 Task: Search one way flight ticket for 5 adults, 2 children, 1 infant in seat and 1 infant on lap in economy from Pullman/moscow, Idaho: Pullman-moscow Regional Airport to New Bern: Coastal Carolina Regional Airport (was Craven County Regional) on 8-4-2023. Choice of flights is Sun country airlines. Number of bags: 10 checked bags. Price is upto 73000. Outbound departure time preference is 15:00.
Action: Mouse moved to (338, 427)
Screenshot: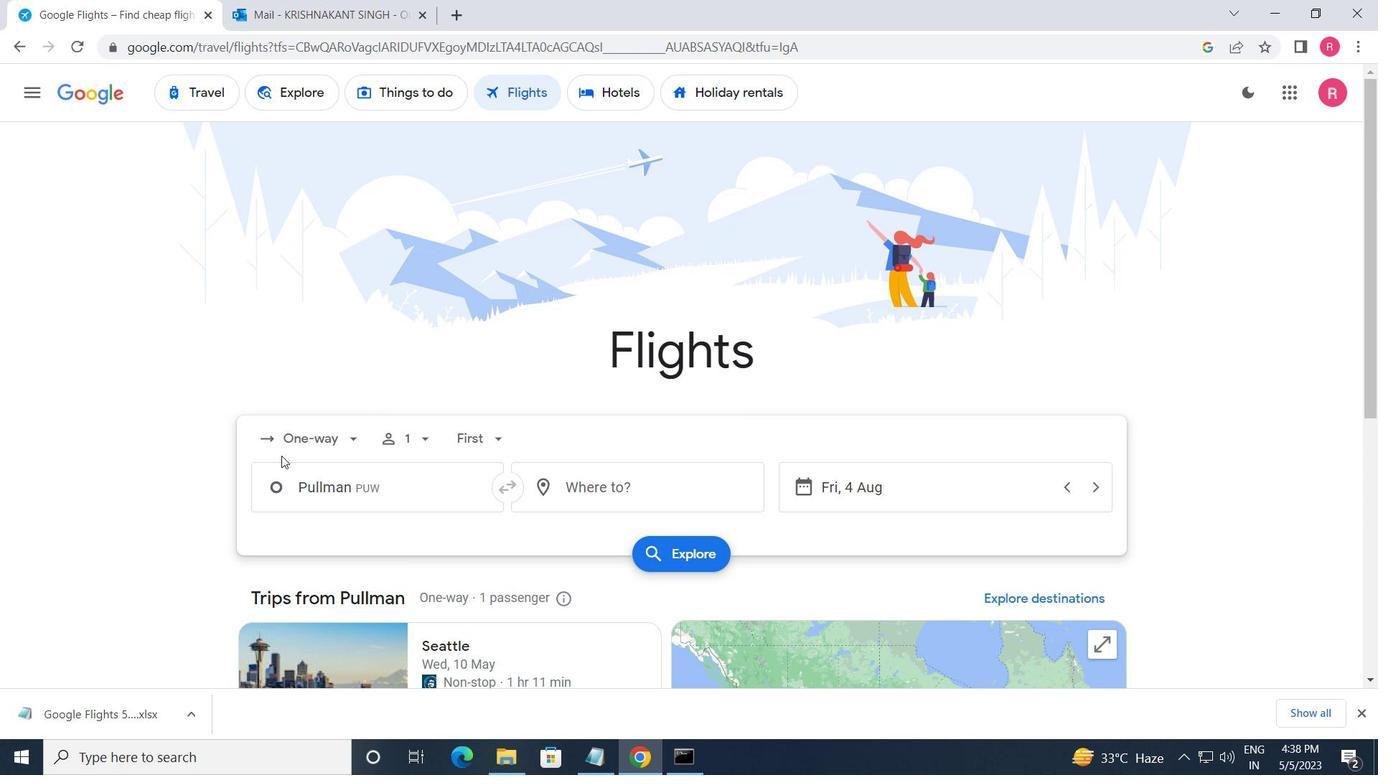 
Action: Mouse pressed left at (338, 427)
Screenshot: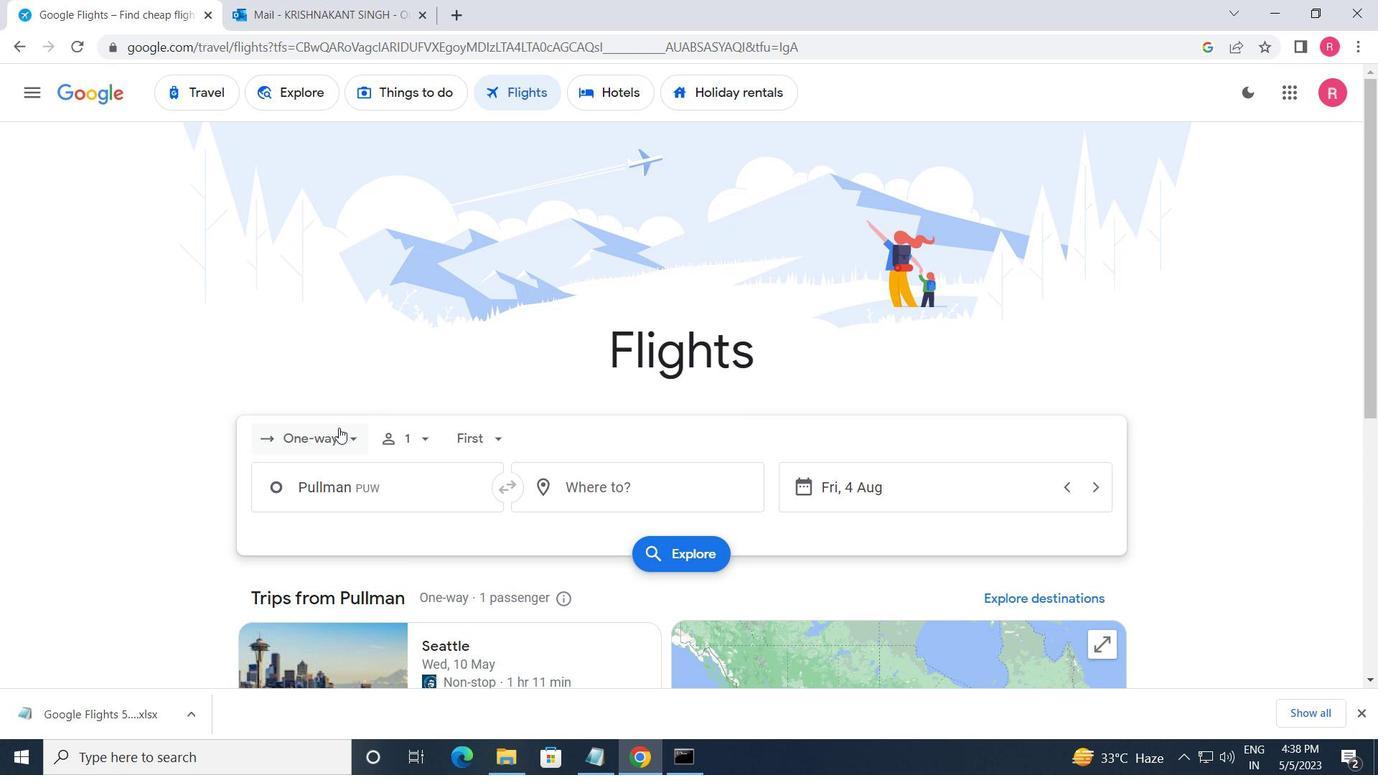 
Action: Mouse moved to (356, 519)
Screenshot: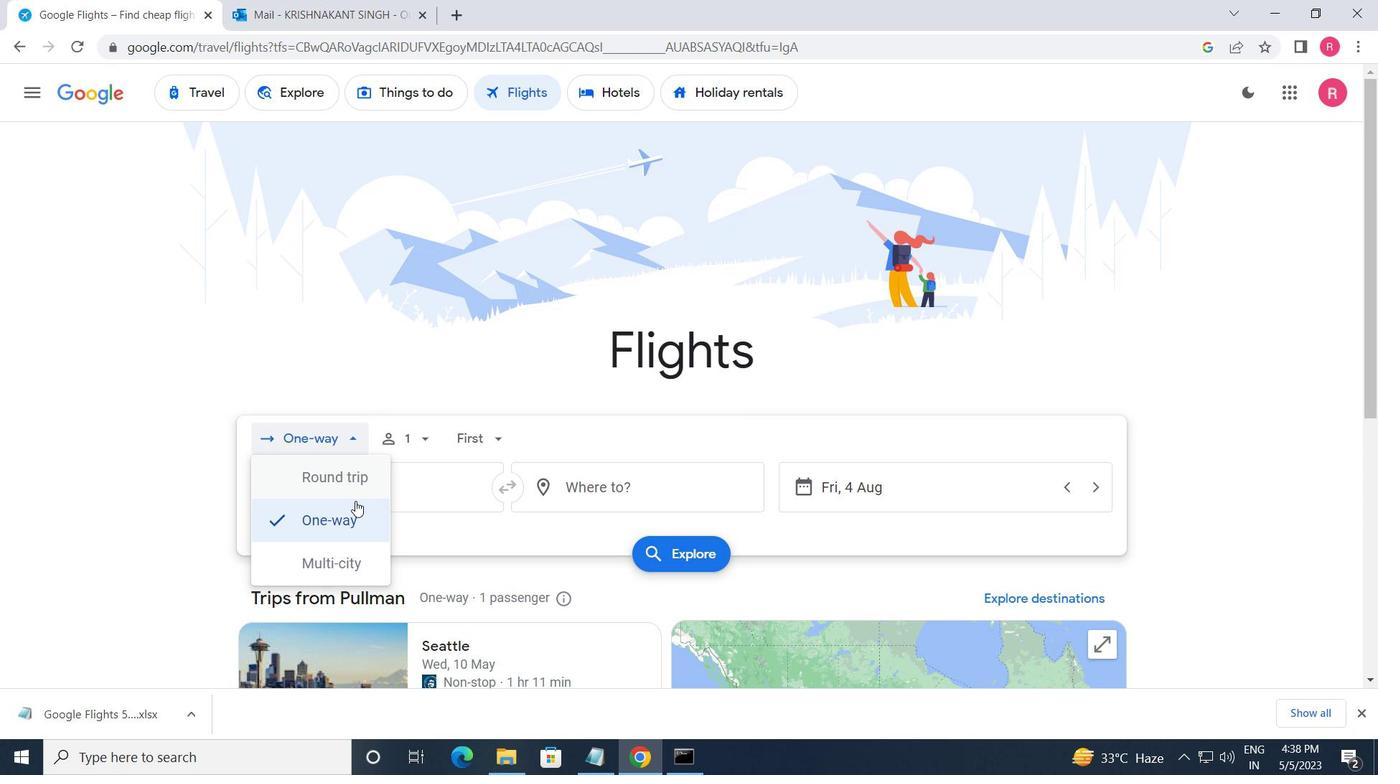 
Action: Mouse pressed left at (356, 519)
Screenshot: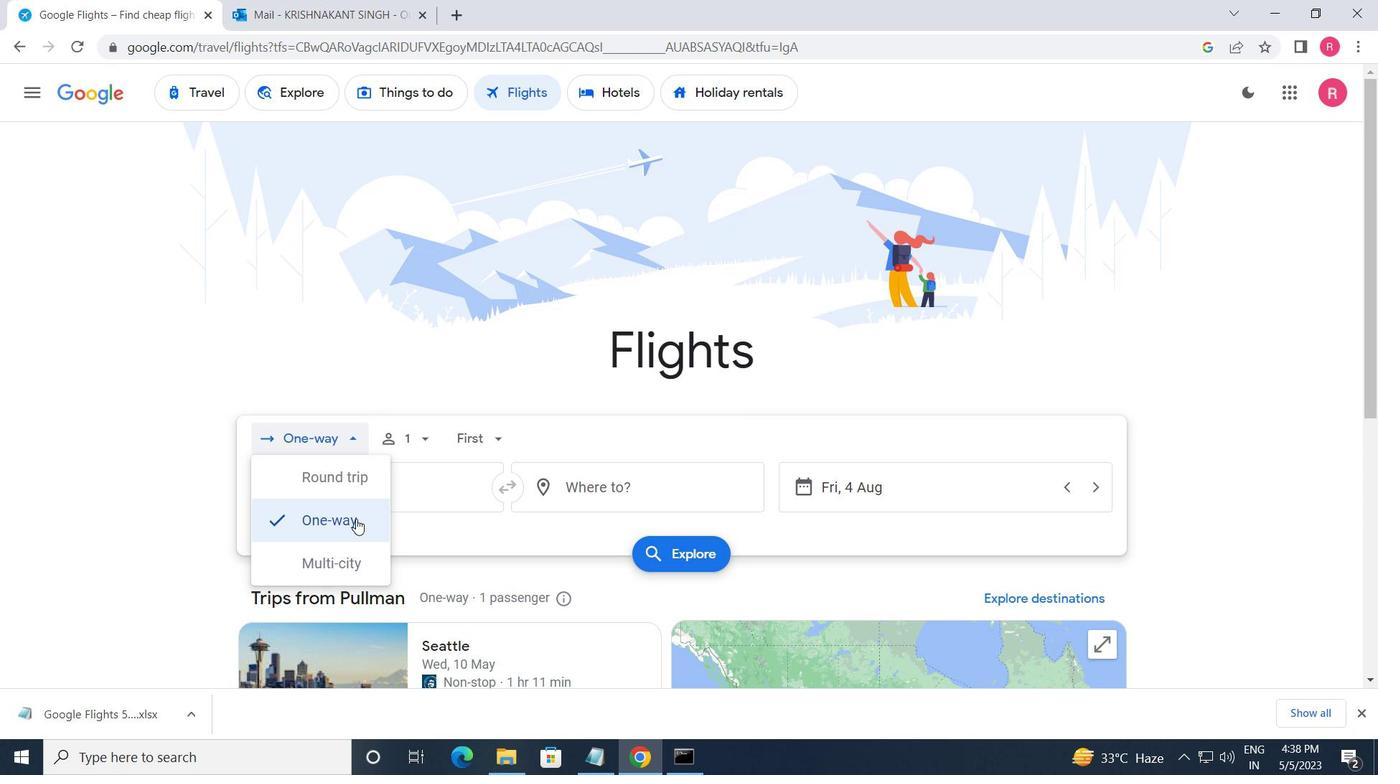 
Action: Mouse moved to (413, 430)
Screenshot: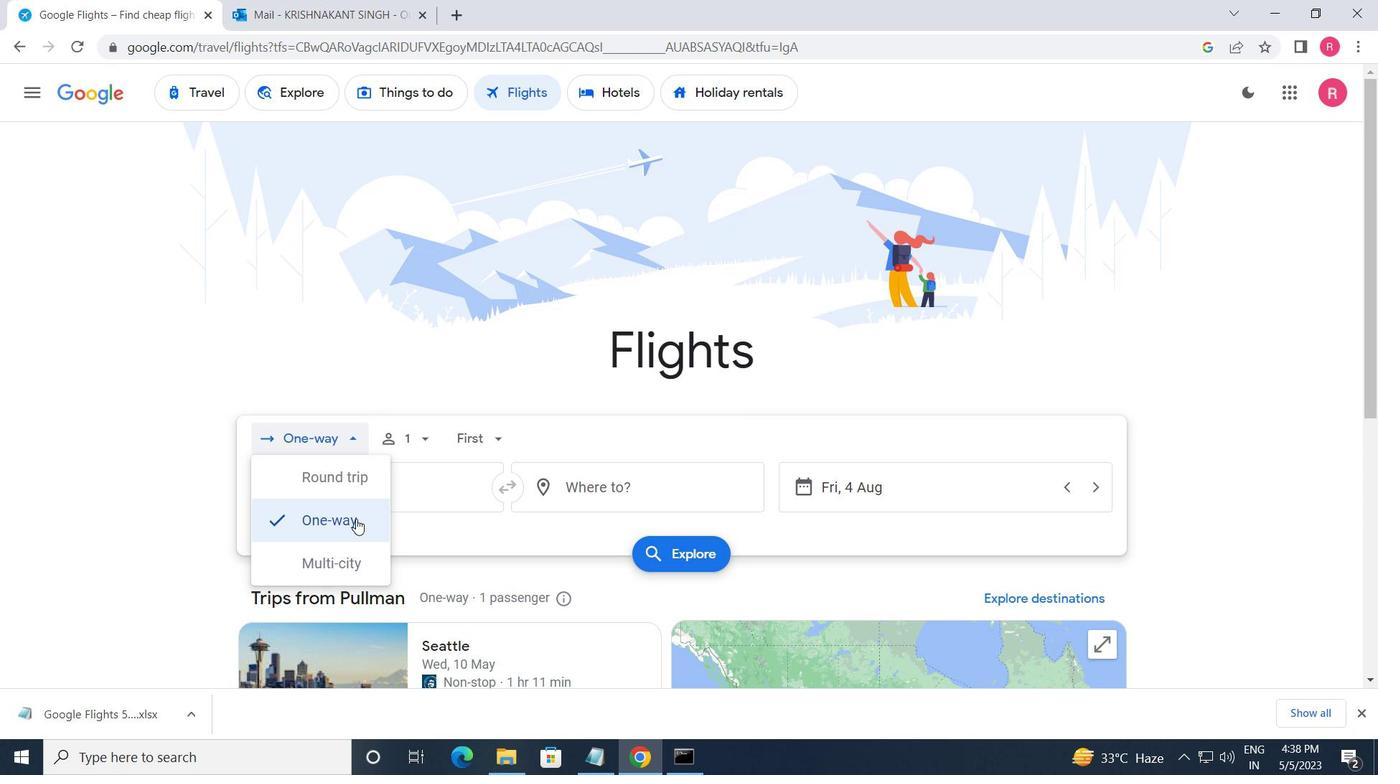 
Action: Mouse pressed left at (413, 430)
Screenshot: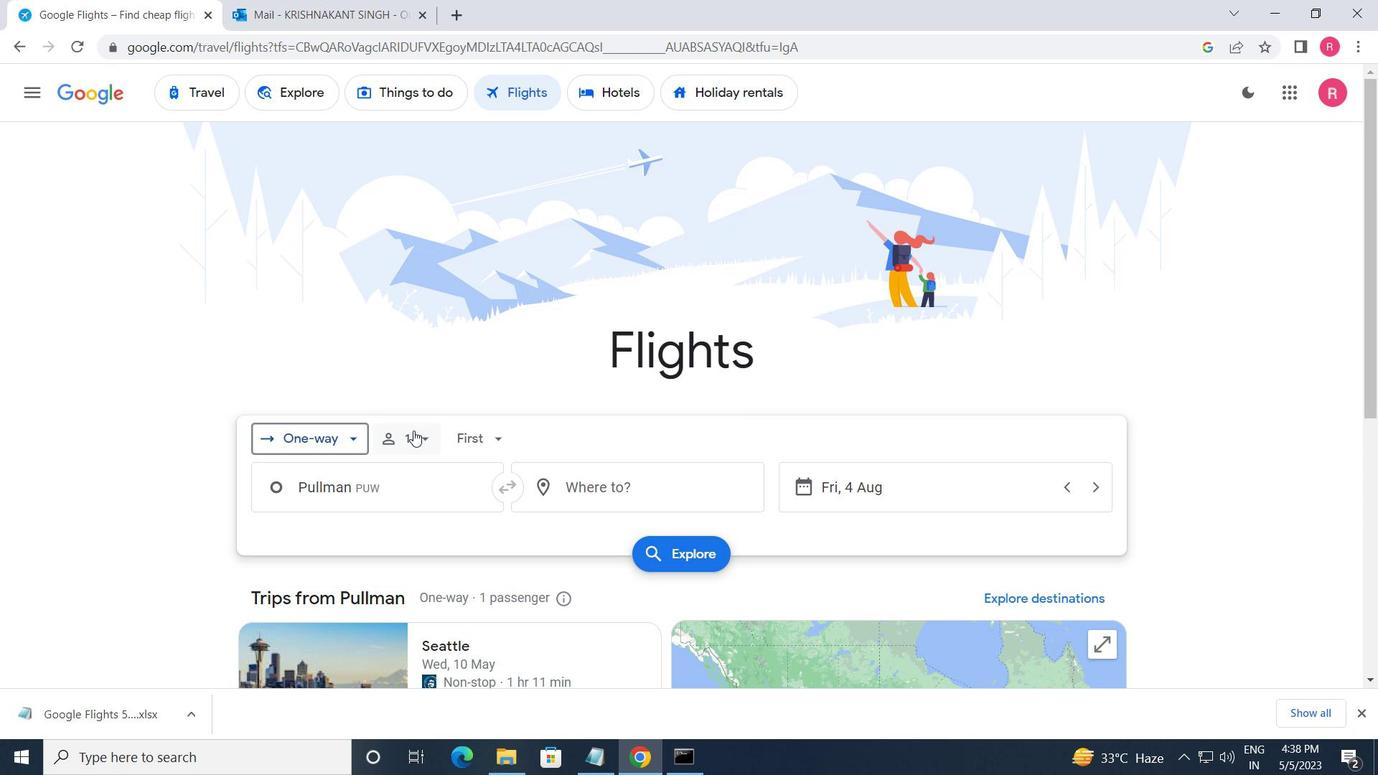 
Action: Mouse moved to (555, 492)
Screenshot: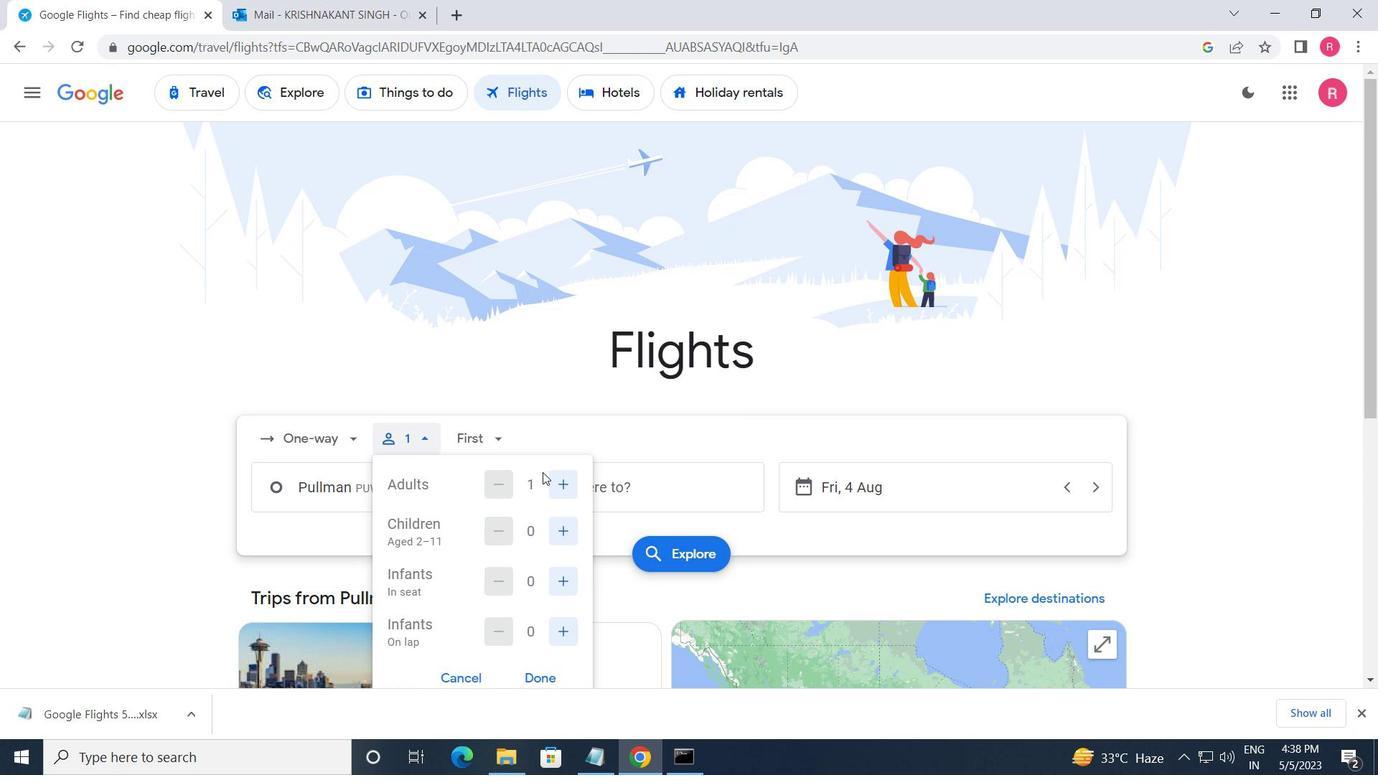 
Action: Mouse pressed left at (555, 492)
Screenshot: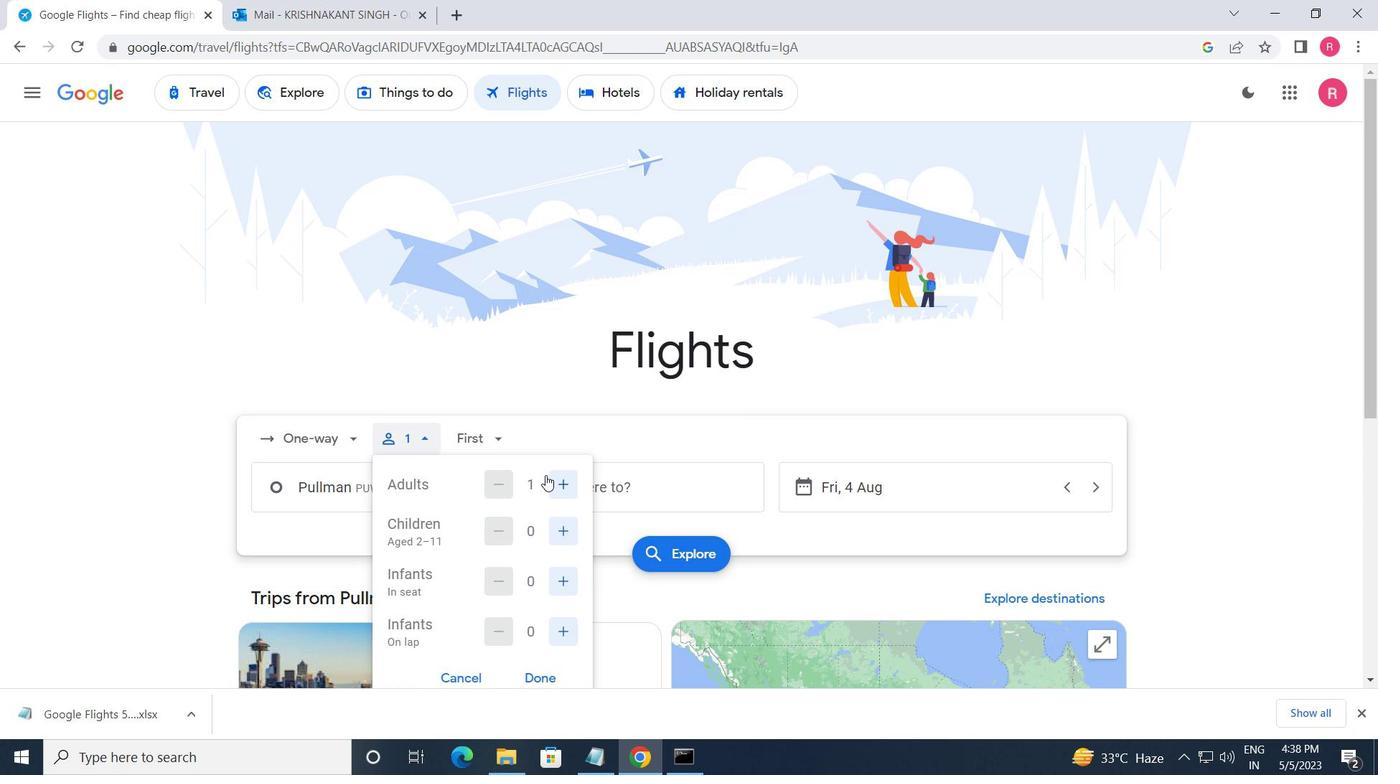 
Action: Mouse pressed left at (555, 492)
Screenshot: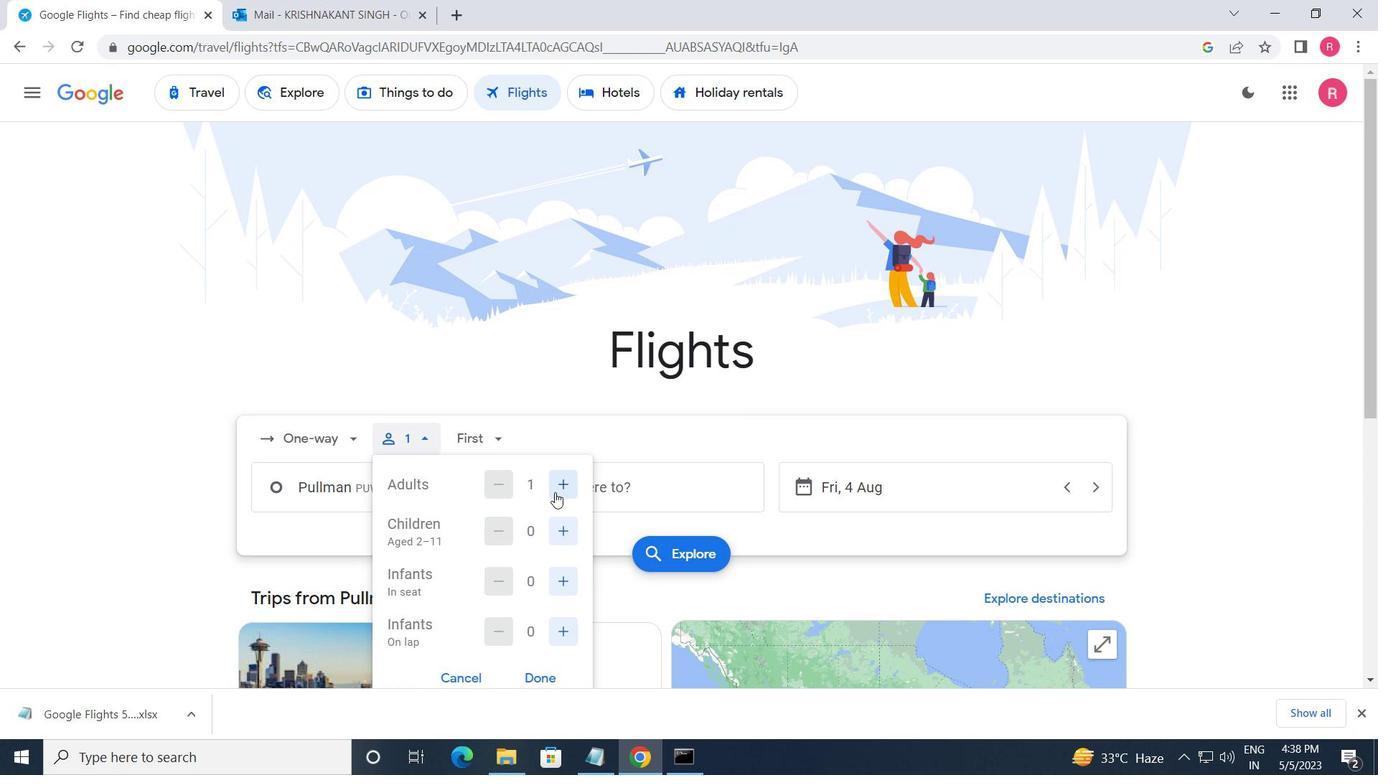 
Action: Mouse pressed left at (555, 492)
Screenshot: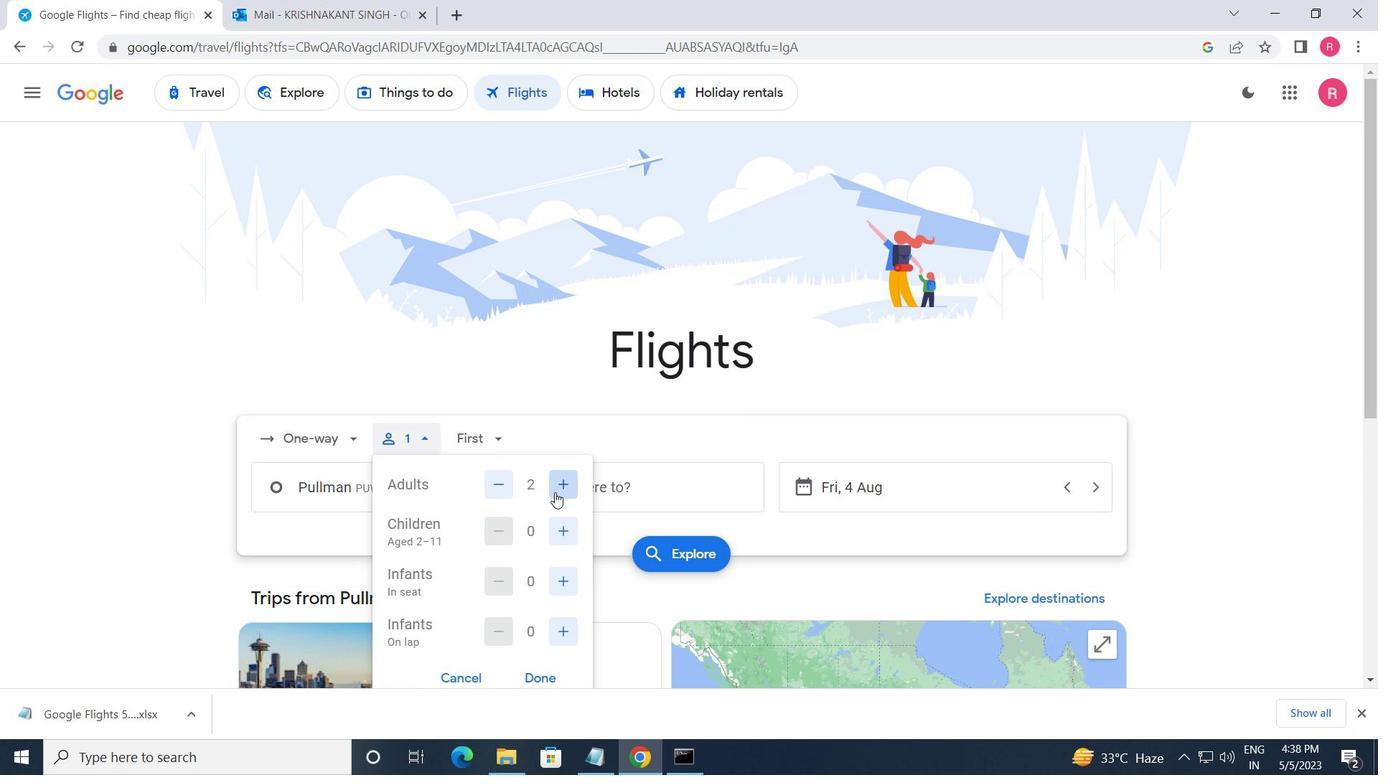 
Action: Mouse moved to (555, 491)
Screenshot: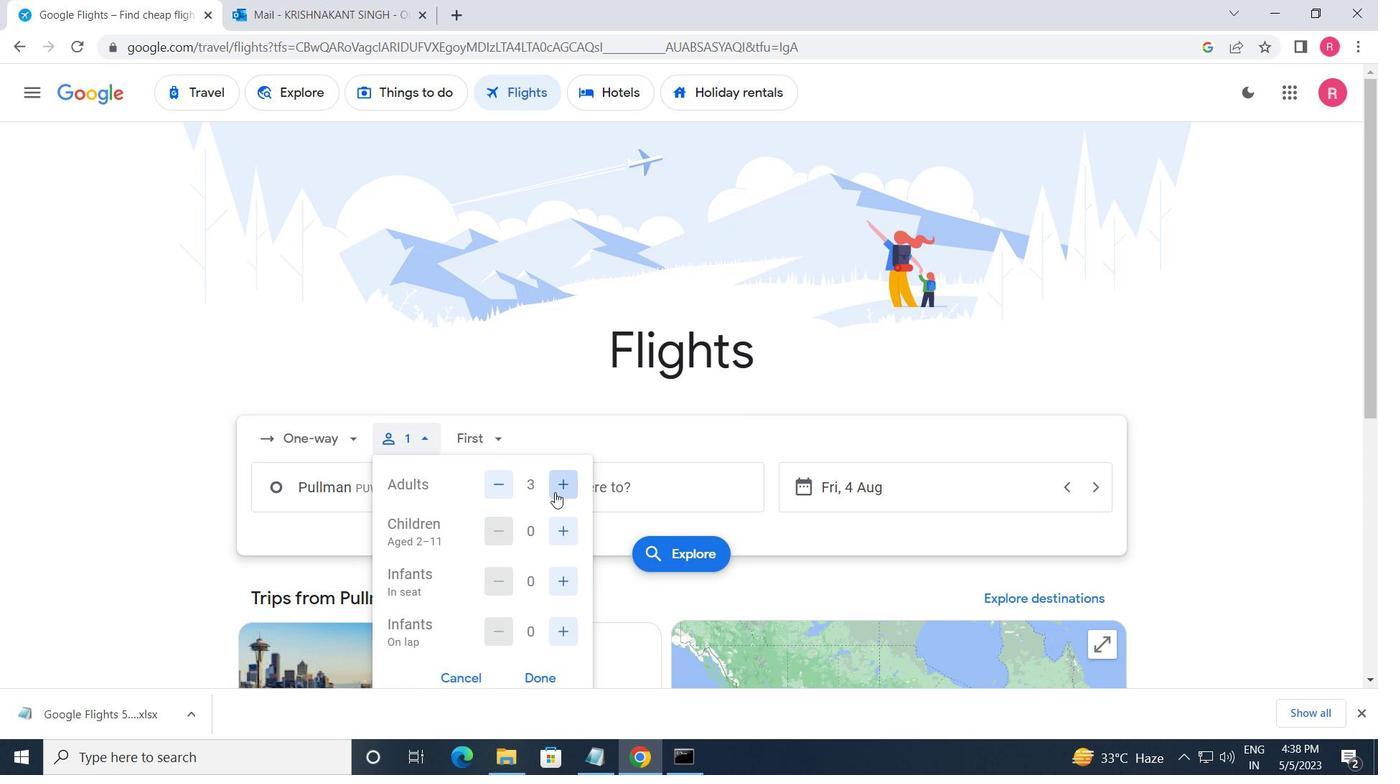 
Action: Mouse pressed left at (555, 491)
Screenshot: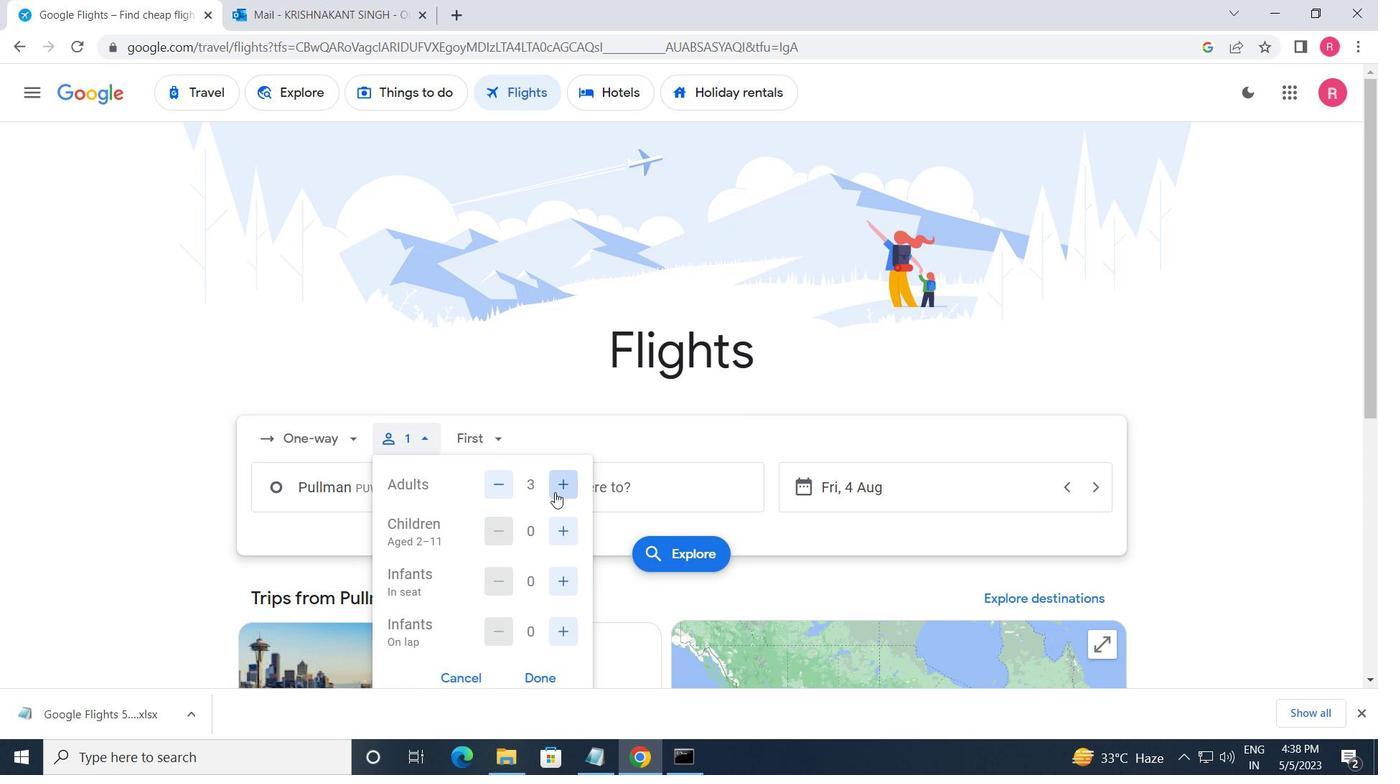 
Action: Mouse moved to (562, 519)
Screenshot: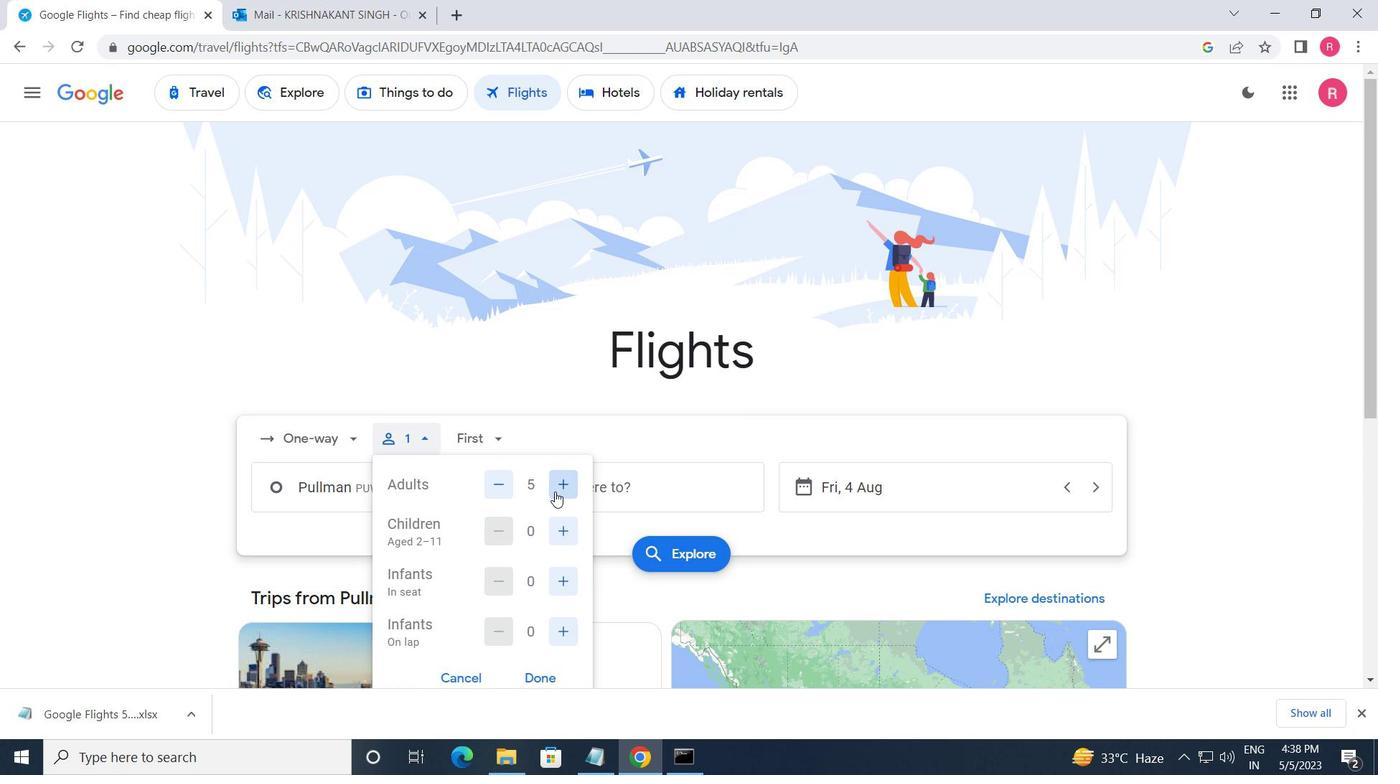 
Action: Mouse pressed left at (562, 519)
Screenshot: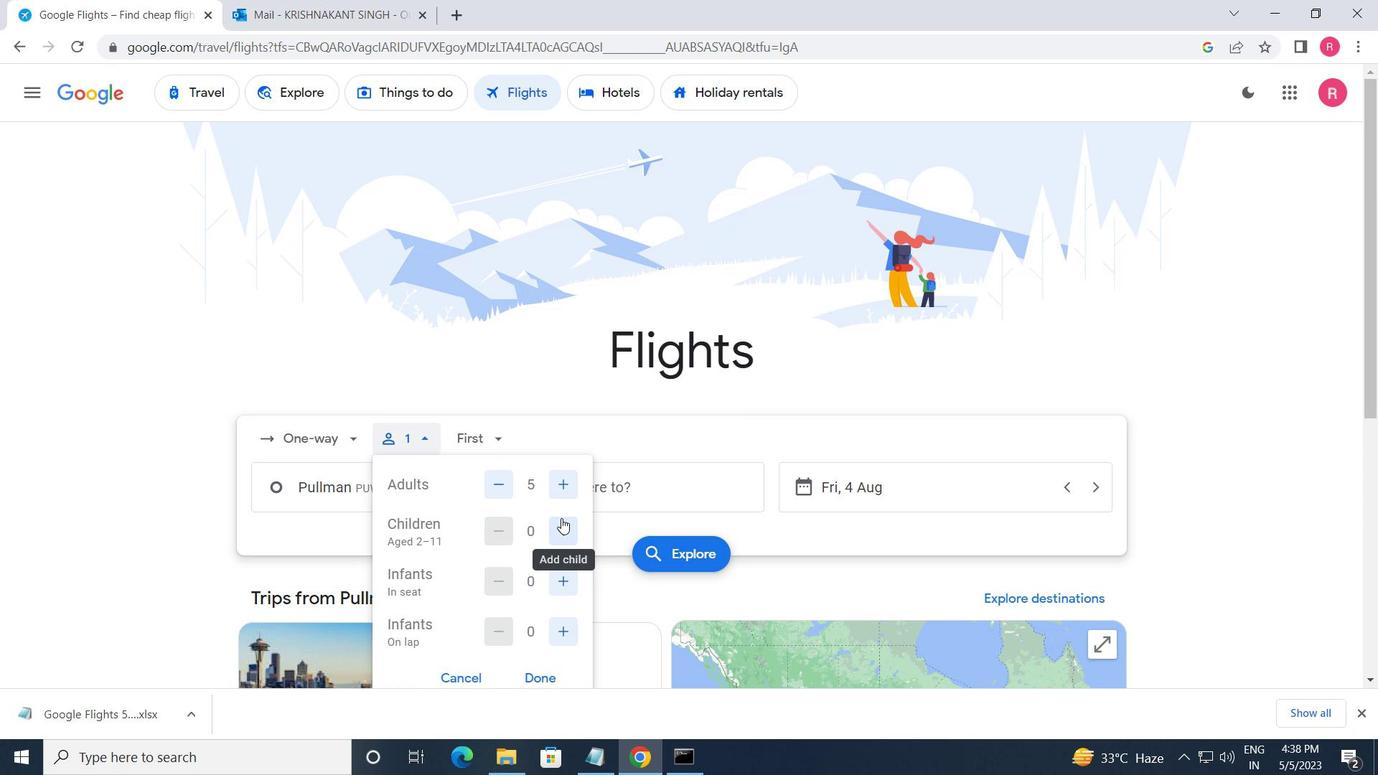 
Action: Mouse pressed left at (562, 519)
Screenshot: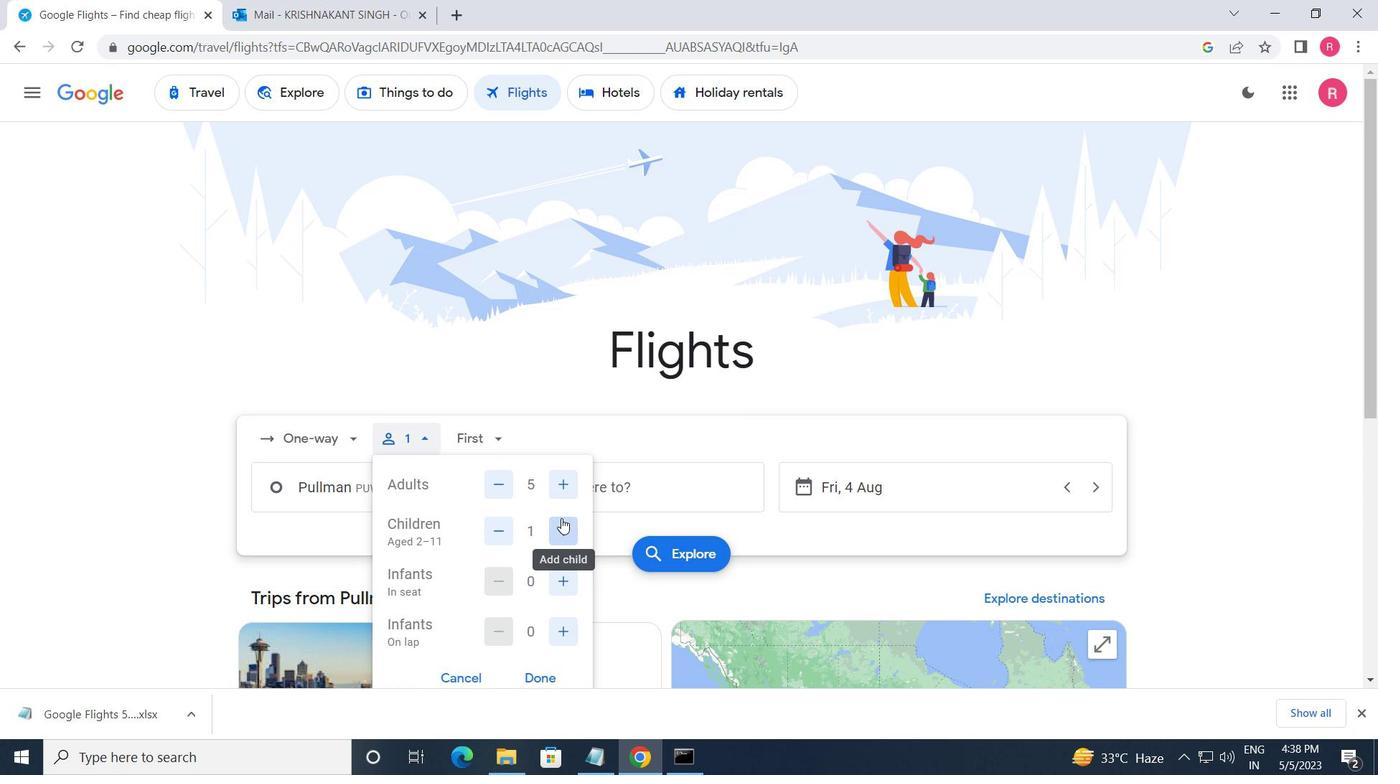 
Action: Mouse moved to (566, 574)
Screenshot: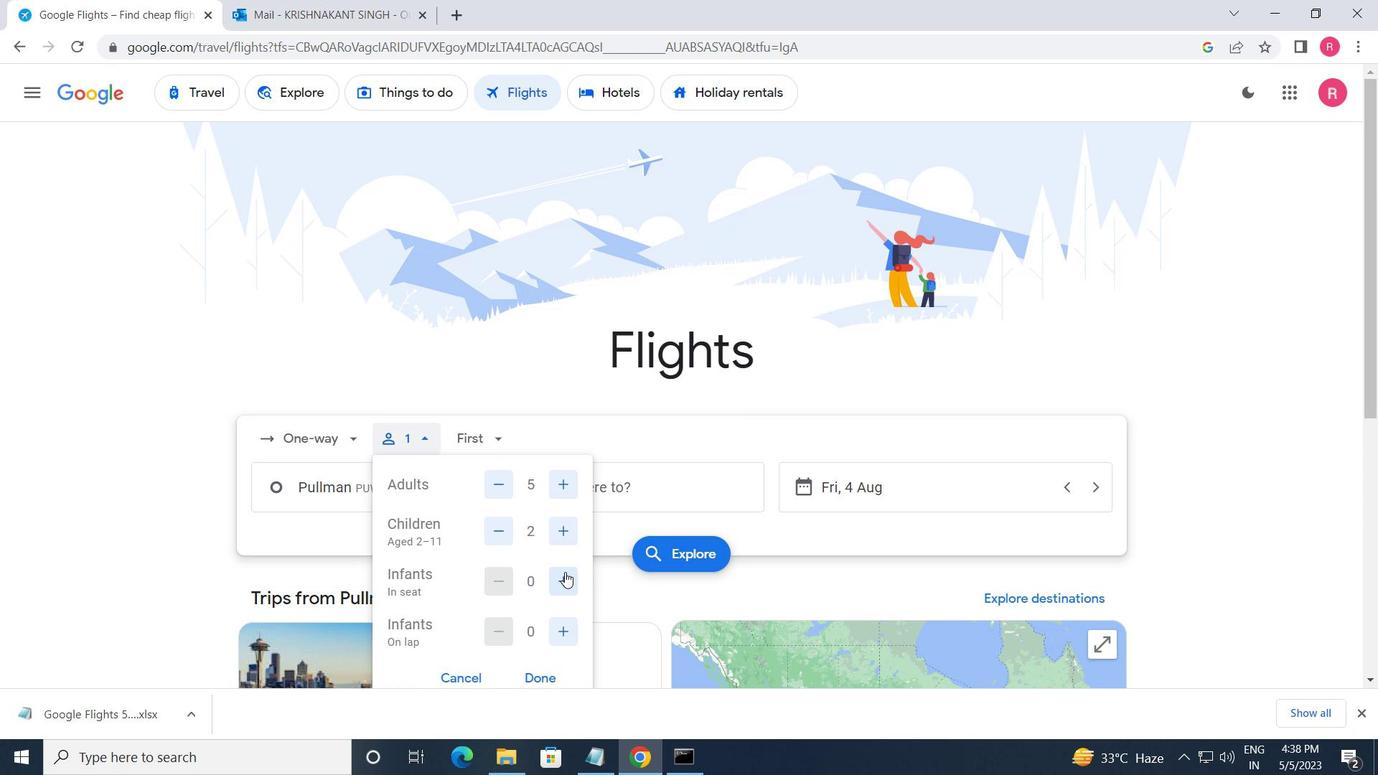 
Action: Mouse pressed left at (566, 574)
Screenshot: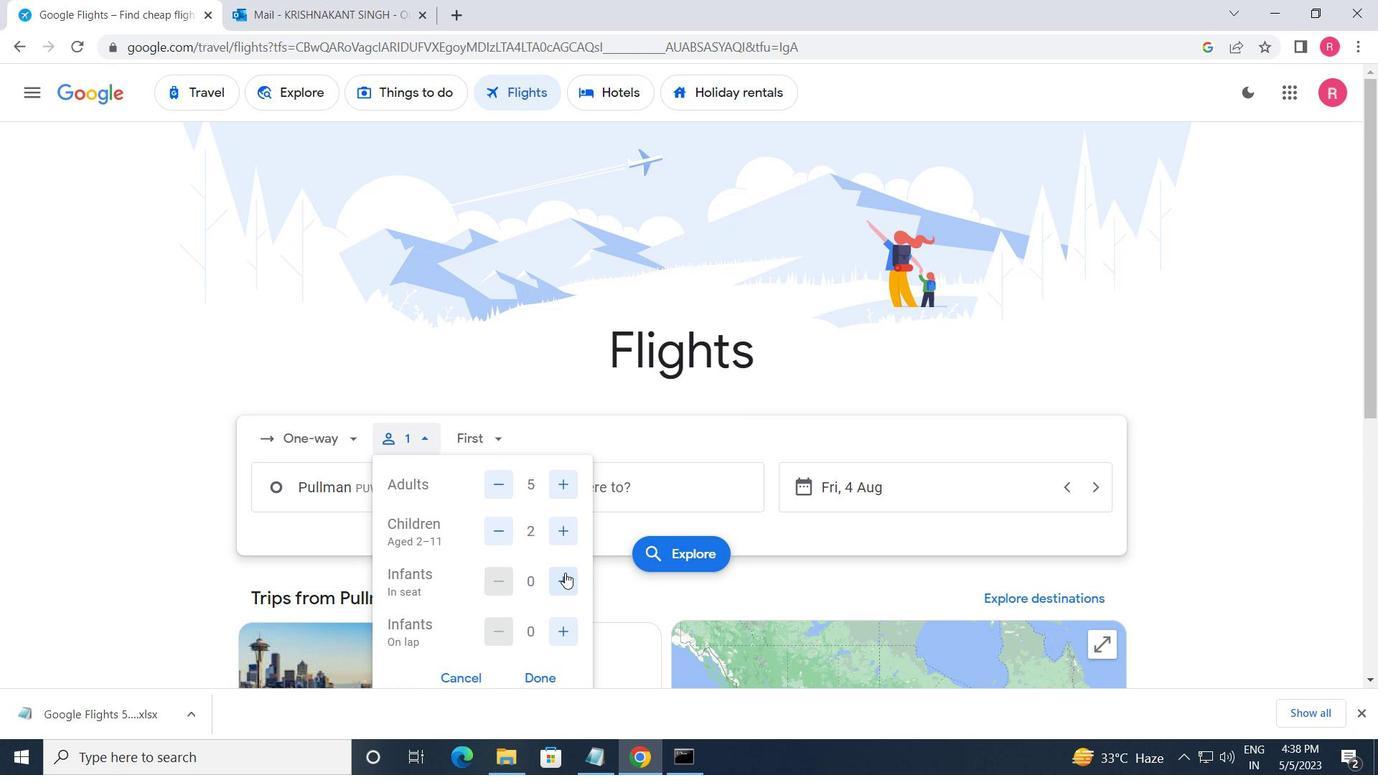 
Action: Mouse moved to (579, 624)
Screenshot: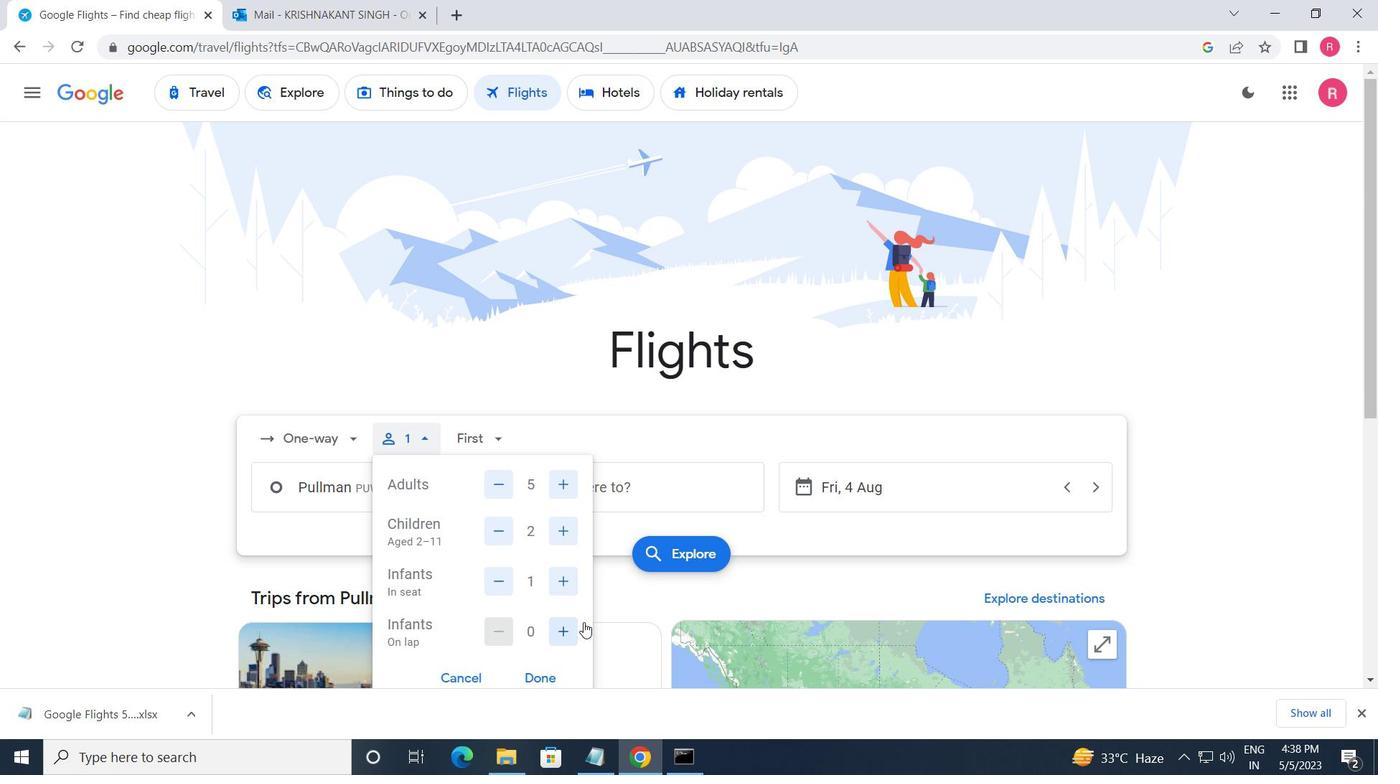 
Action: Mouse pressed left at (579, 624)
Screenshot: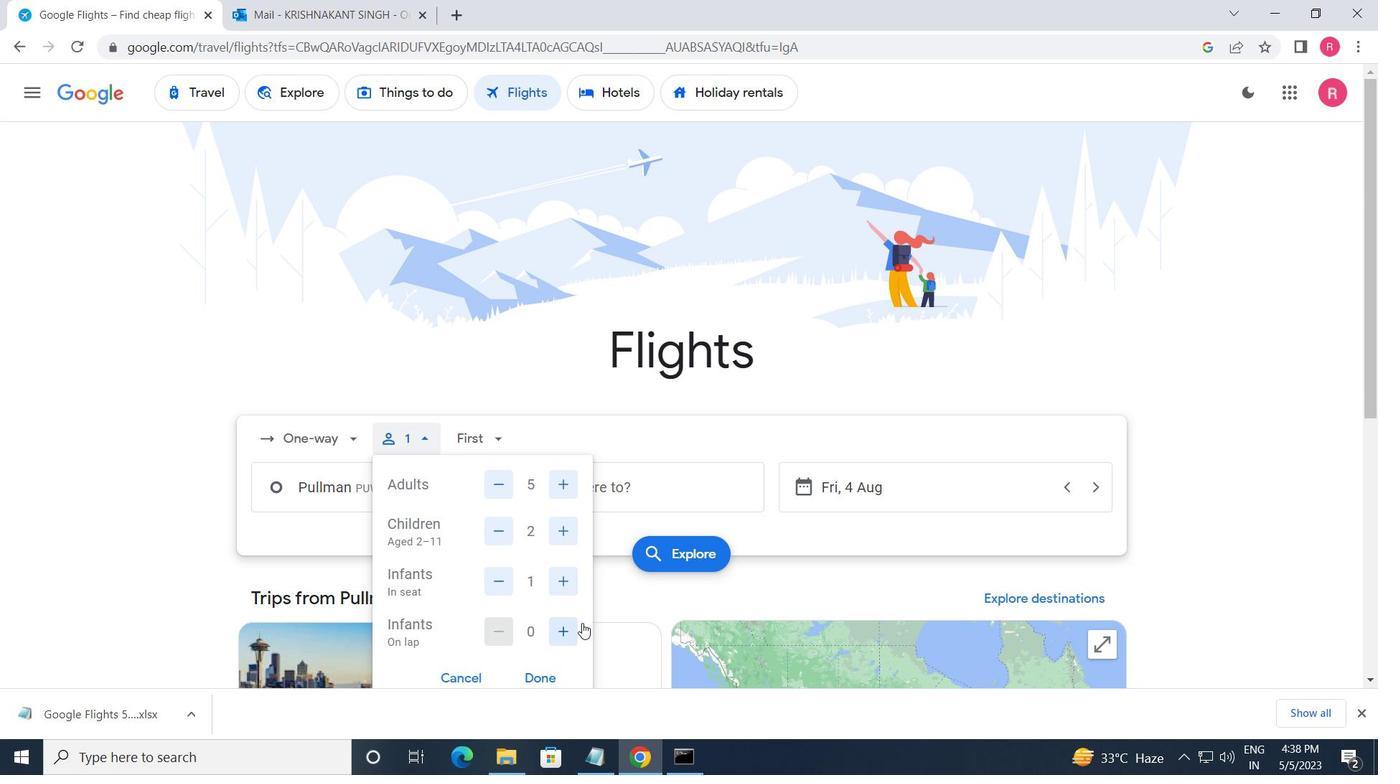 
Action: Mouse moved to (545, 673)
Screenshot: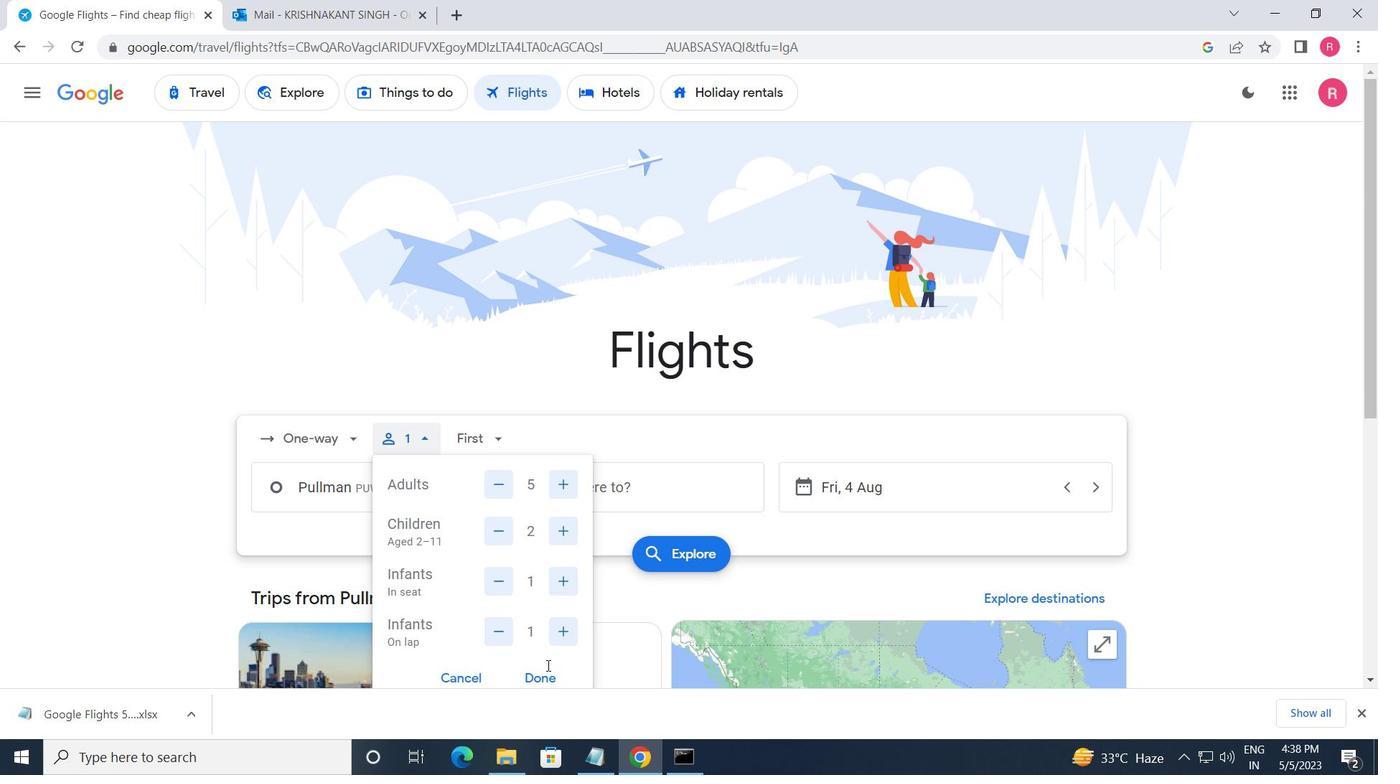 
Action: Mouse pressed left at (545, 673)
Screenshot: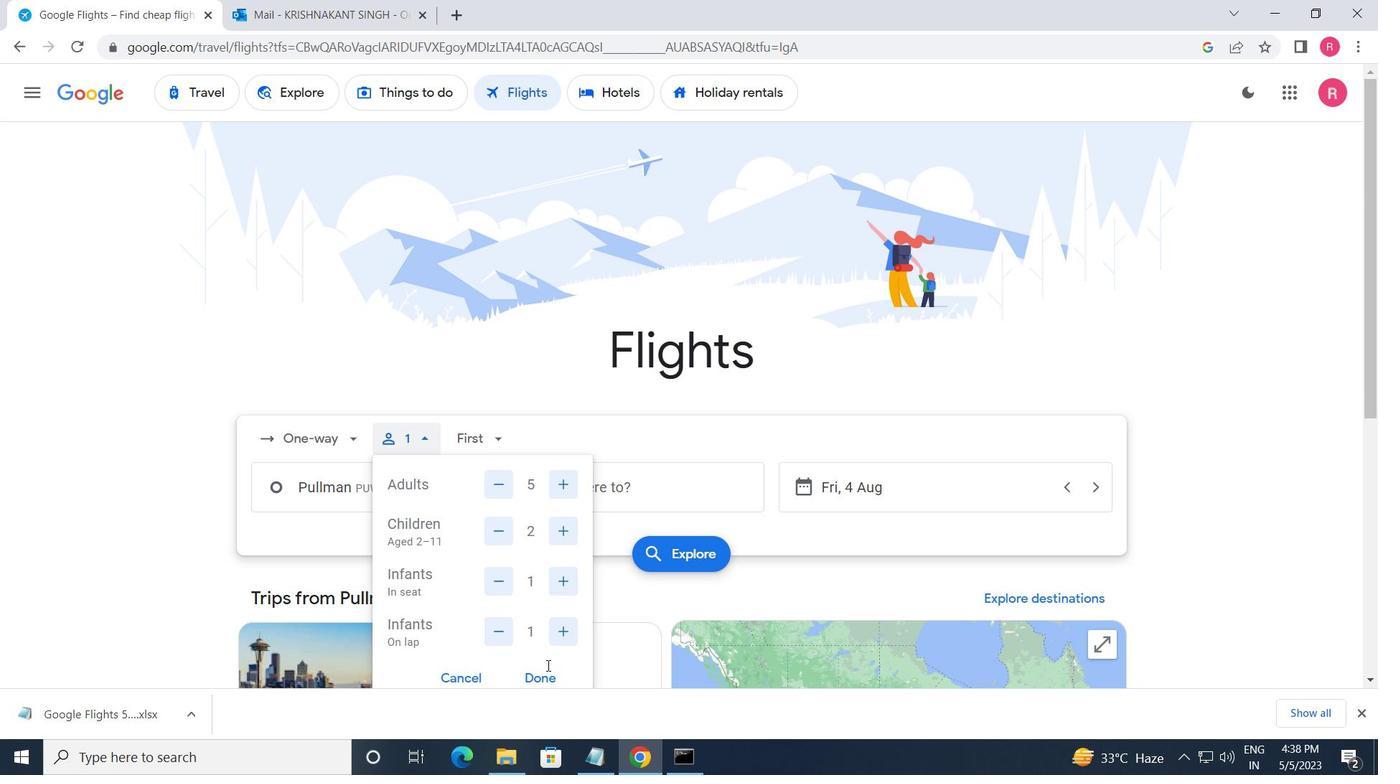 
Action: Mouse moved to (482, 443)
Screenshot: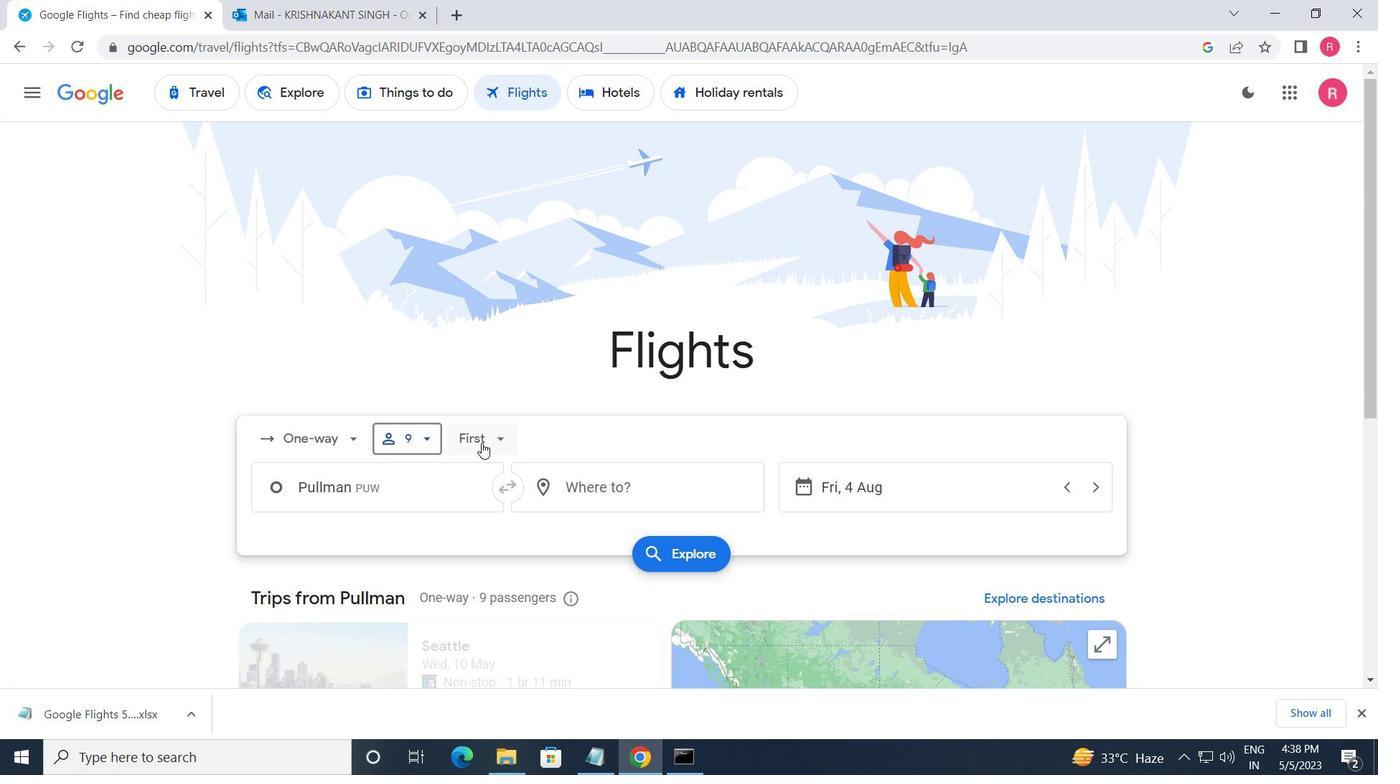
Action: Mouse pressed left at (482, 443)
Screenshot: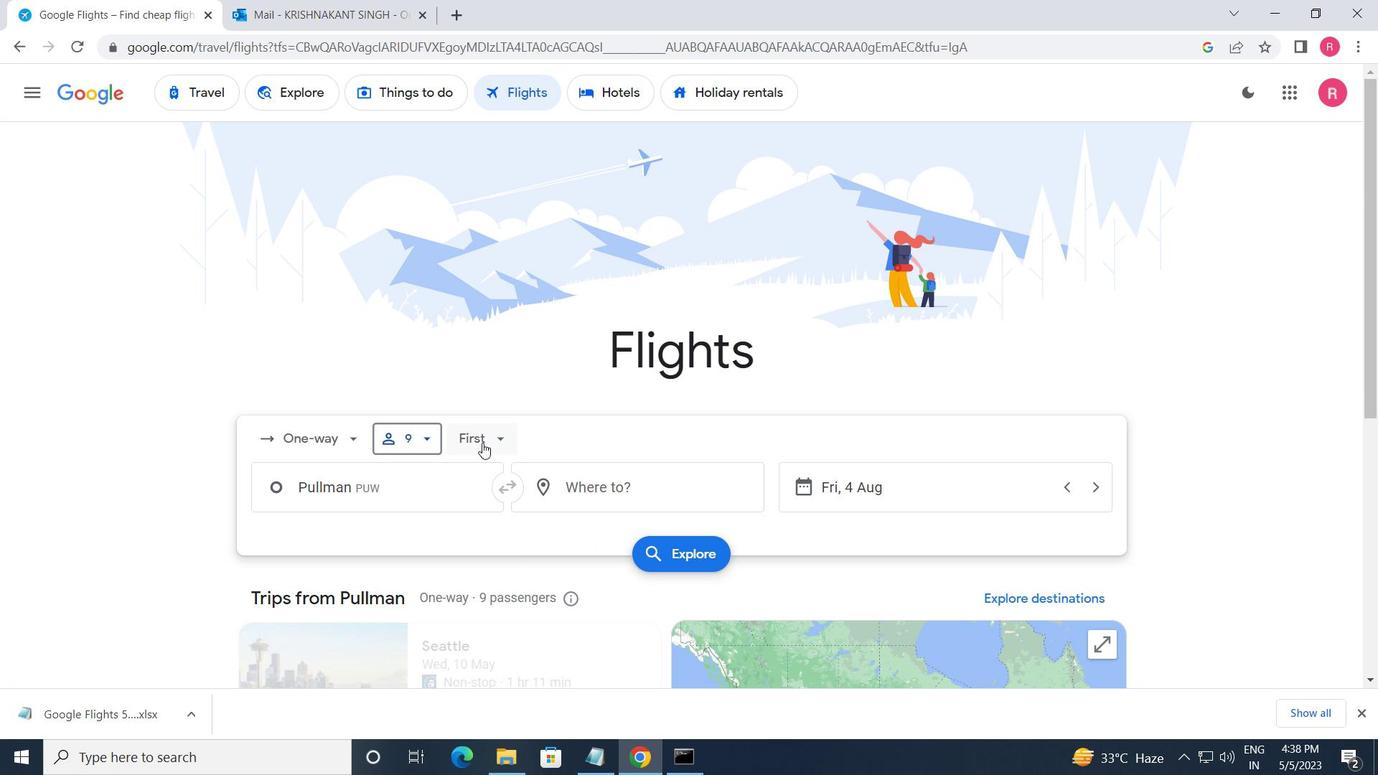 
Action: Mouse moved to (521, 475)
Screenshot: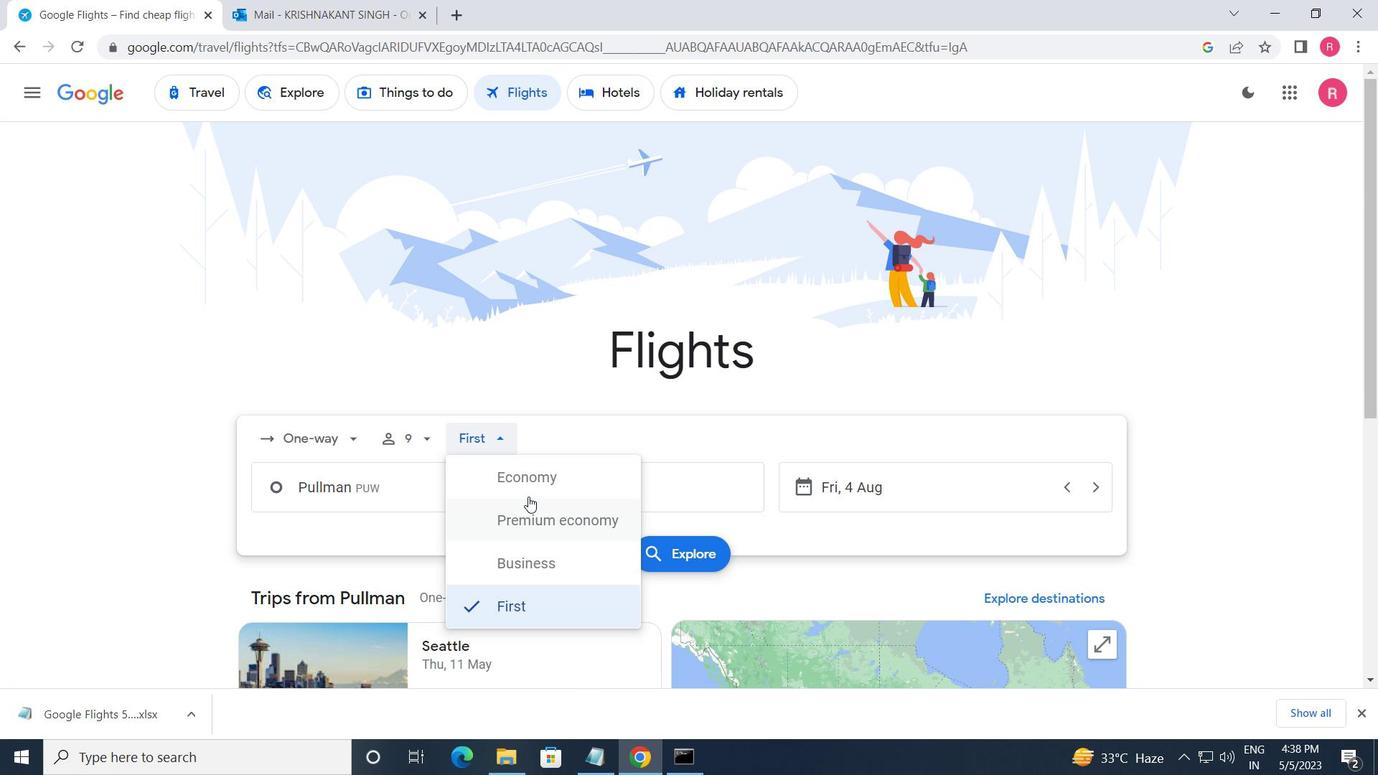 
Action: Mouse pressed left at (521, 475)
Screenshot: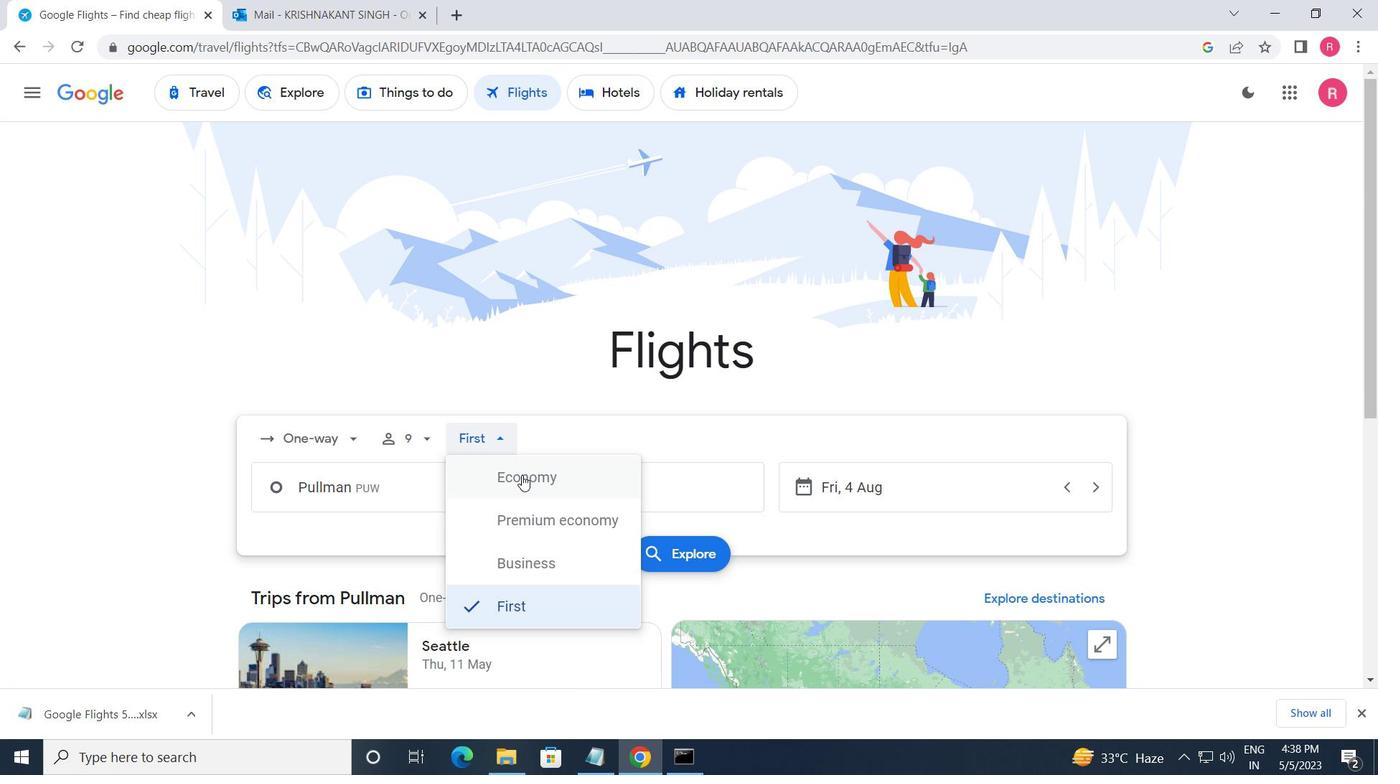 
Action: Mouse moved to (437, 486)
Screenshot: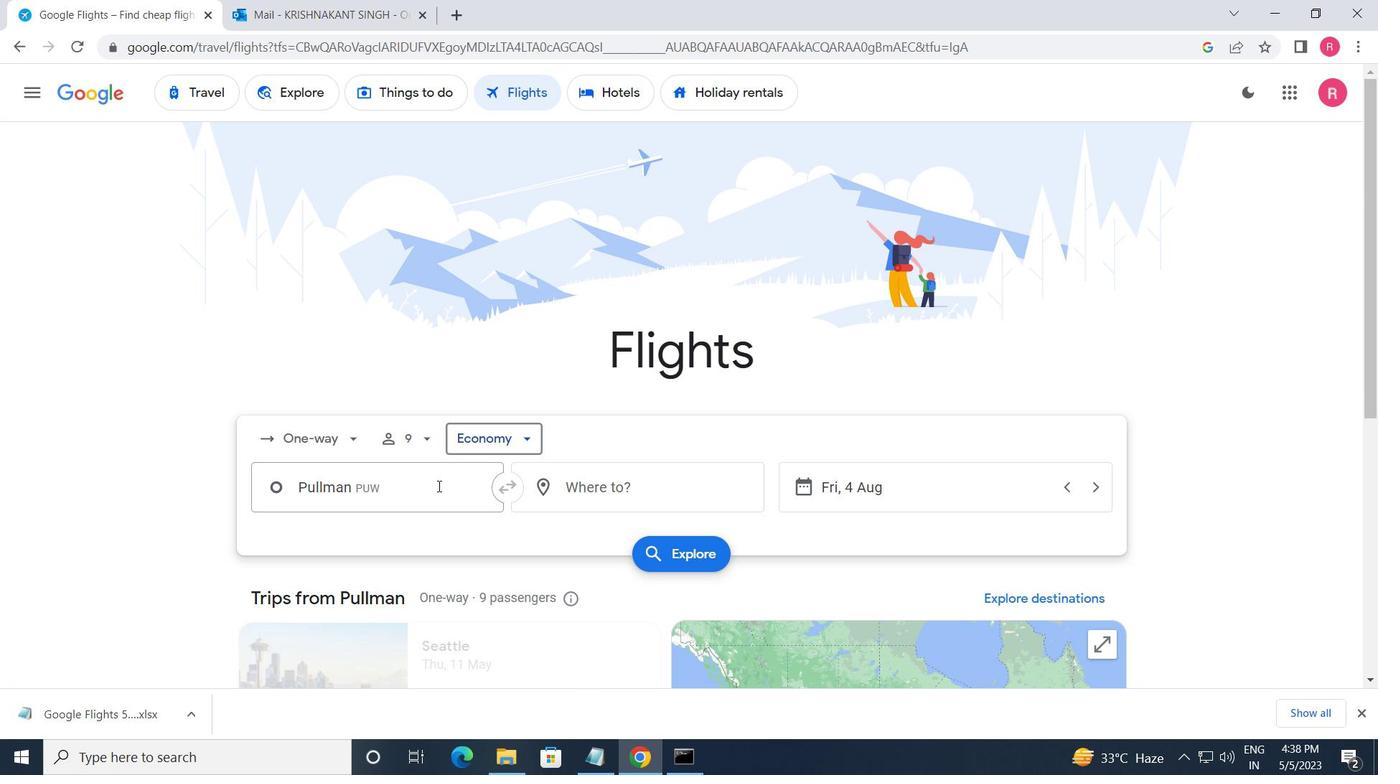 
Action: Mouse pressed left at (437, 486)
Screenshot: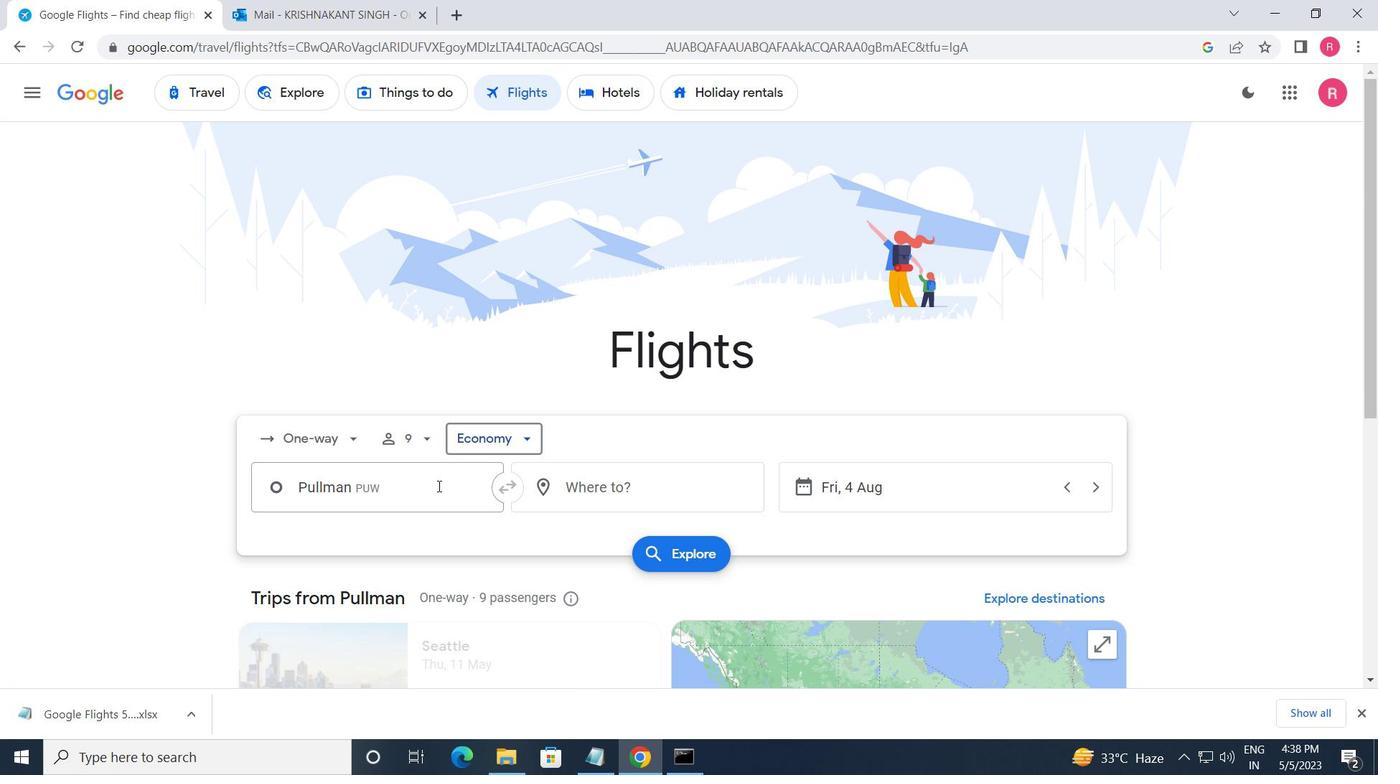 
Action: Key pressed <Key.shift_r>Pullman
Screenshot: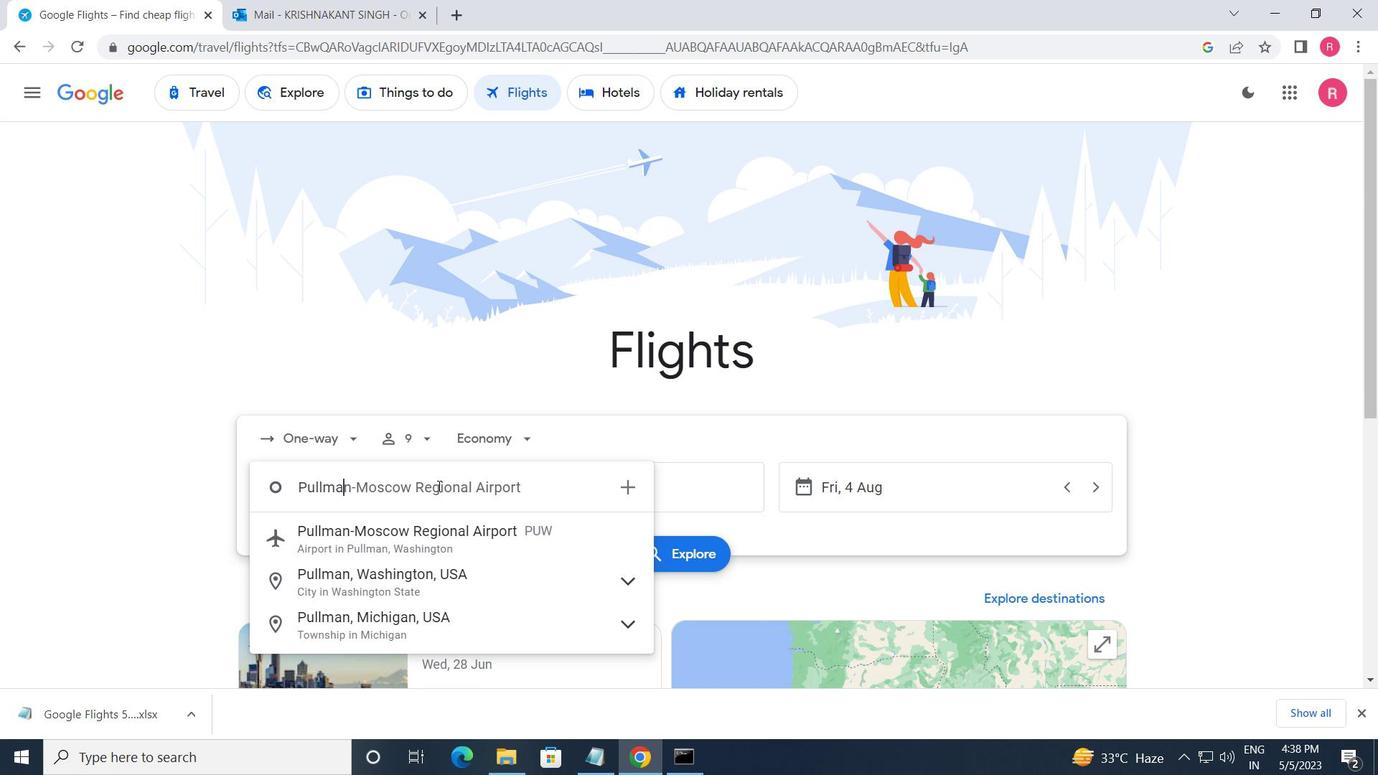 
Action: Mouse moved to (442, 535)
Screenshot: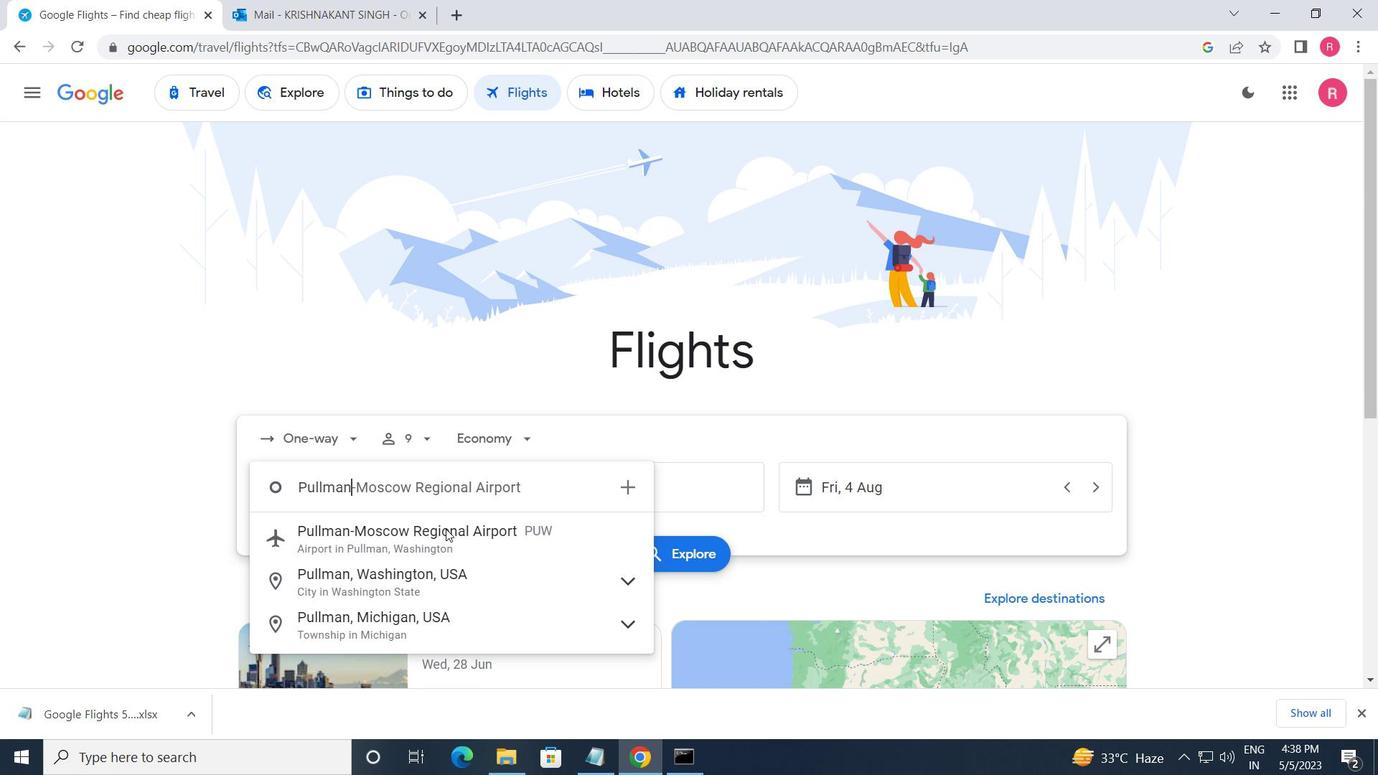 
Action: Mouse pressed left at (442, 535)
Screenshot: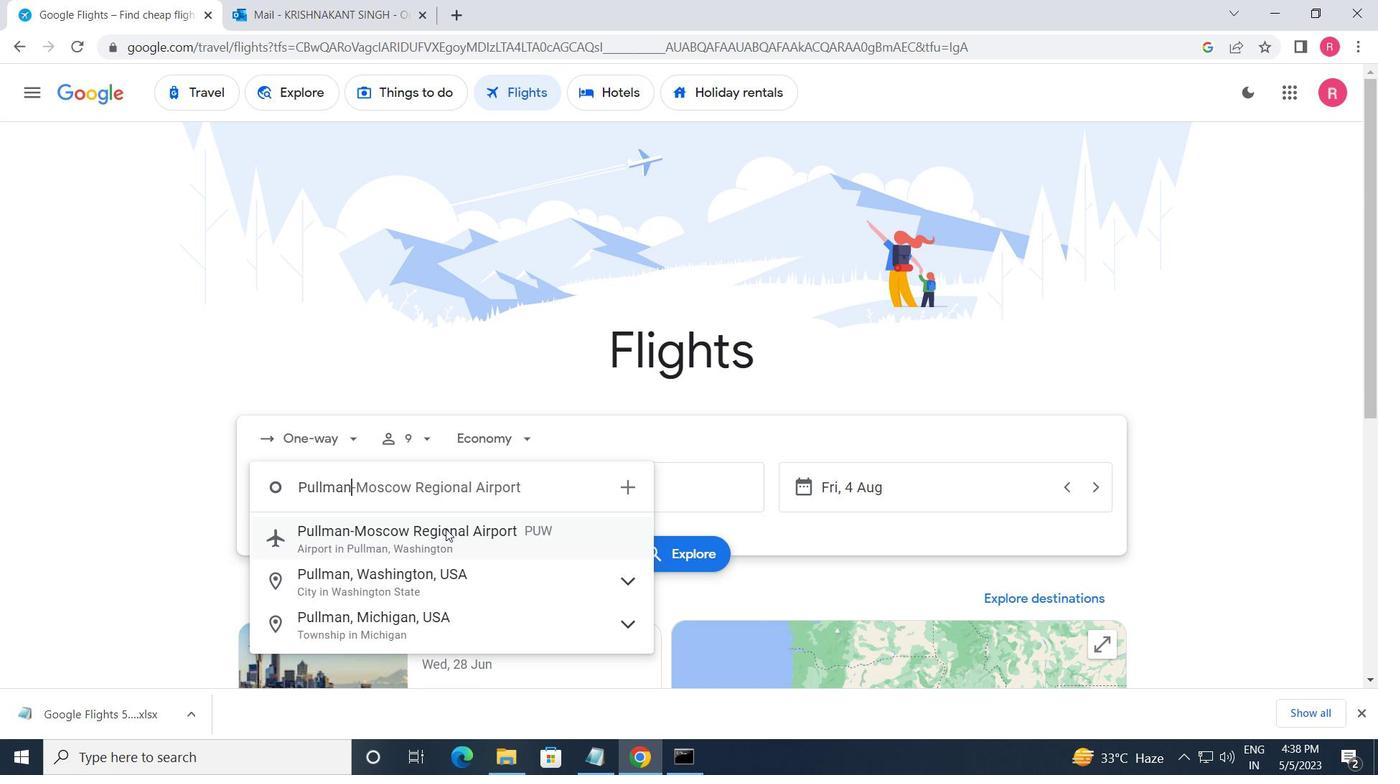 
Action: Mouse moved to (590, 499)
Screenshot: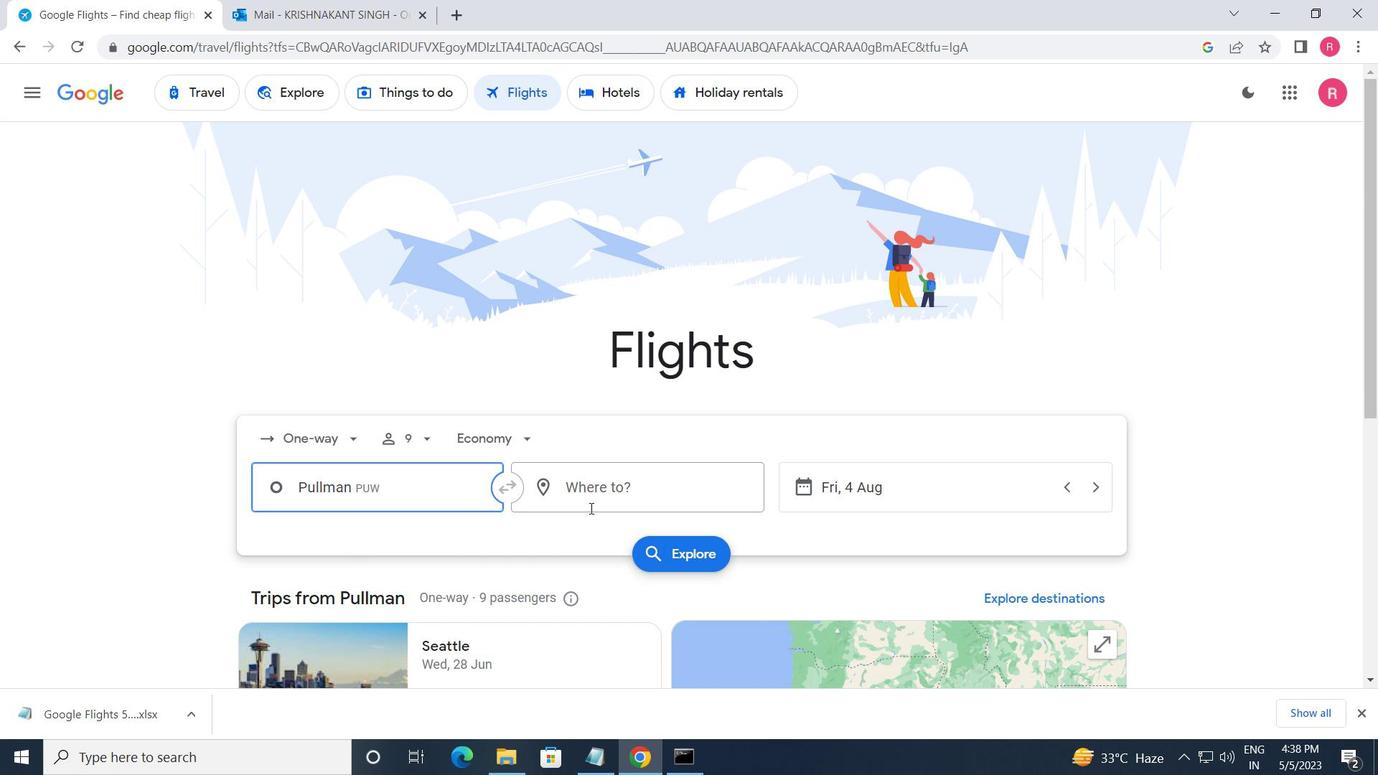 
Action: Mouse pressed left at (590, 499)
Screenshot: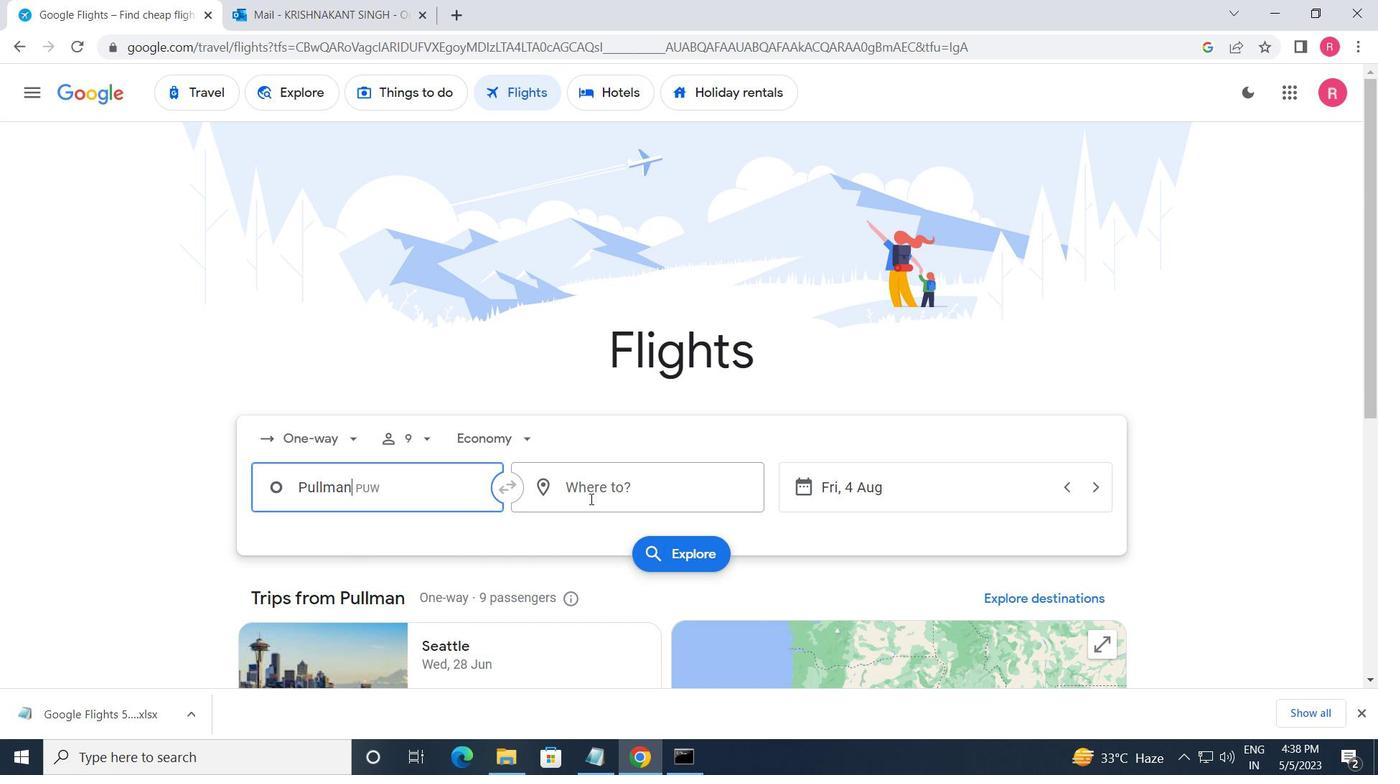 
Action: Key pressed <Key.shift_r><Key.shift_r>New<Key.space>n<Key.backspace><Key.shift_r><Key.shift_r>Bern
Screenshot: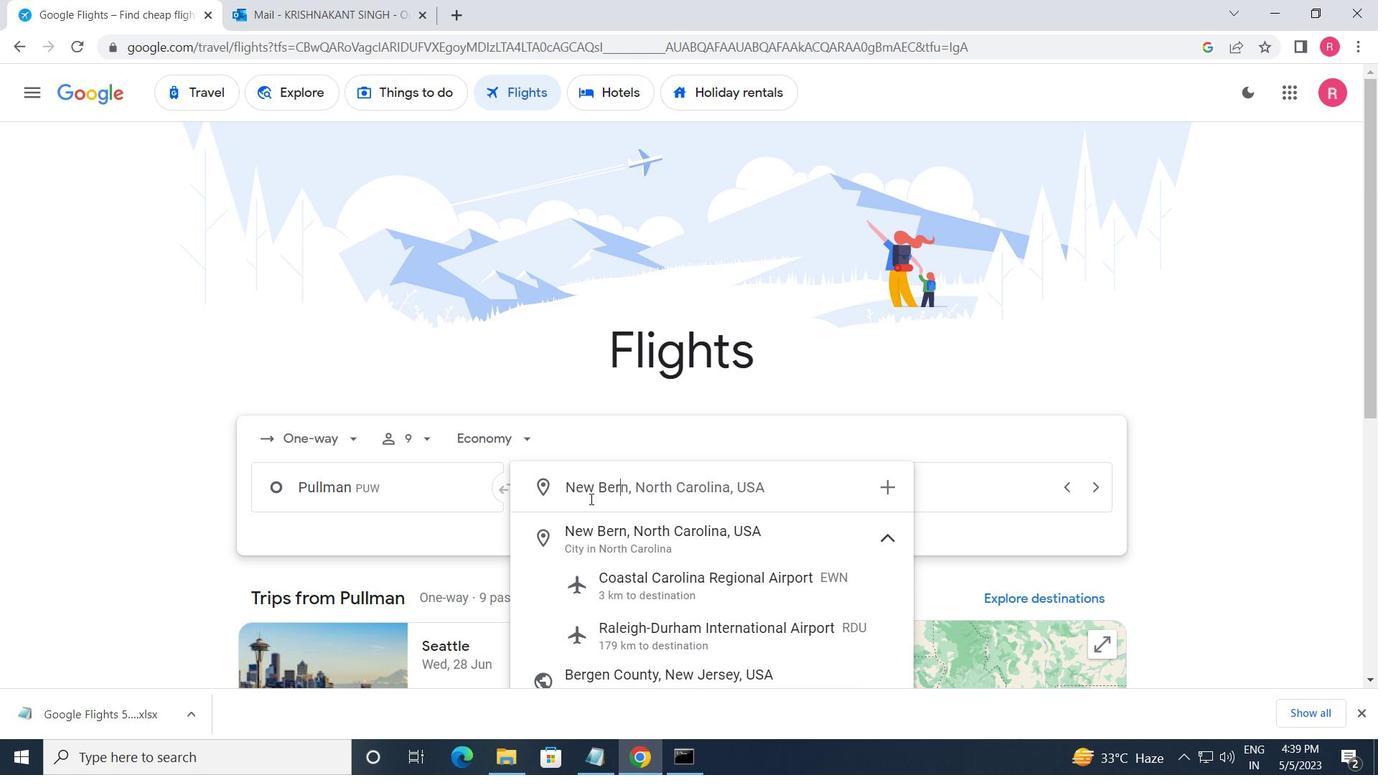 
Action: Mouse moved to (633, 574)
Screenshot: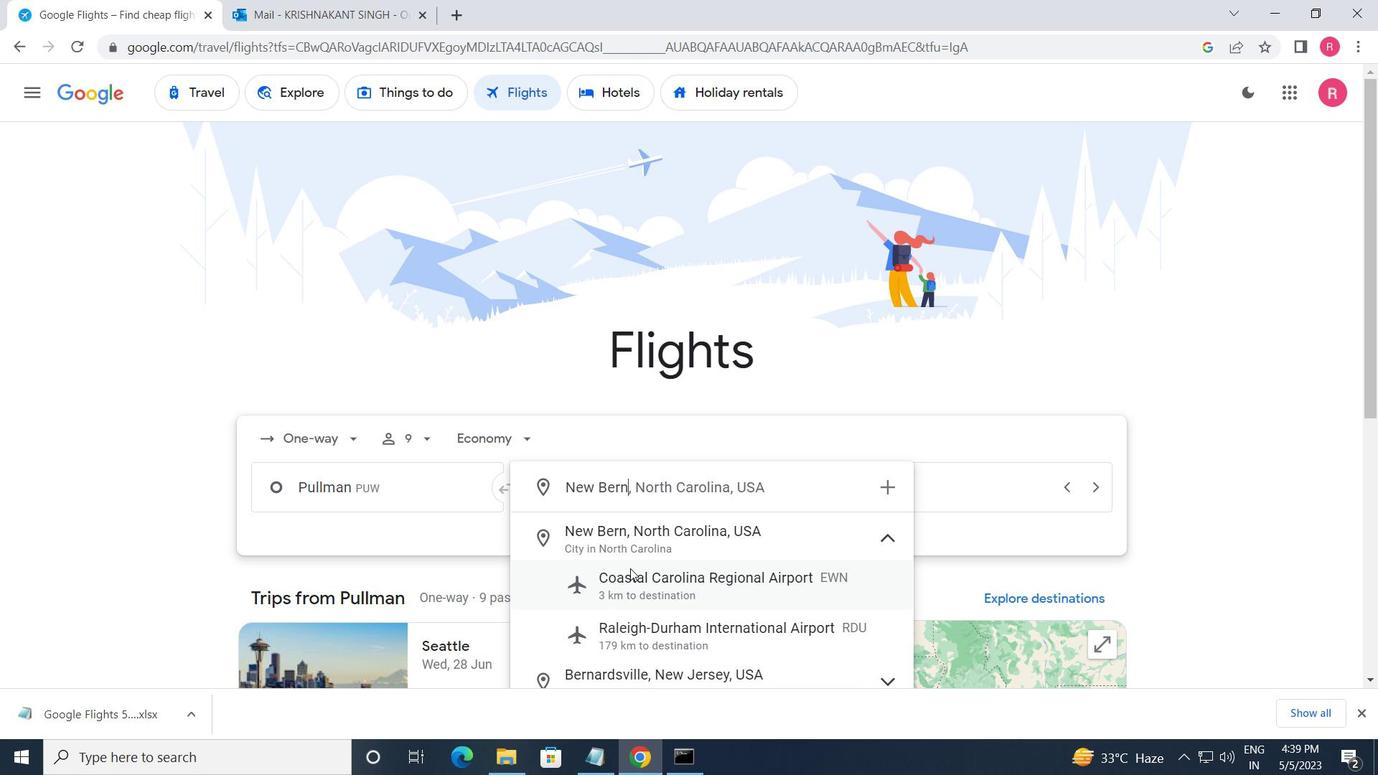 
Action: Mouse pressed left at (633, 574)
Screenshot: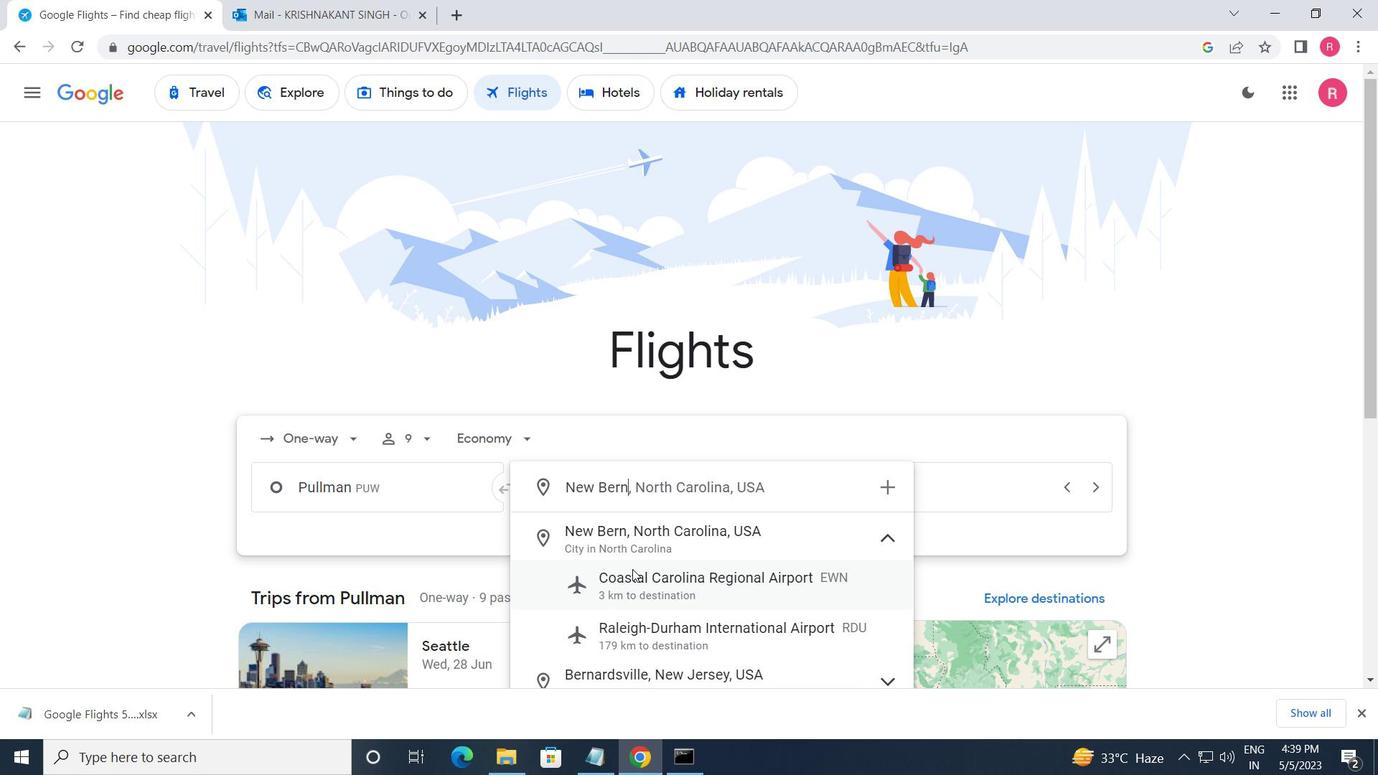 
Action: Mouse moved to (881, 490)
Screenshot: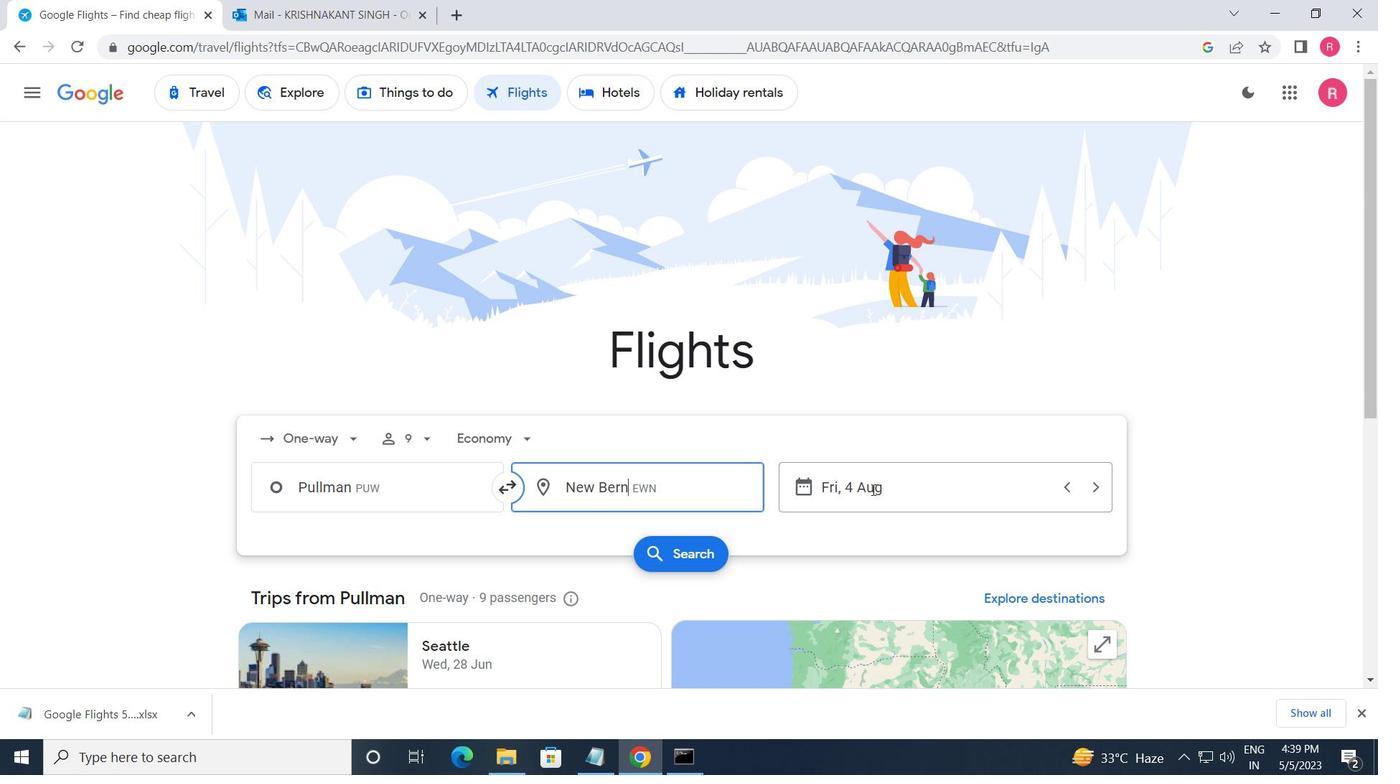 
Action: Mouse pressed left at (881, 490)
Screenshot: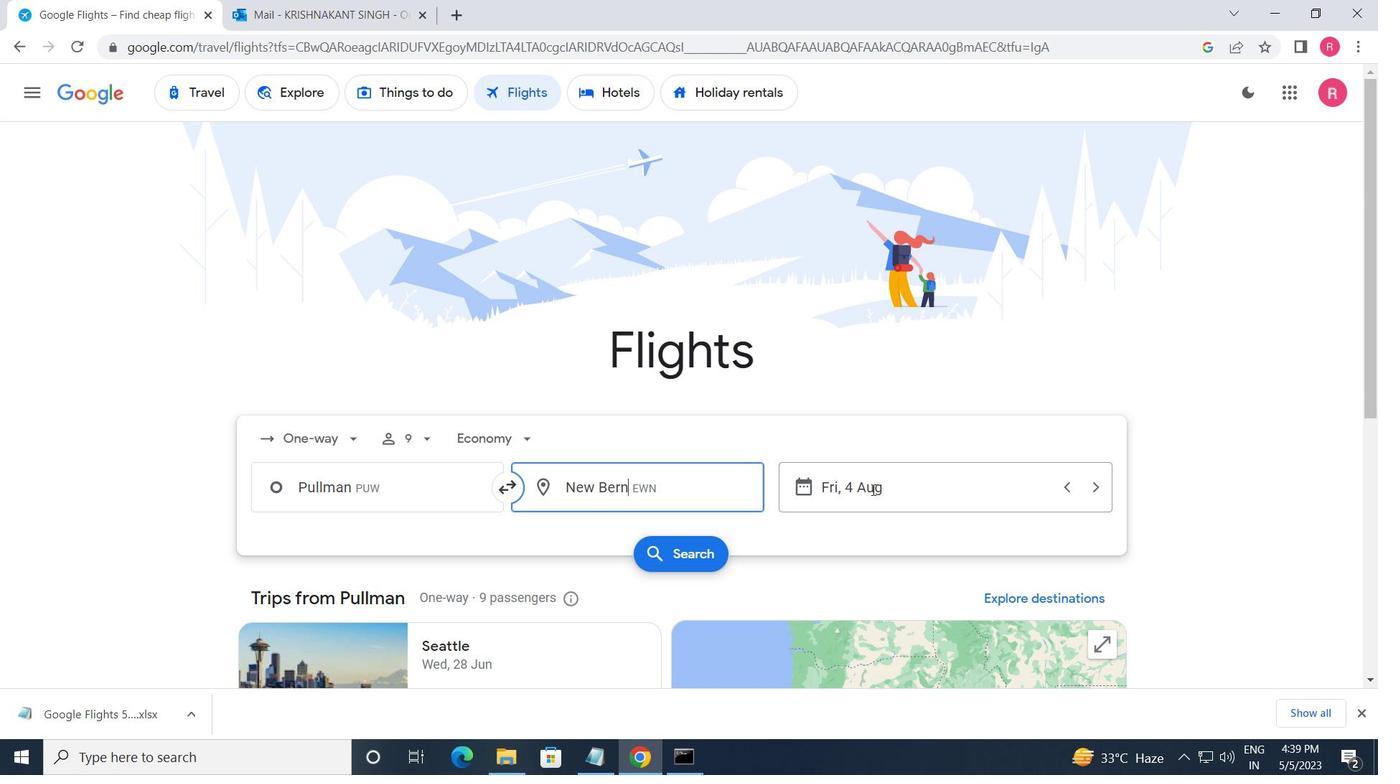 
Action: Mouse moved to (694, 378)
Screenshot: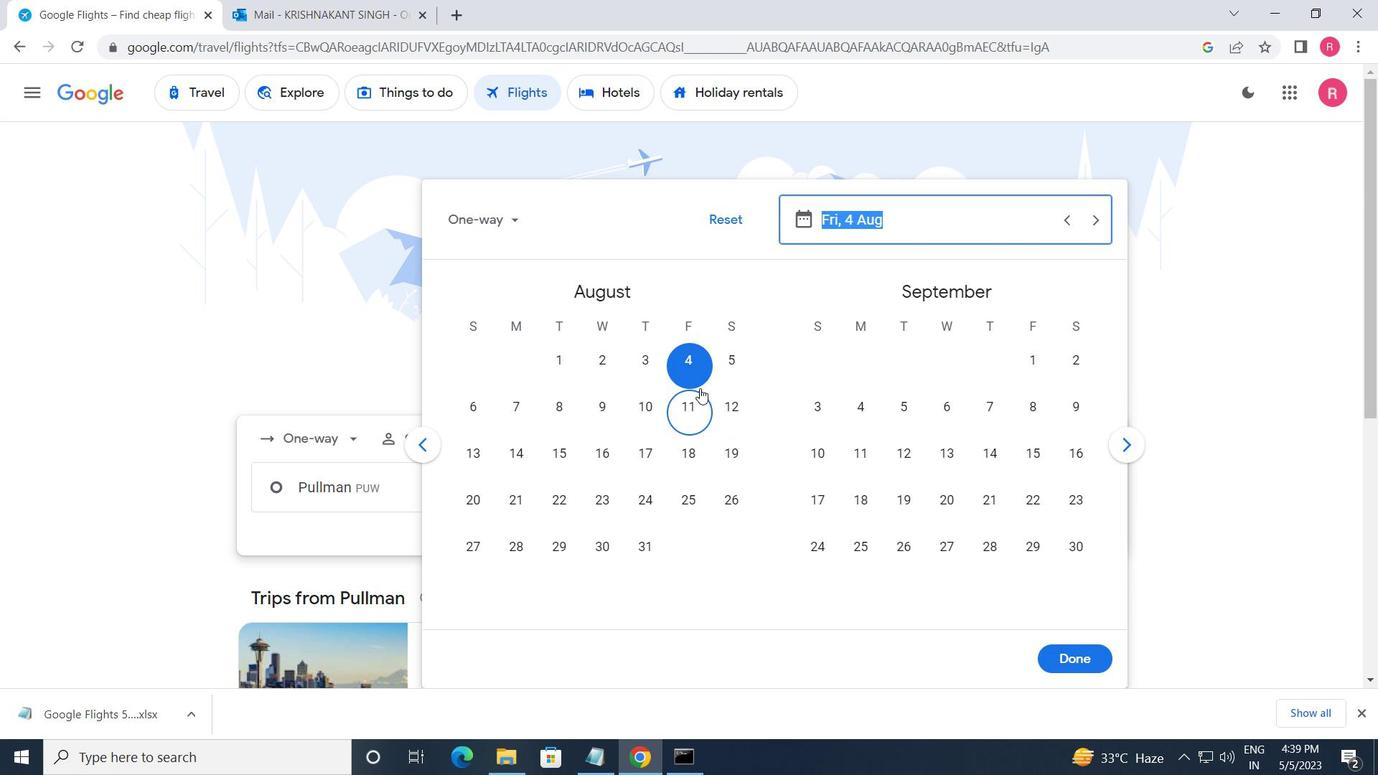 
Action: Mouse pressed left at (694, 378)
Screenshot: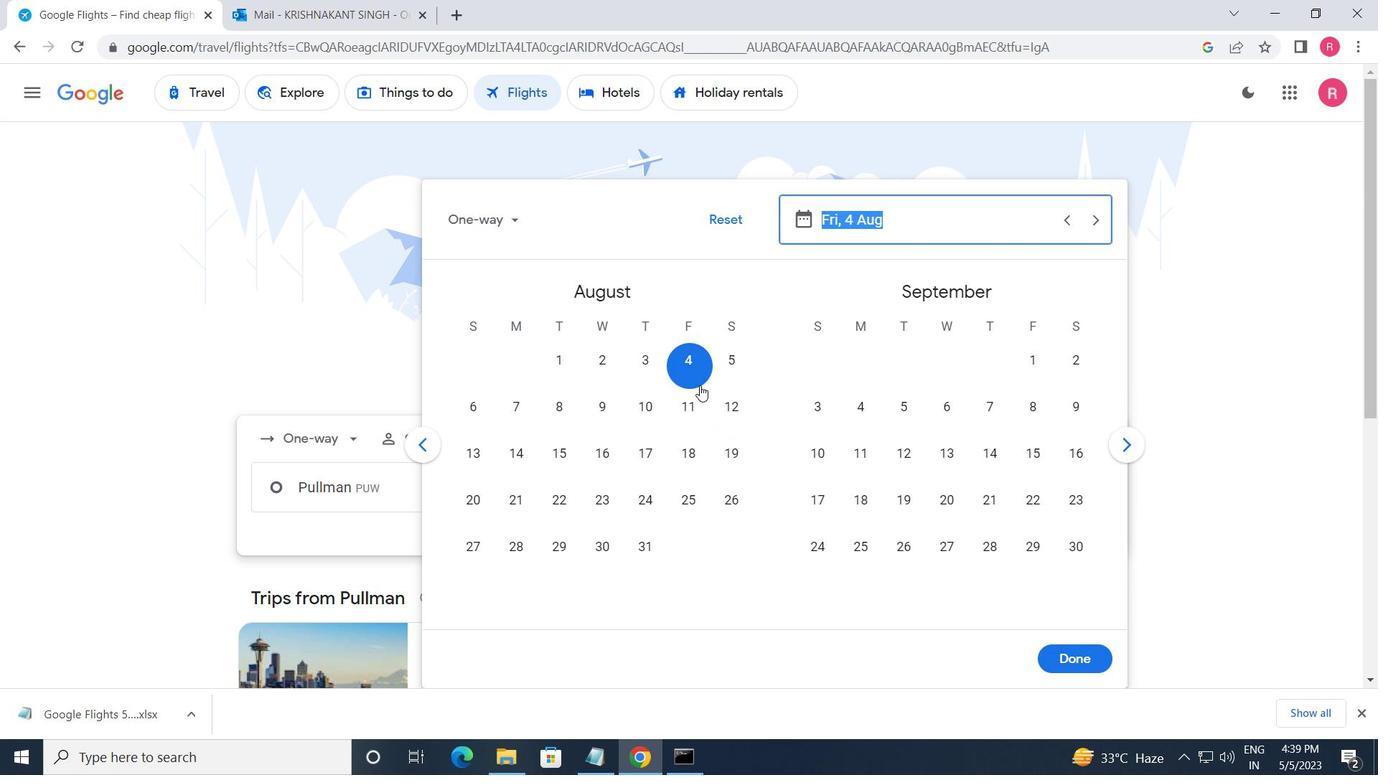 
Action: Mouse moved to (1054, 659)
Screenshot: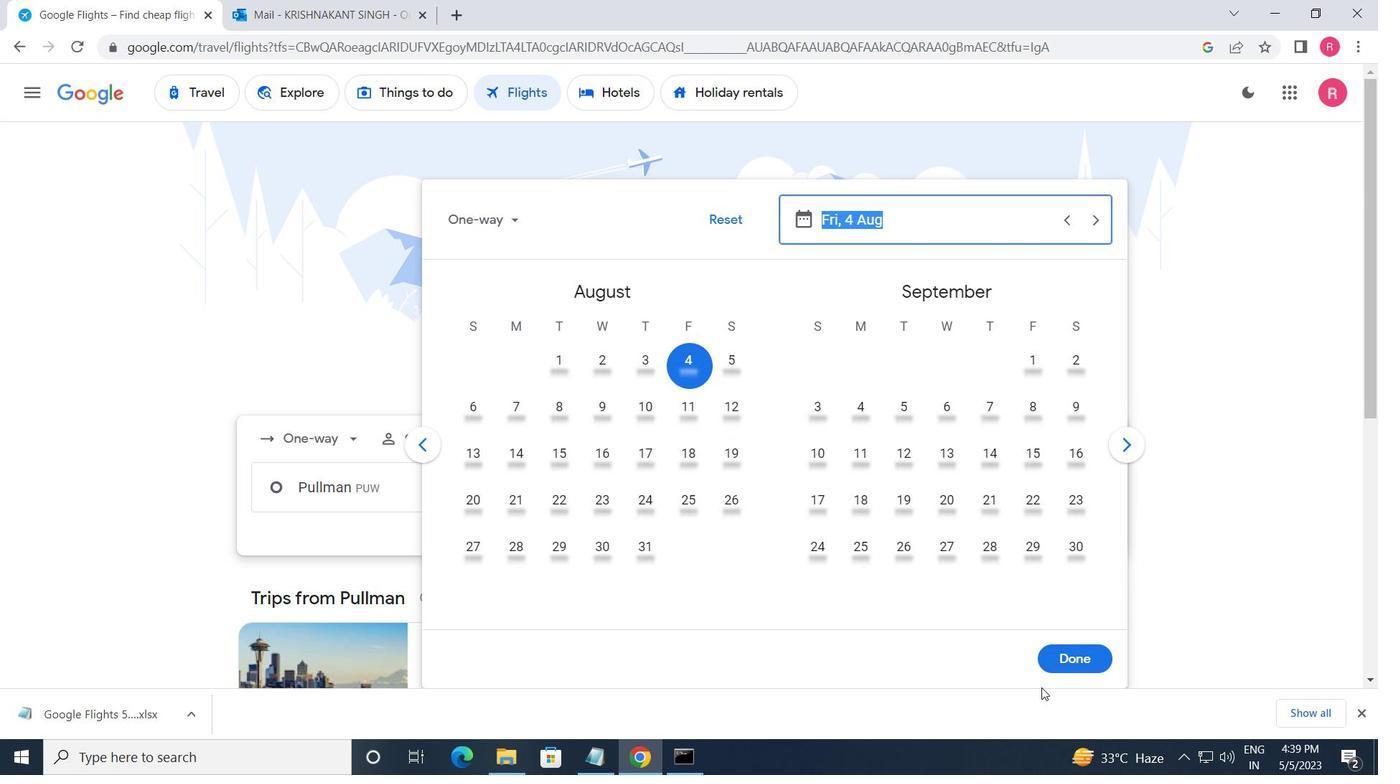 
Action: Mouse pressed left at (1054, 659)
Screenshot: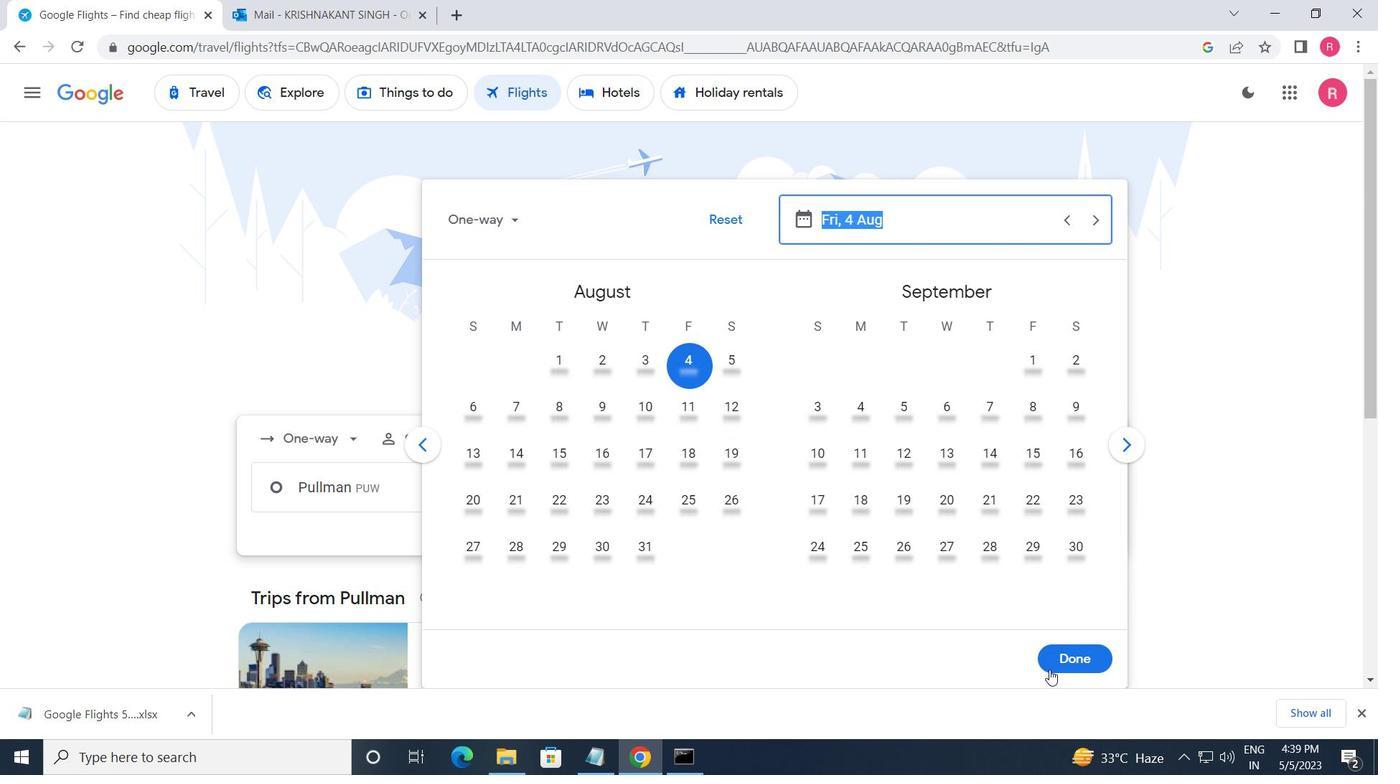
Action: Mouse moved to (659, 562)
Screenshot: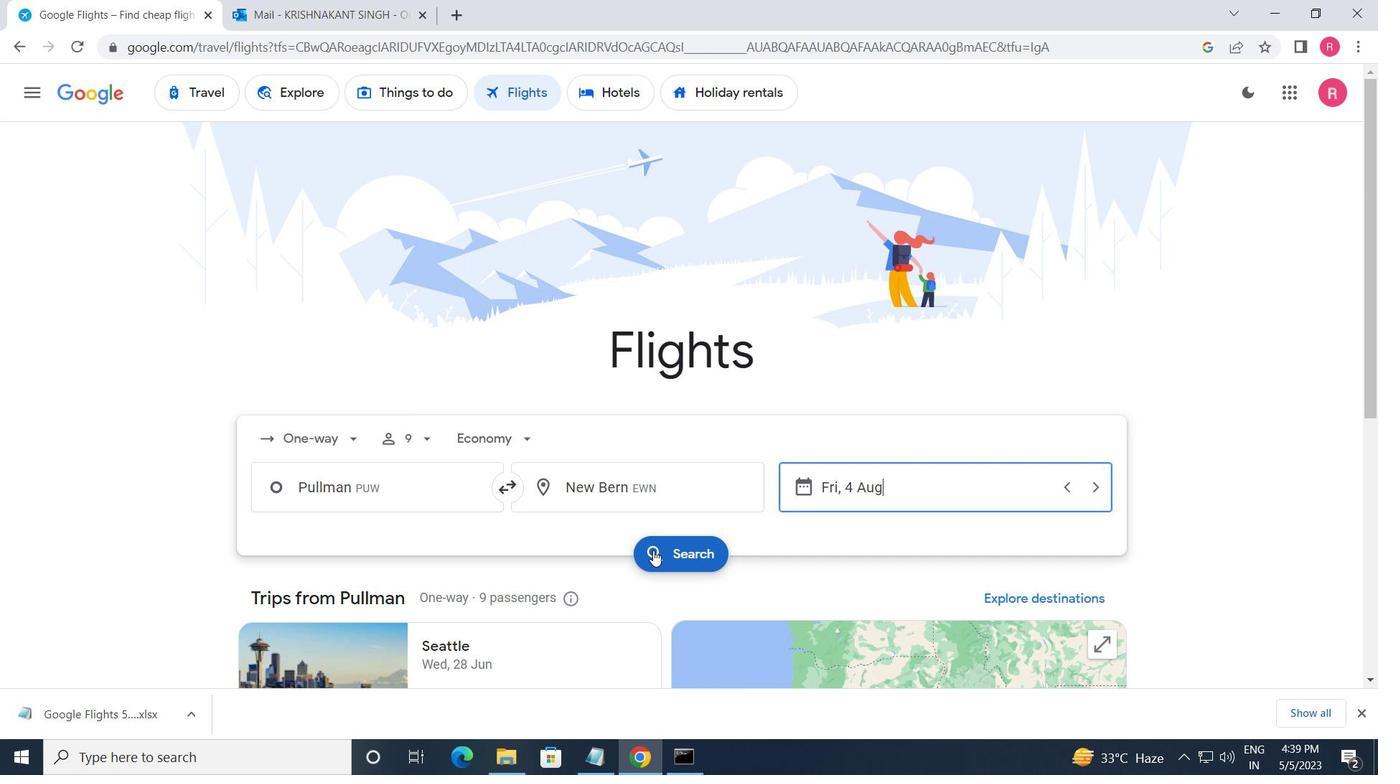 
Action: Mouse pressed left at (659, 562)
Screenshot: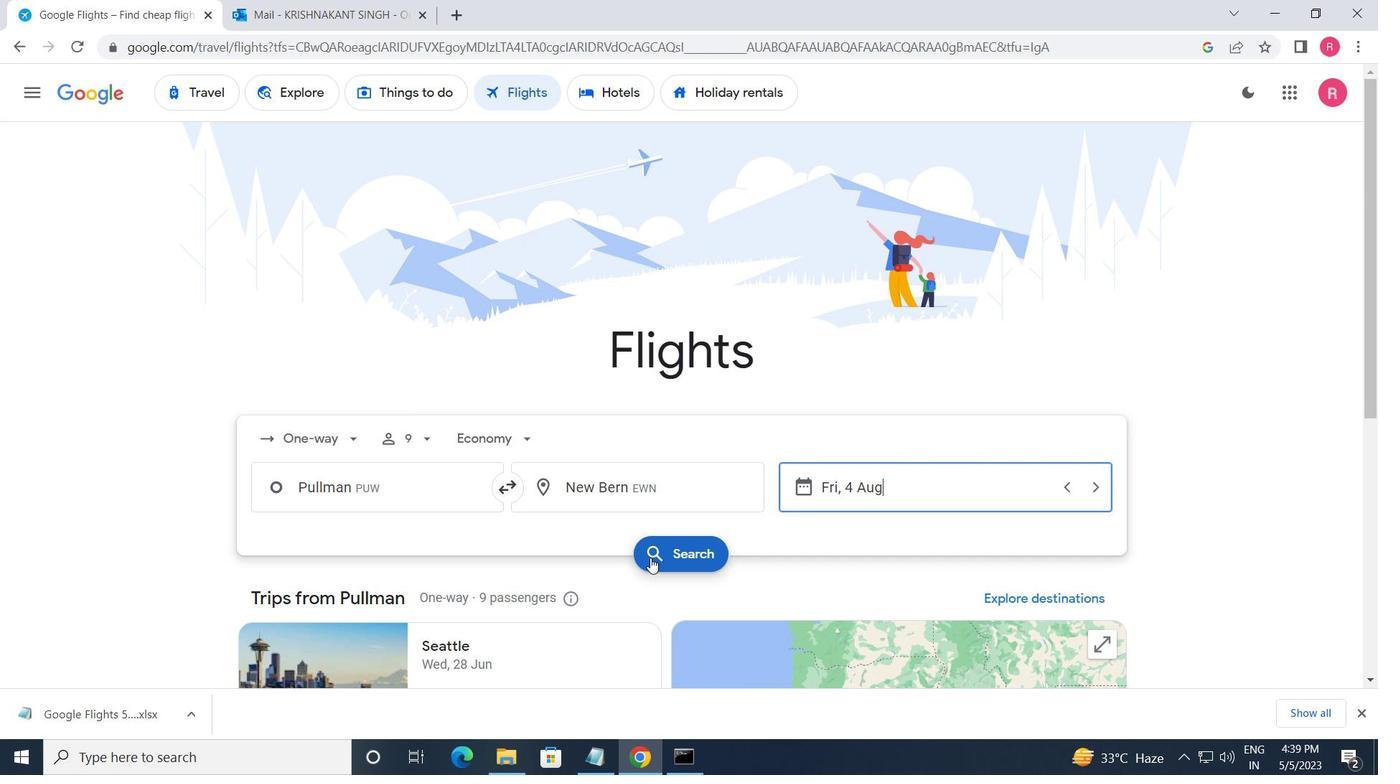 
Action: Mouse moved to (250, 268)
Screenshot: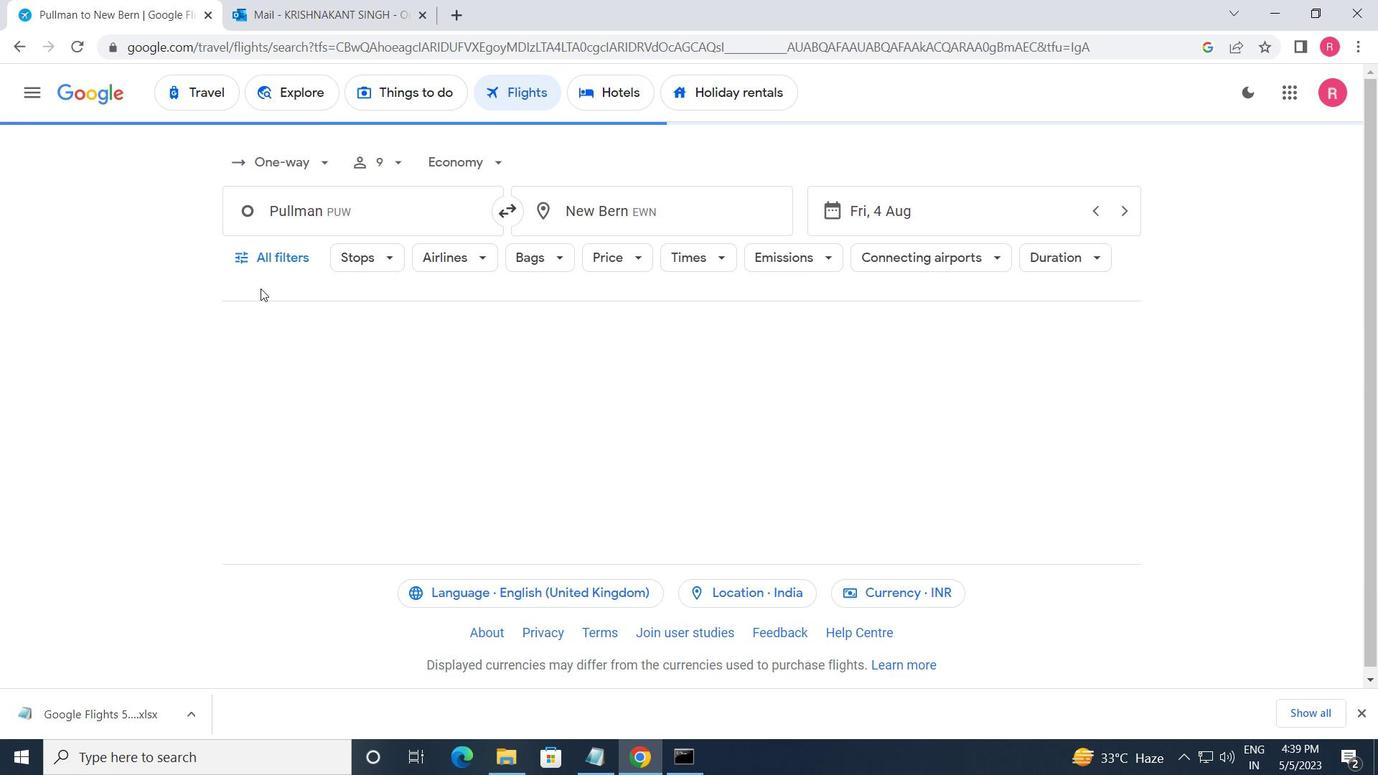
Action: Mouse pressed left at (250, 268)
Screenshot: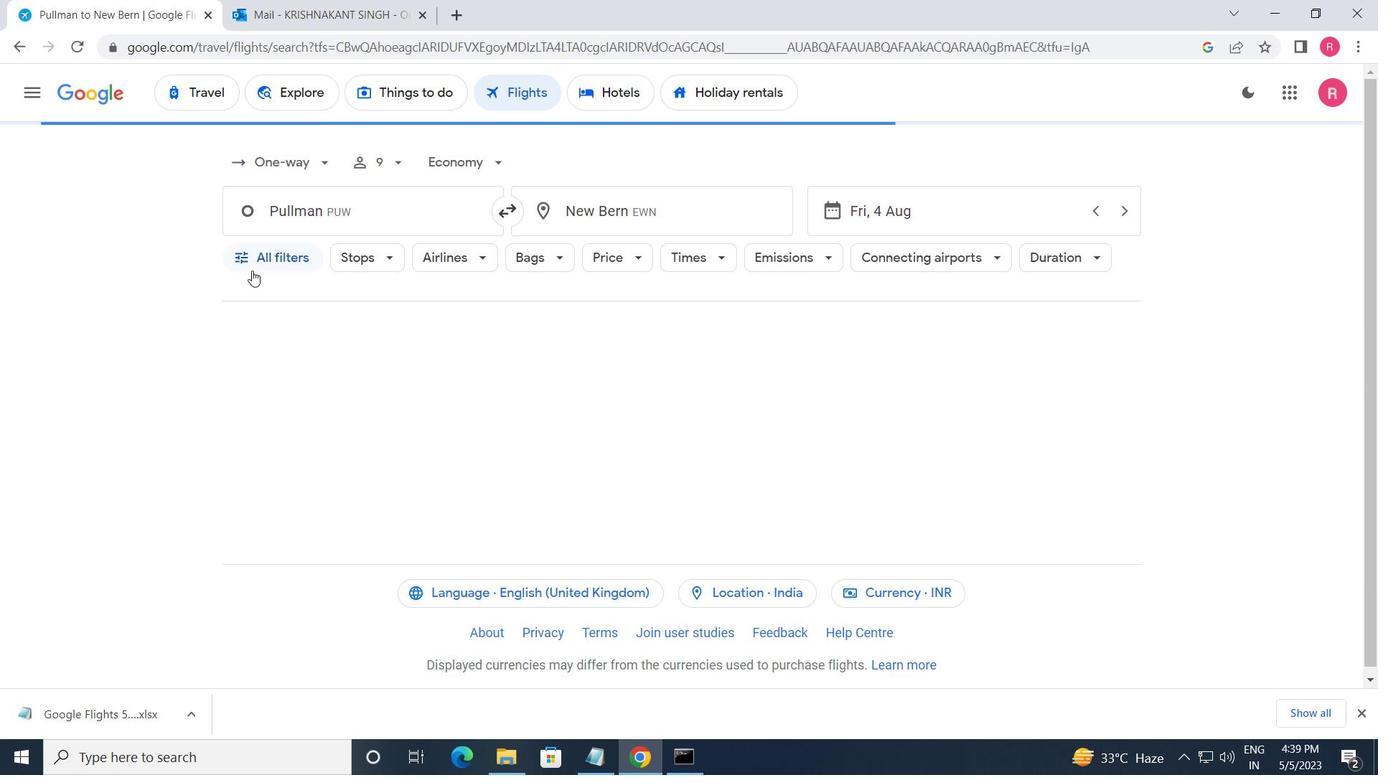 
Action: Mouse moved to (351, 461)
Screenshot: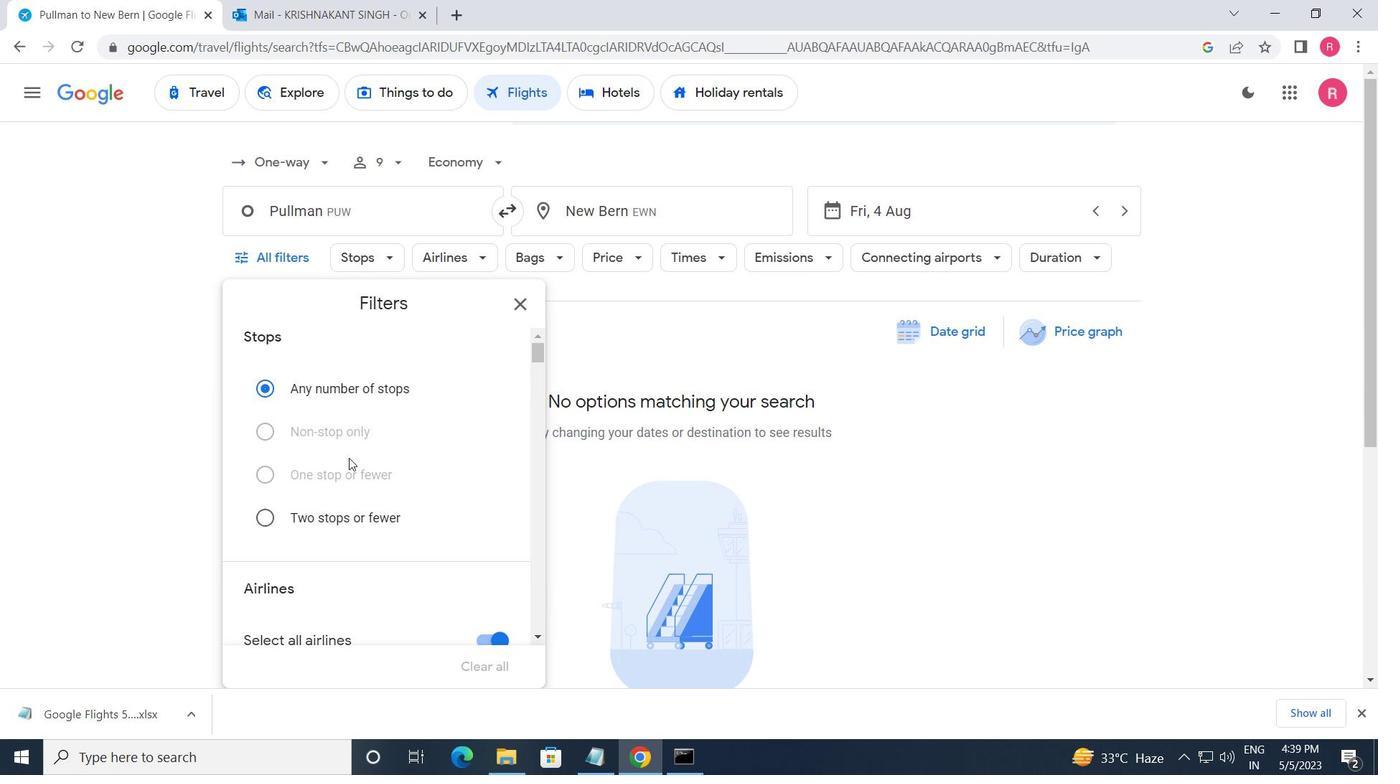 
Action: Mouse scrolled (351, 460) with delta (0, 0)
Screenshot: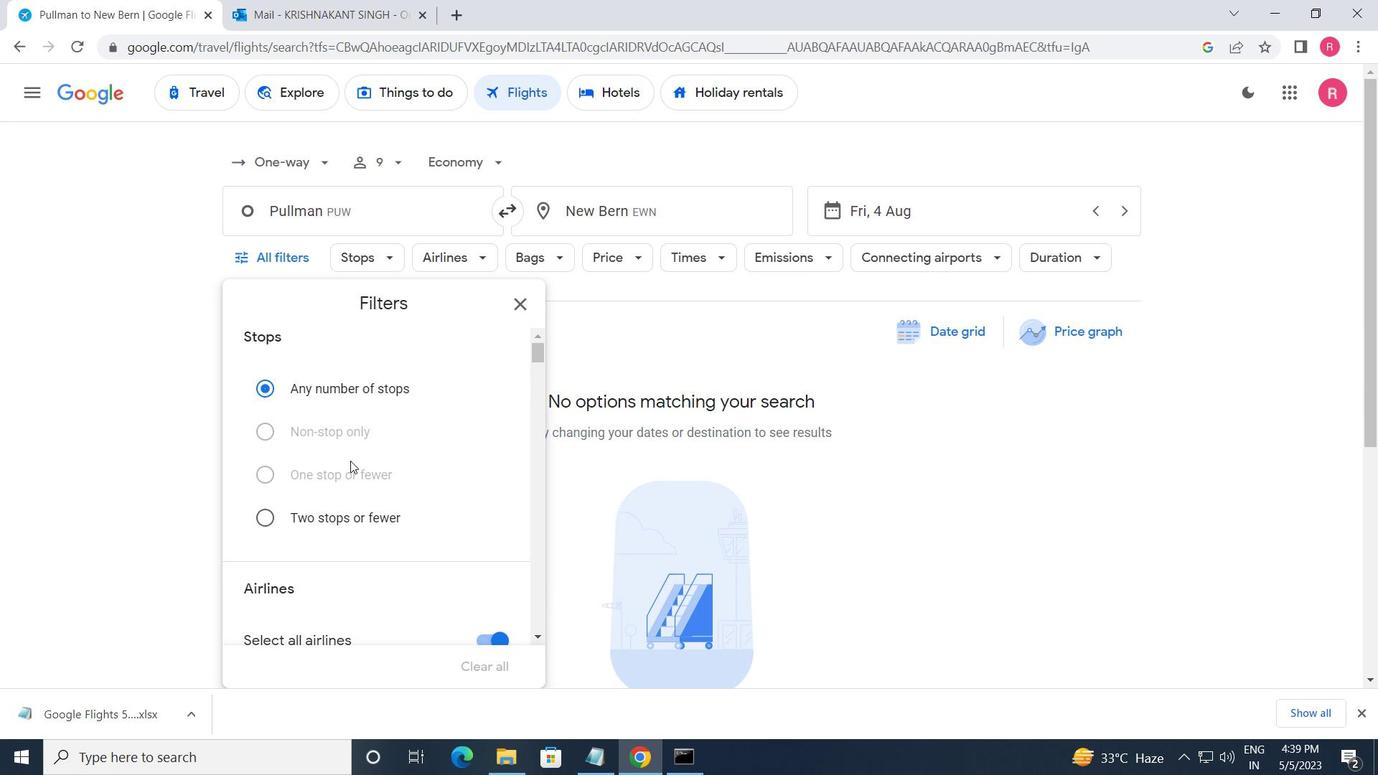 
Action: Mouse scrolled (351, 460) with delta (0, 0)
Screenshot: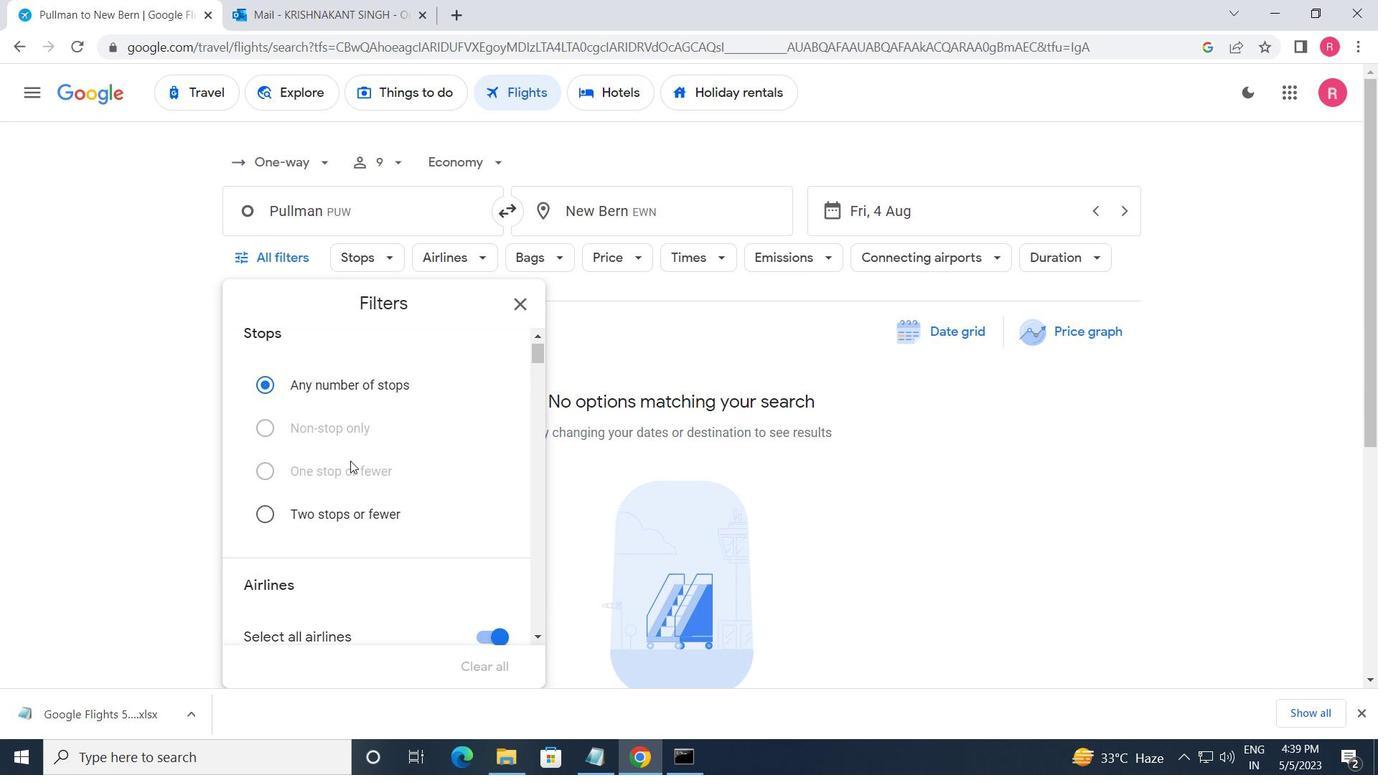 
Action: Mouse scrolled (351, 460) with delta (0, 0)
Screenshot: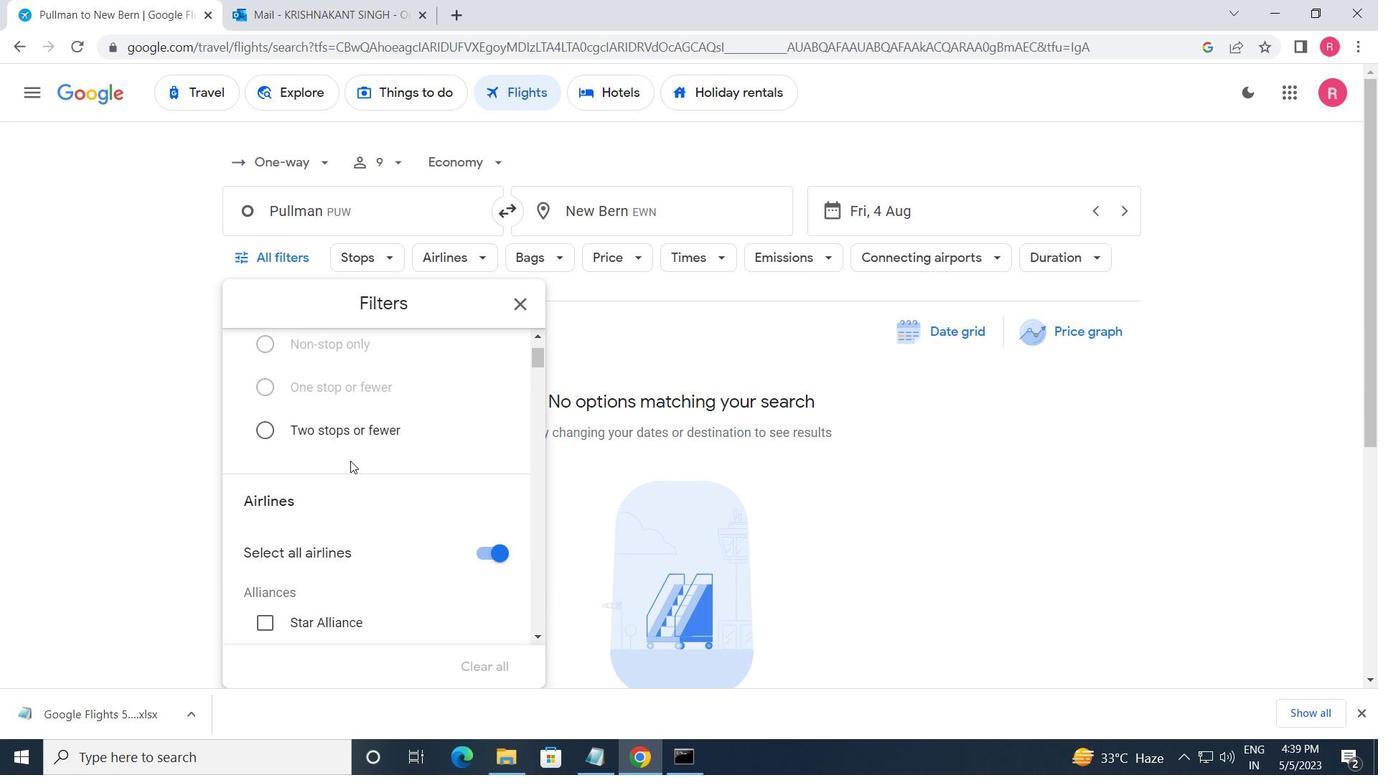 
Action: Mouse scrolled (351, 460) with delta (0, 0)
Screenshot: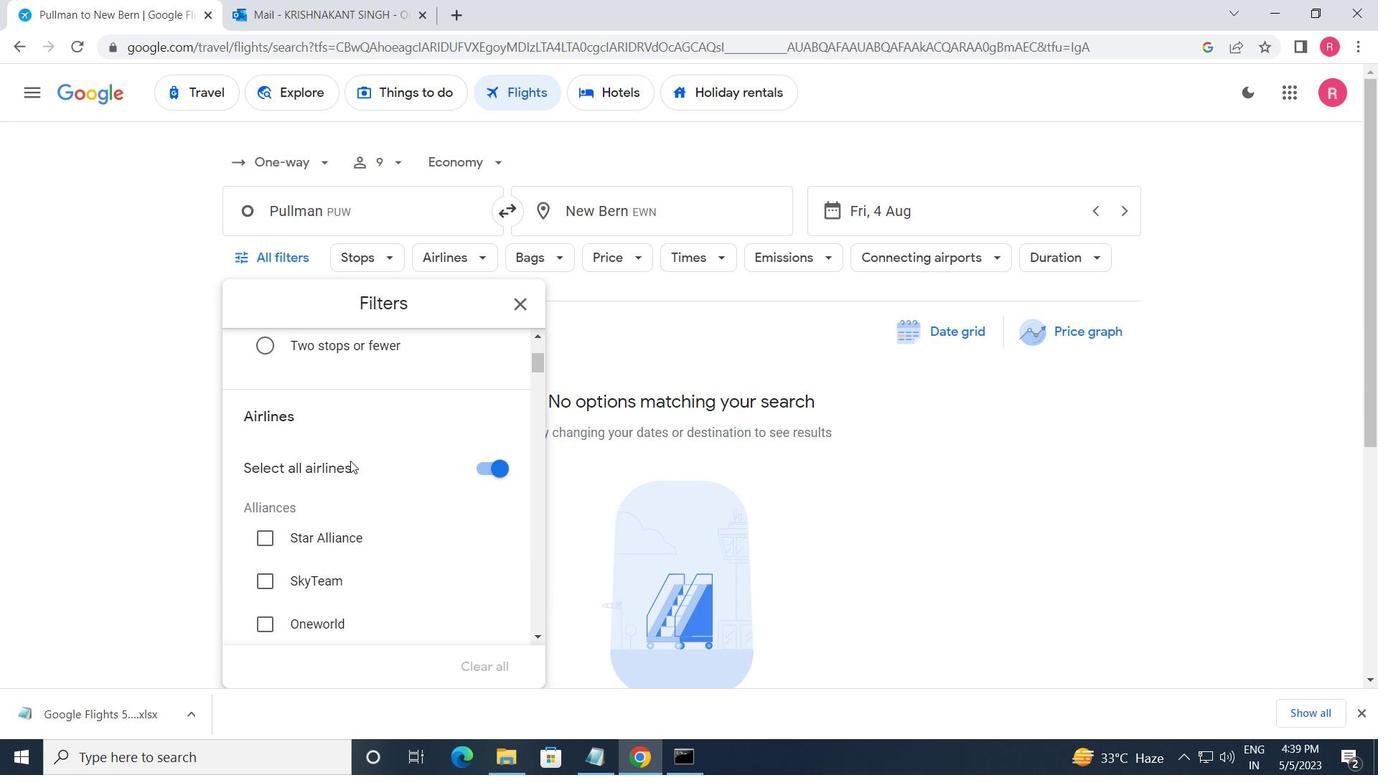 
Action: Mouse scrolled (351, 460) with delta (0, 0)
Screenshot: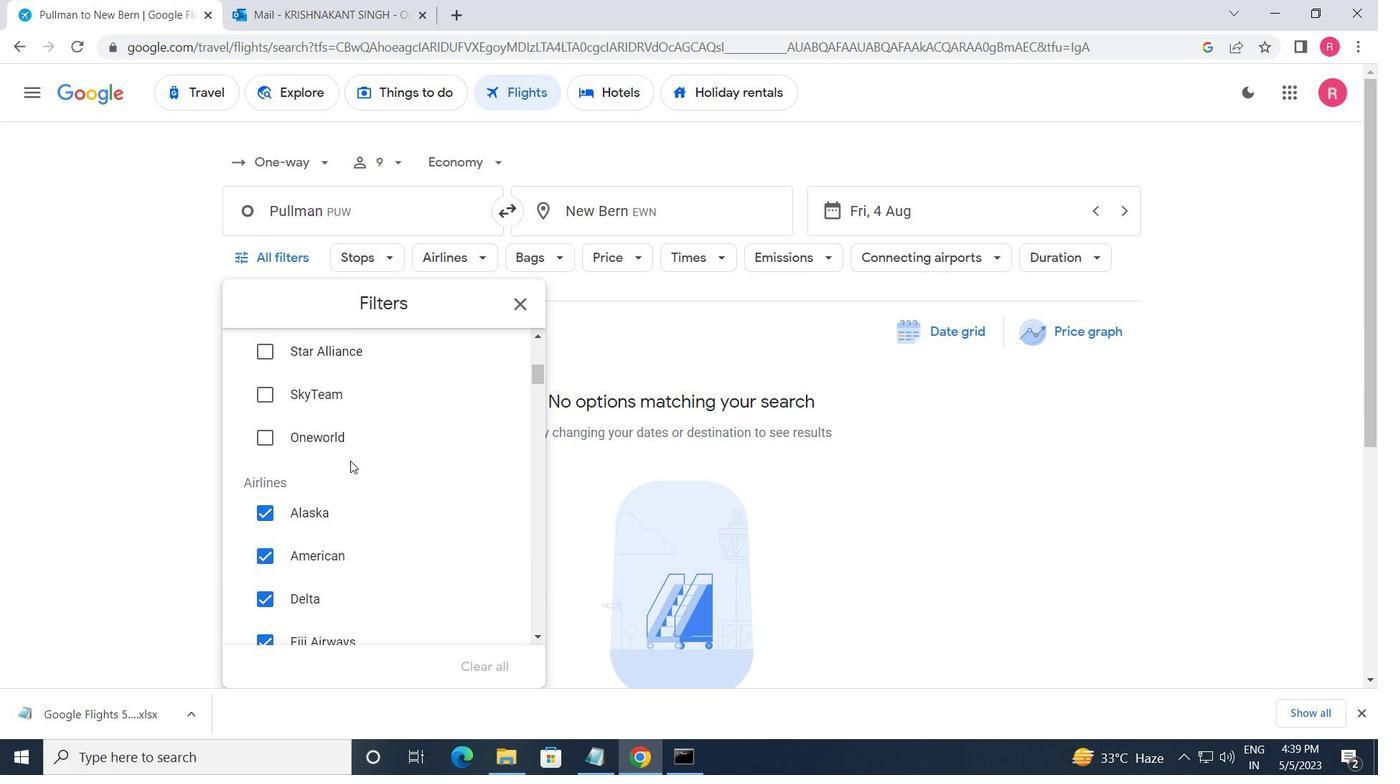 
Action: Mouse scrolled (351, 460) with delta (0, 0)
Screenshot: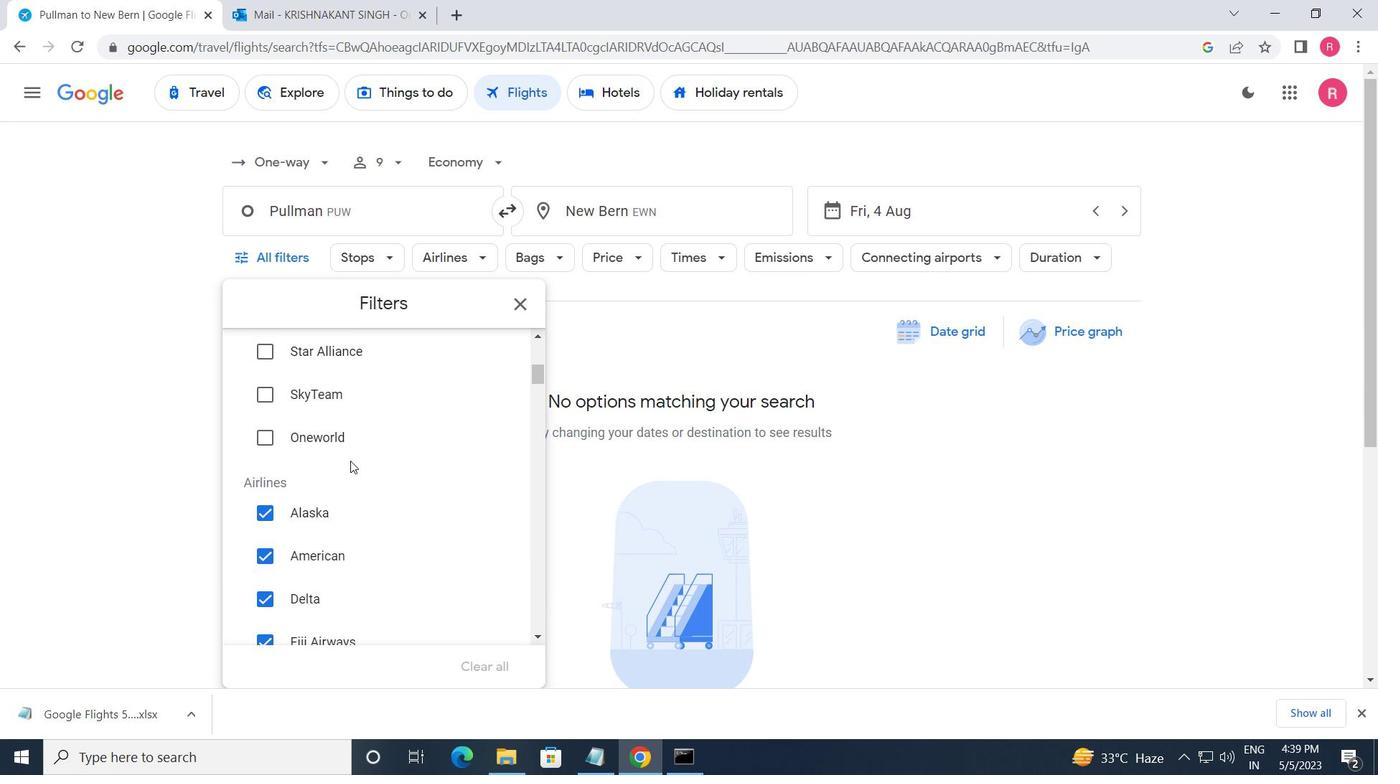 
Action: Mouse moved to (370, 503)
Screenshot: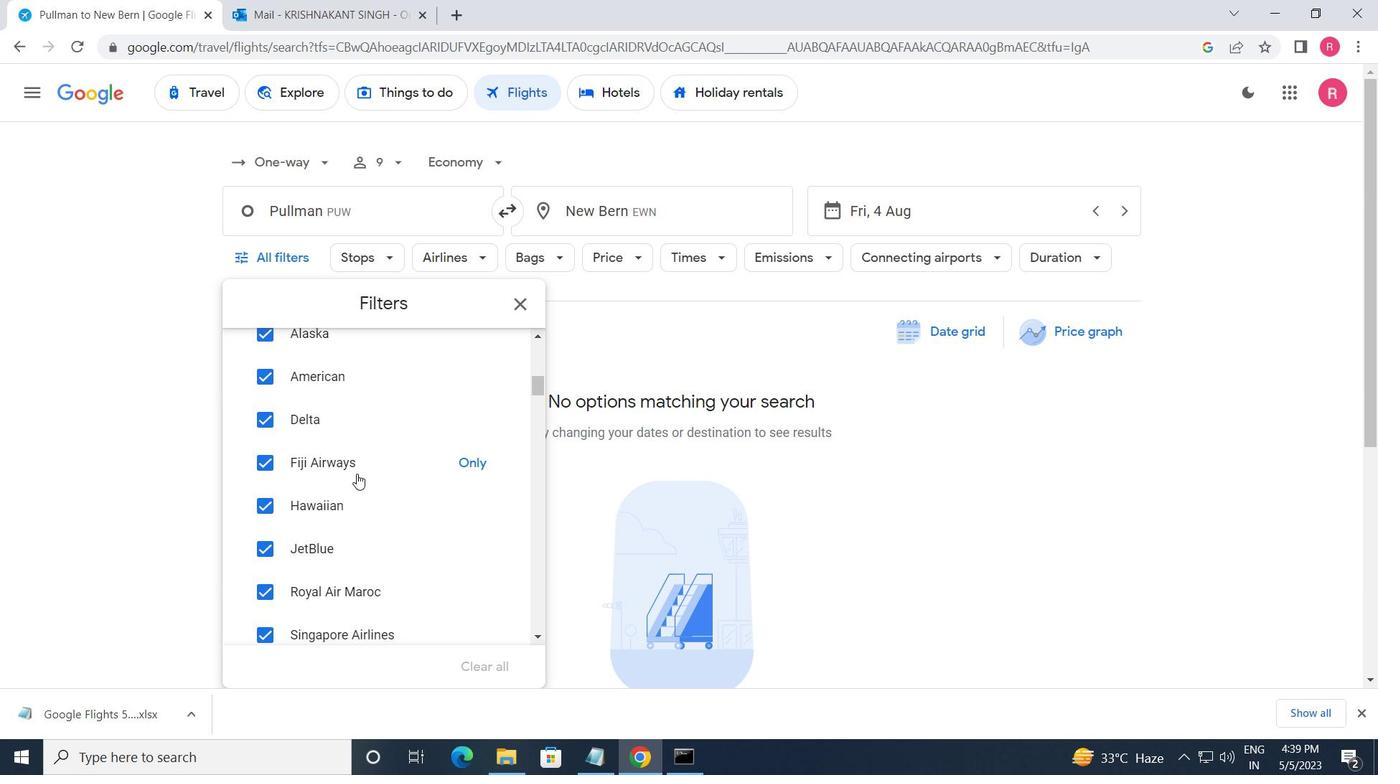
Action: Mouse scrolled (370, 502) with delta (0, 0)
Screenshot: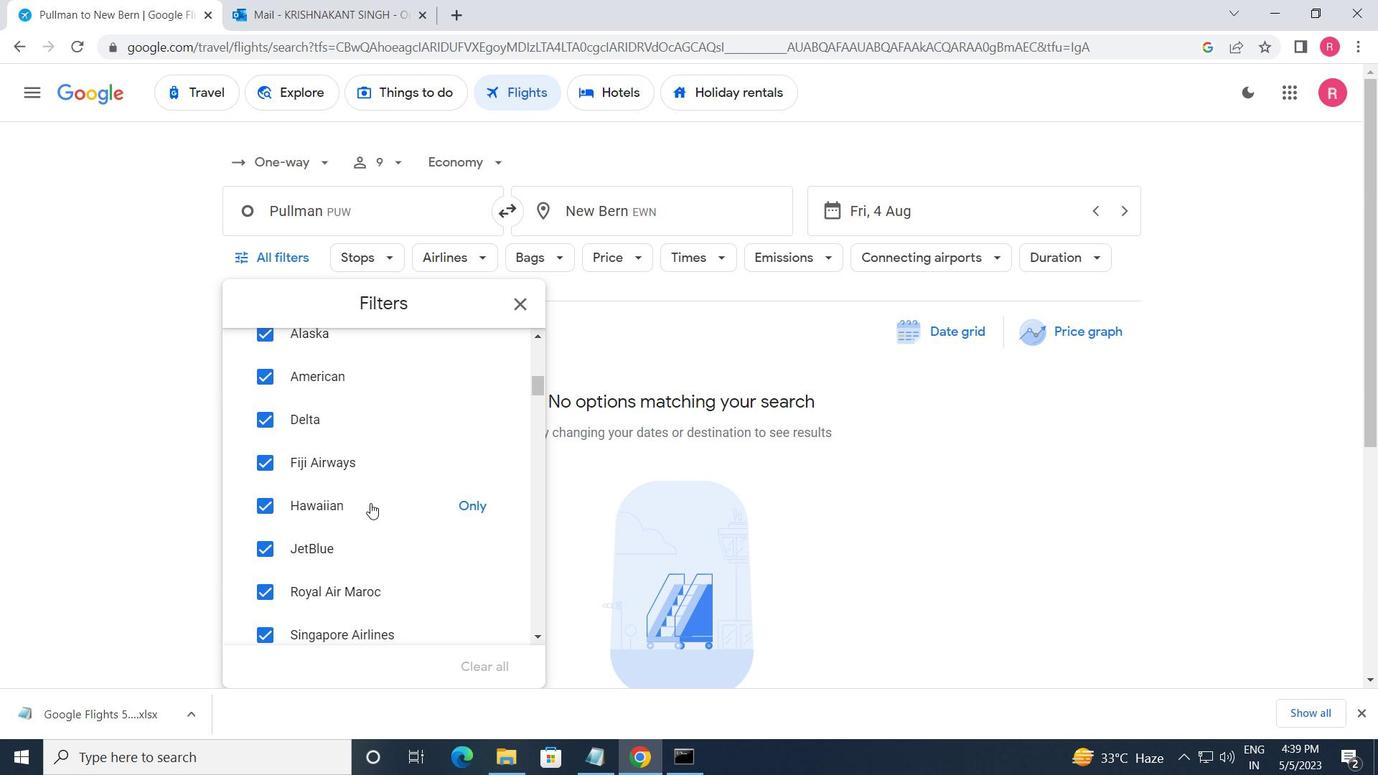 
Action: Mouse scrolled (370, 502) with delta (0, 0)
Screenshot: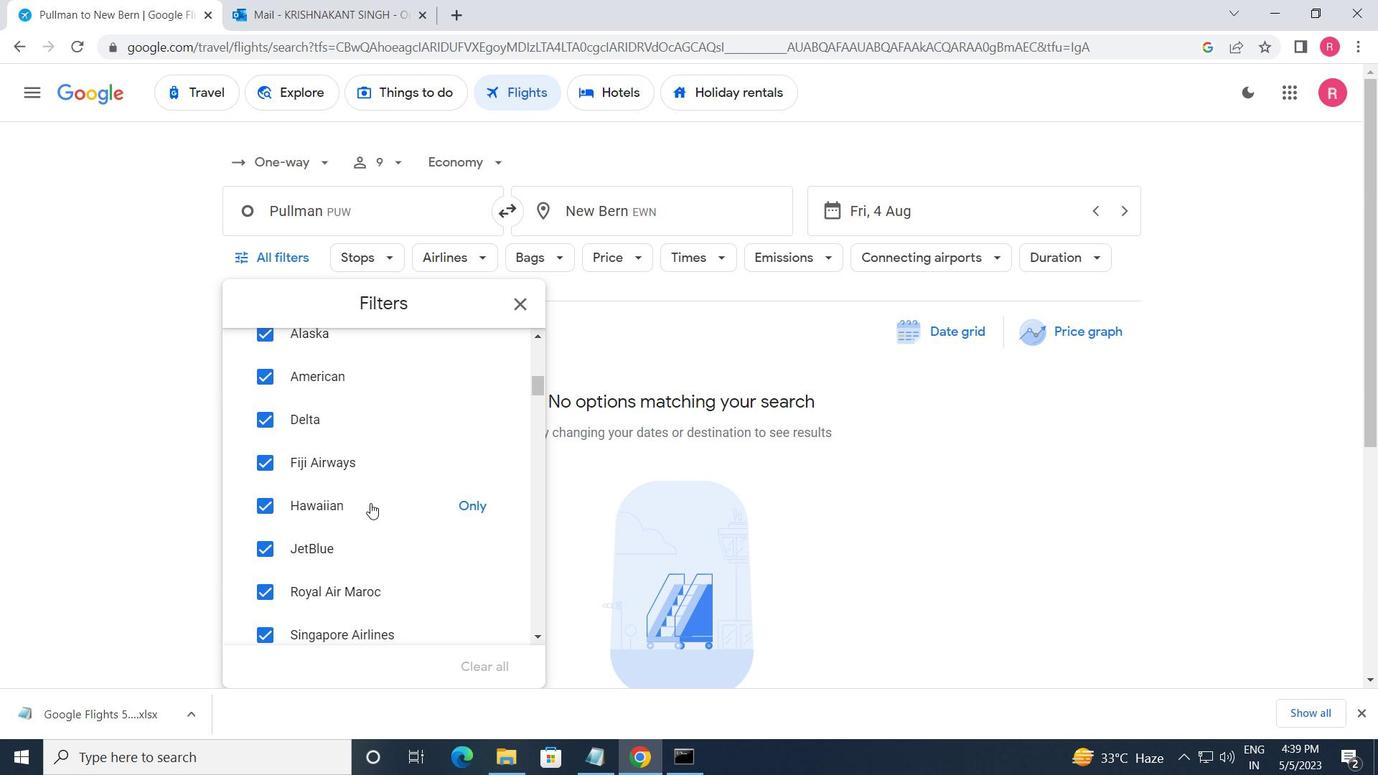 
Action: Mouse moved to (371, 501)
Screenshot: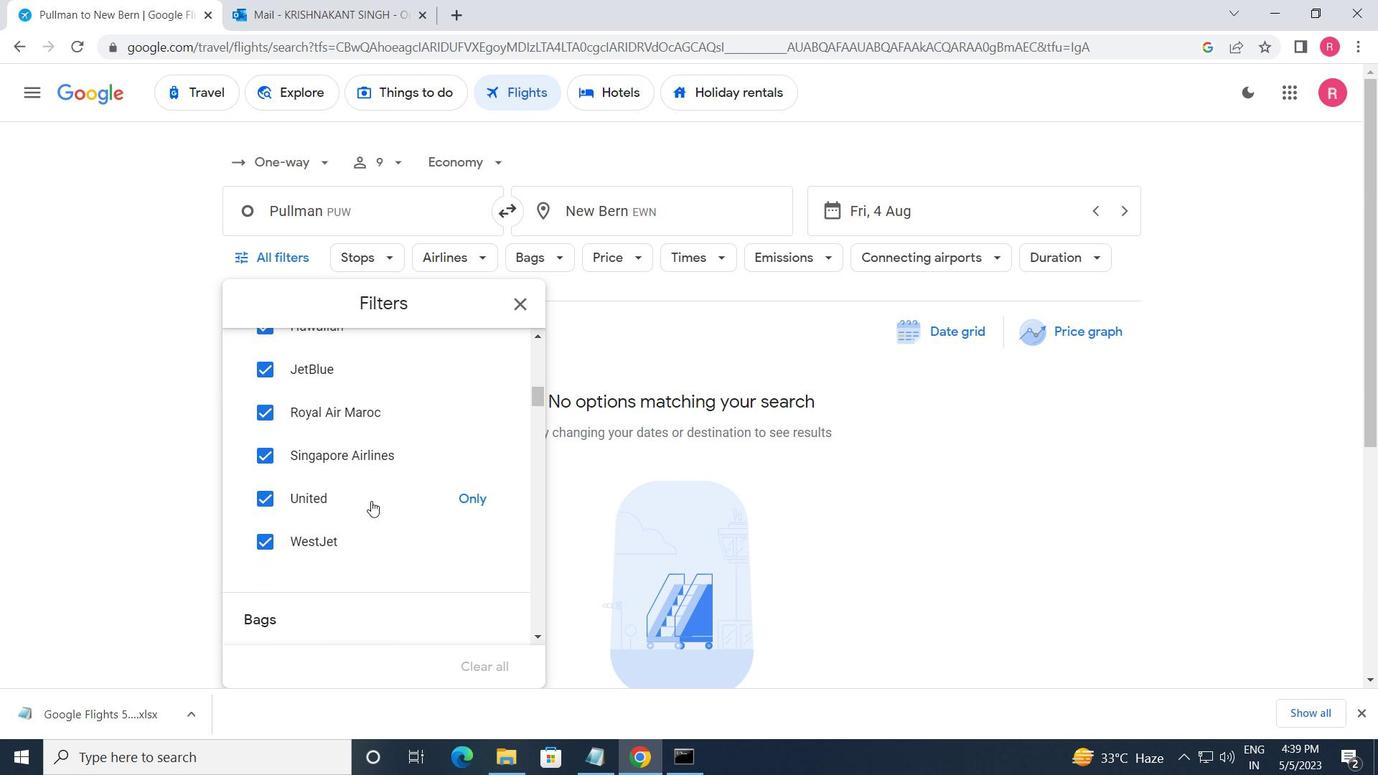 
Action: Mouse scrolled (371, 502) with delta (0, 0)
Screenshot: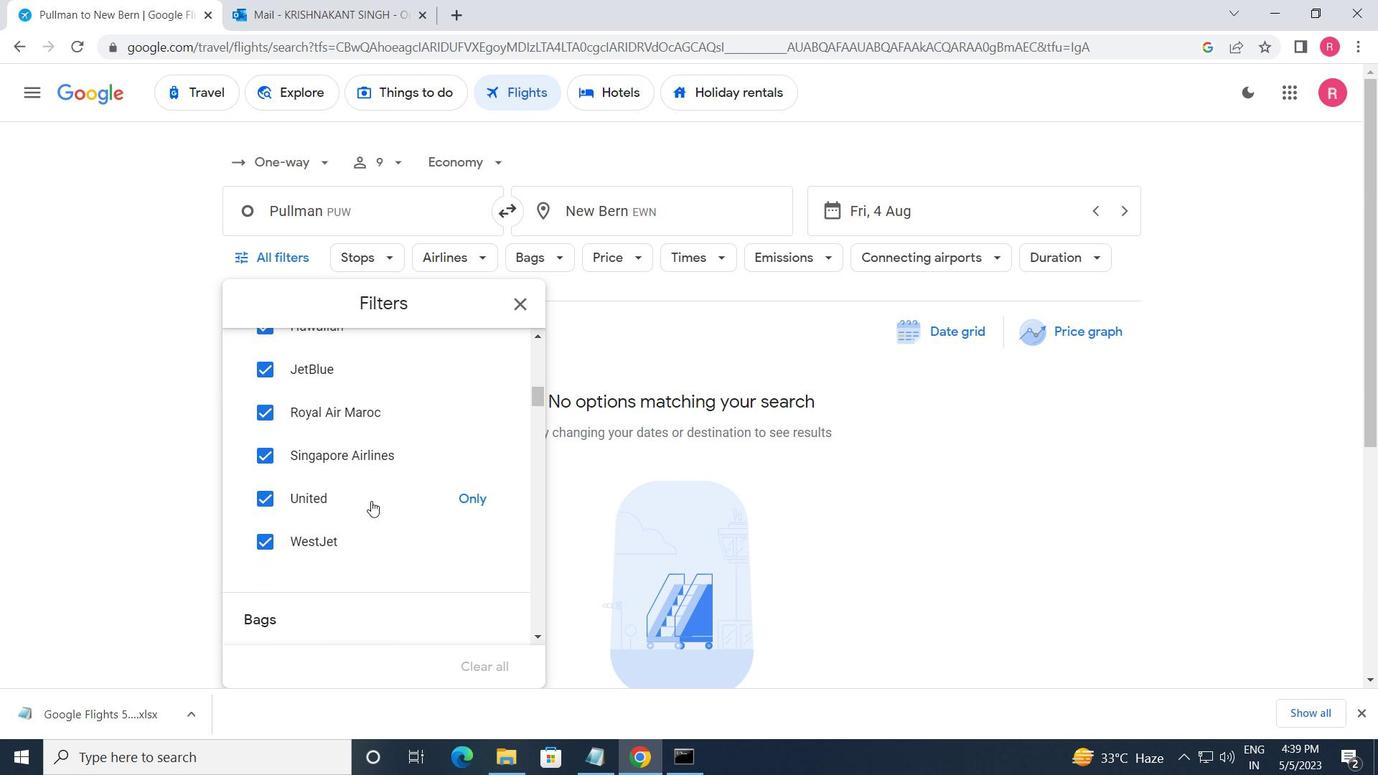 
Action: Mouse scrolled (371, 502) with delta (0, 0)
Screenshot: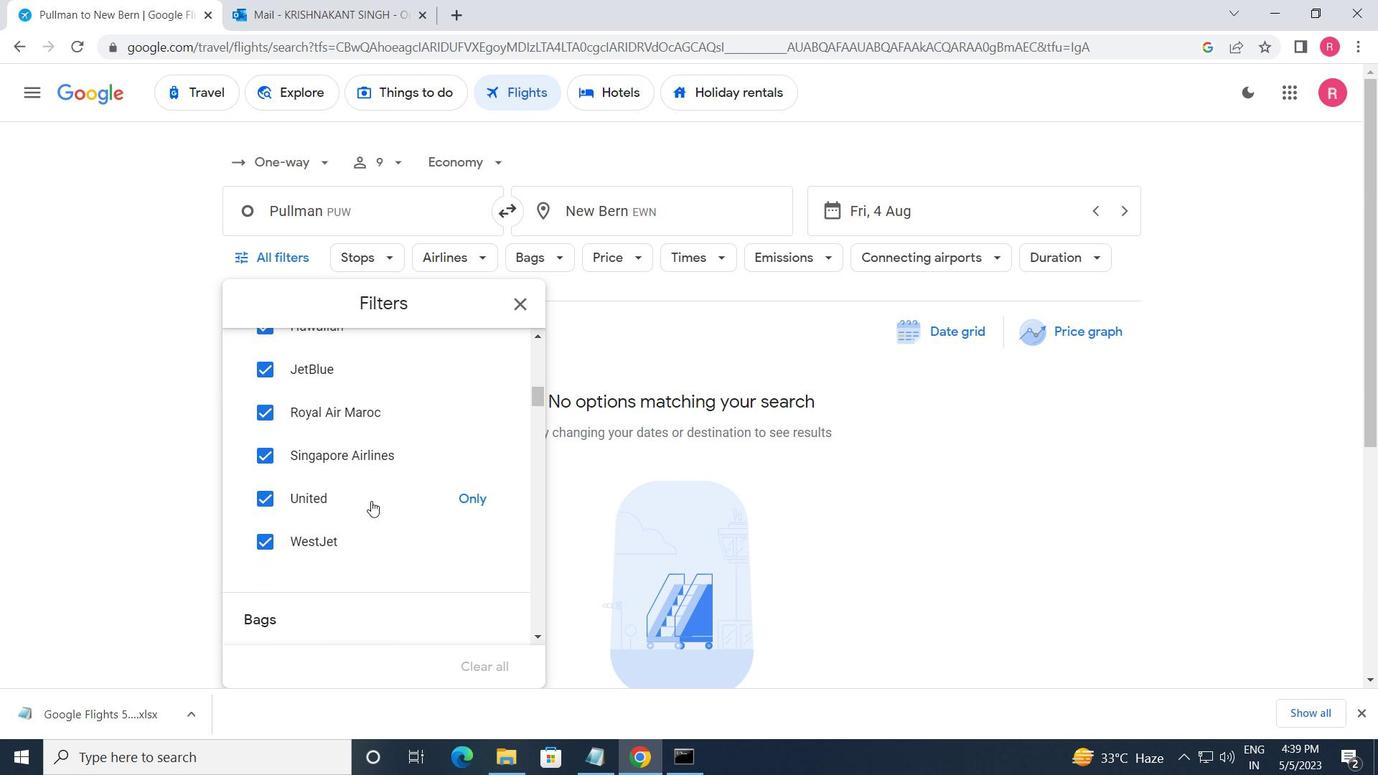 
Action: Mouse scrolled (371, 502) with delta (0, 0)
Screenshot: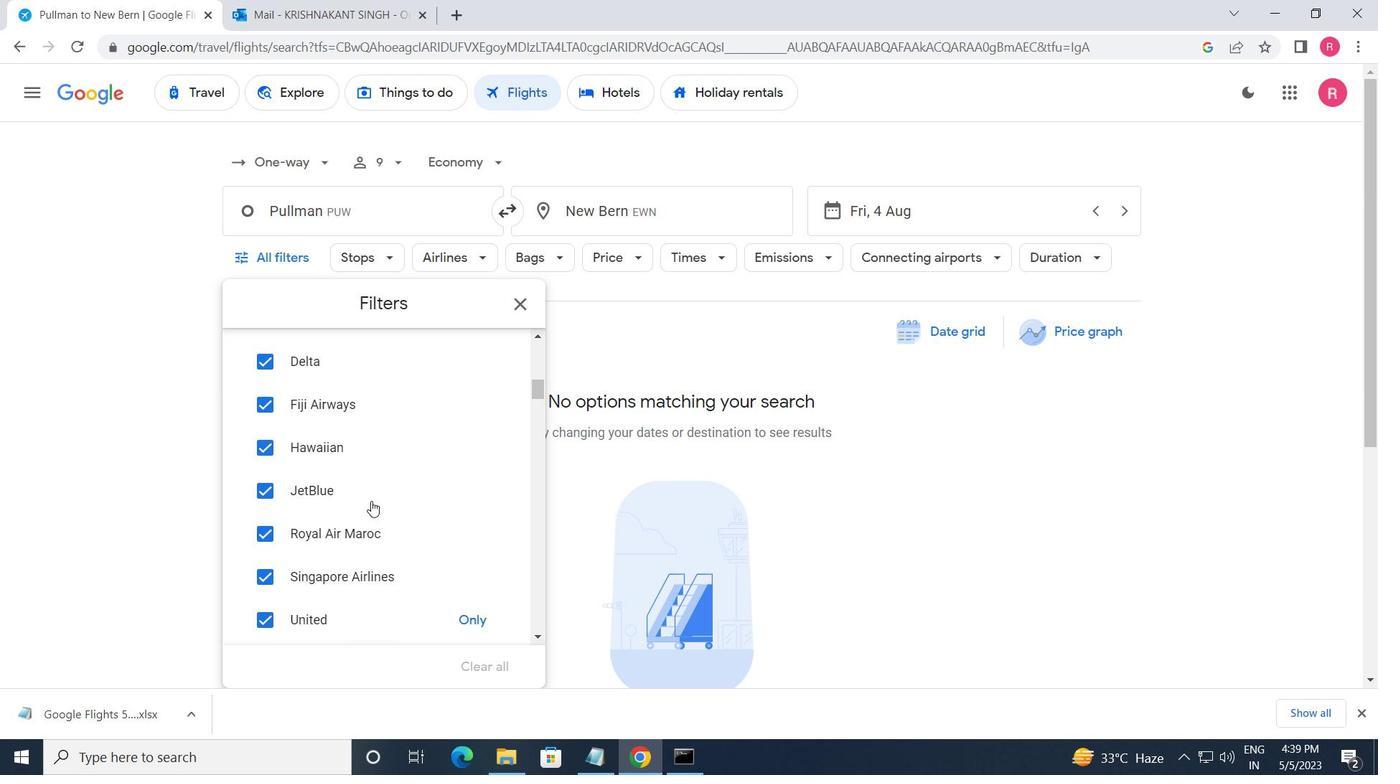 
Action: Mouse scrolled (371, 502) with delta (0, 0)
Screenshot: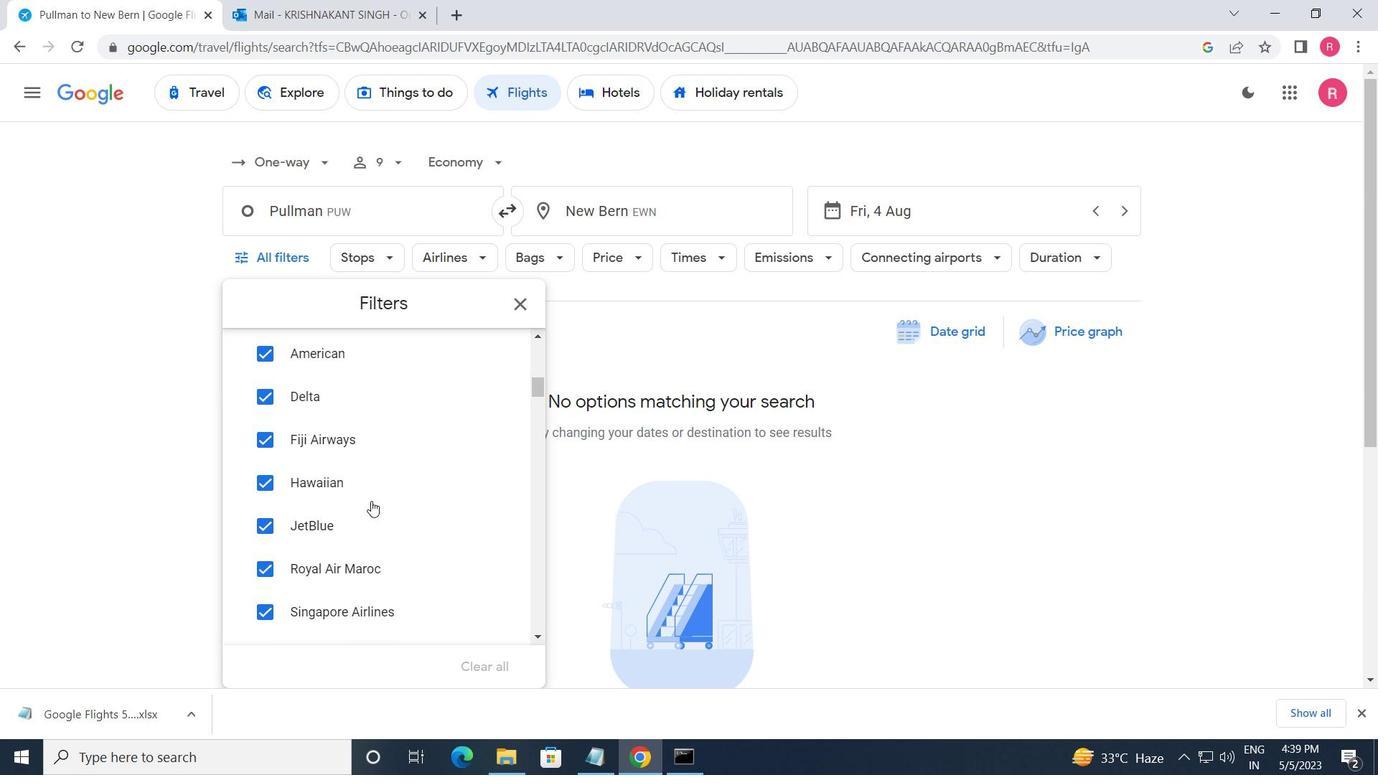 
Action: Mouse moved to (371, 501)
Screenshot: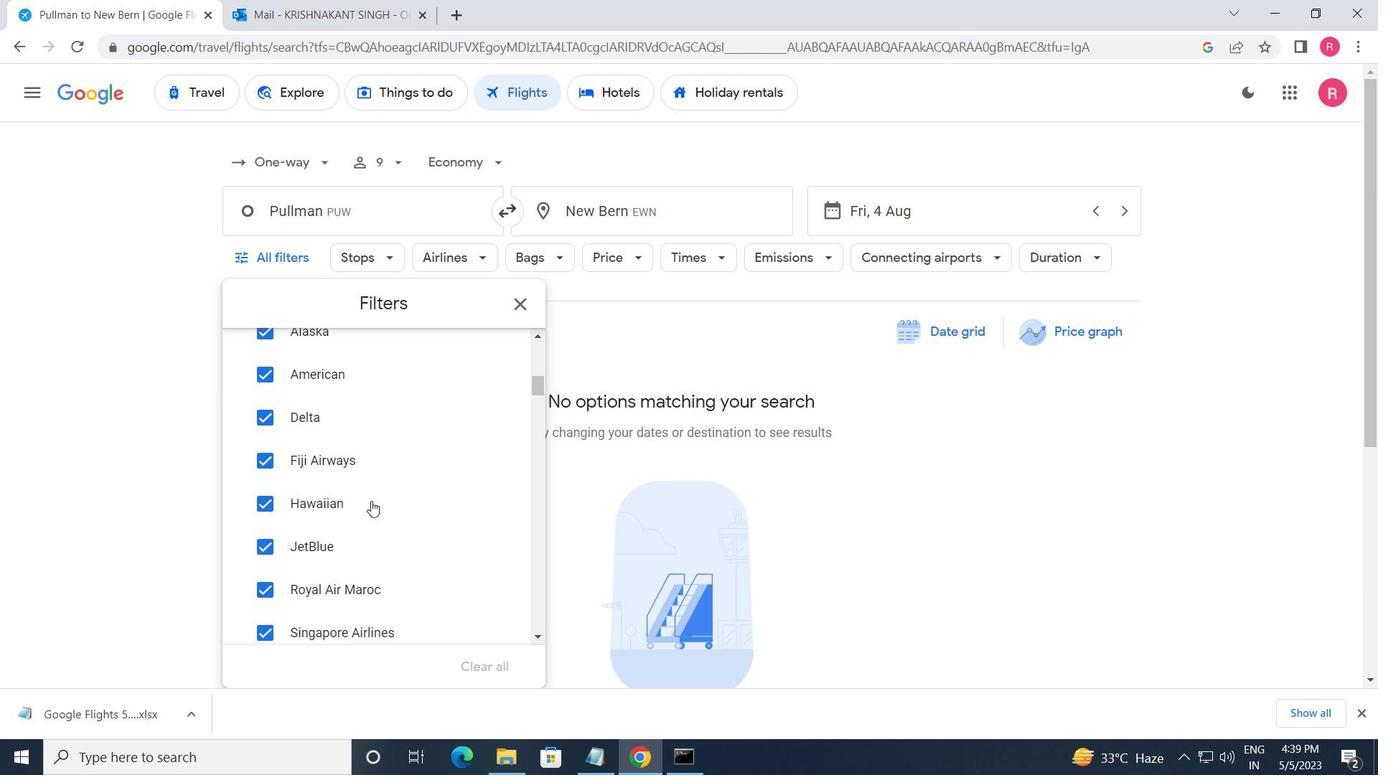 
Action: Mouse scrolled (371, 501) with delta (0, 0)
Screenshot: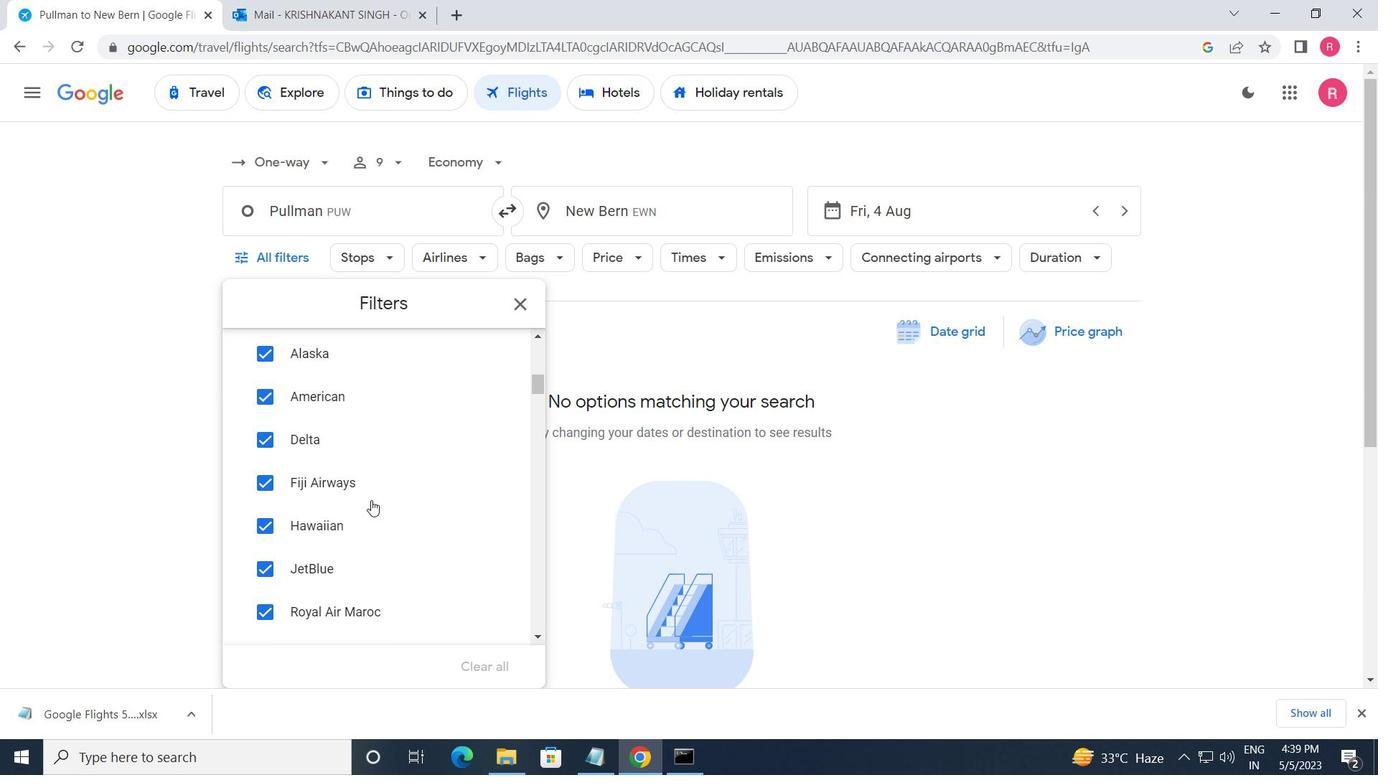
Action: Mouse scrolled (371, 501) with delta (0, 0)
Screenshot: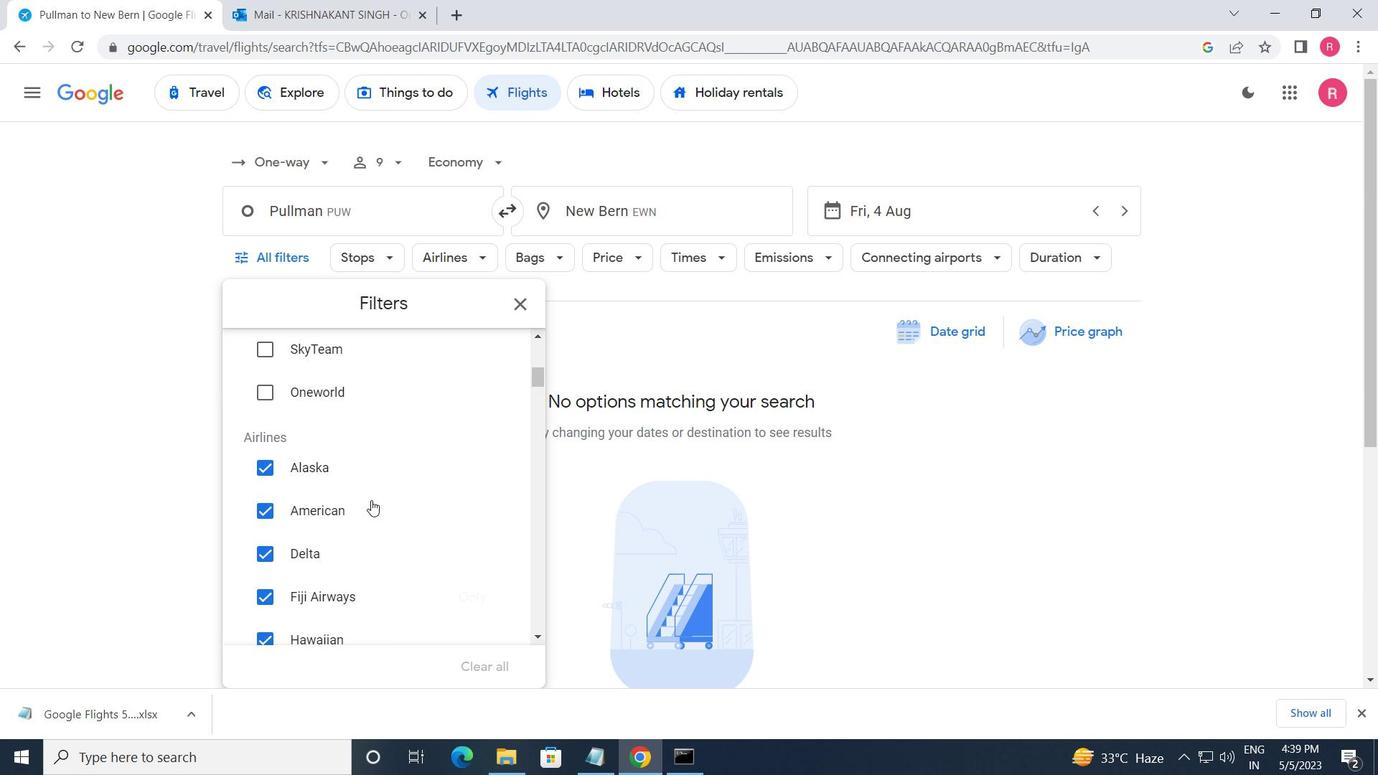 
Action: Mouse moved to (488, 468)
Screenshot: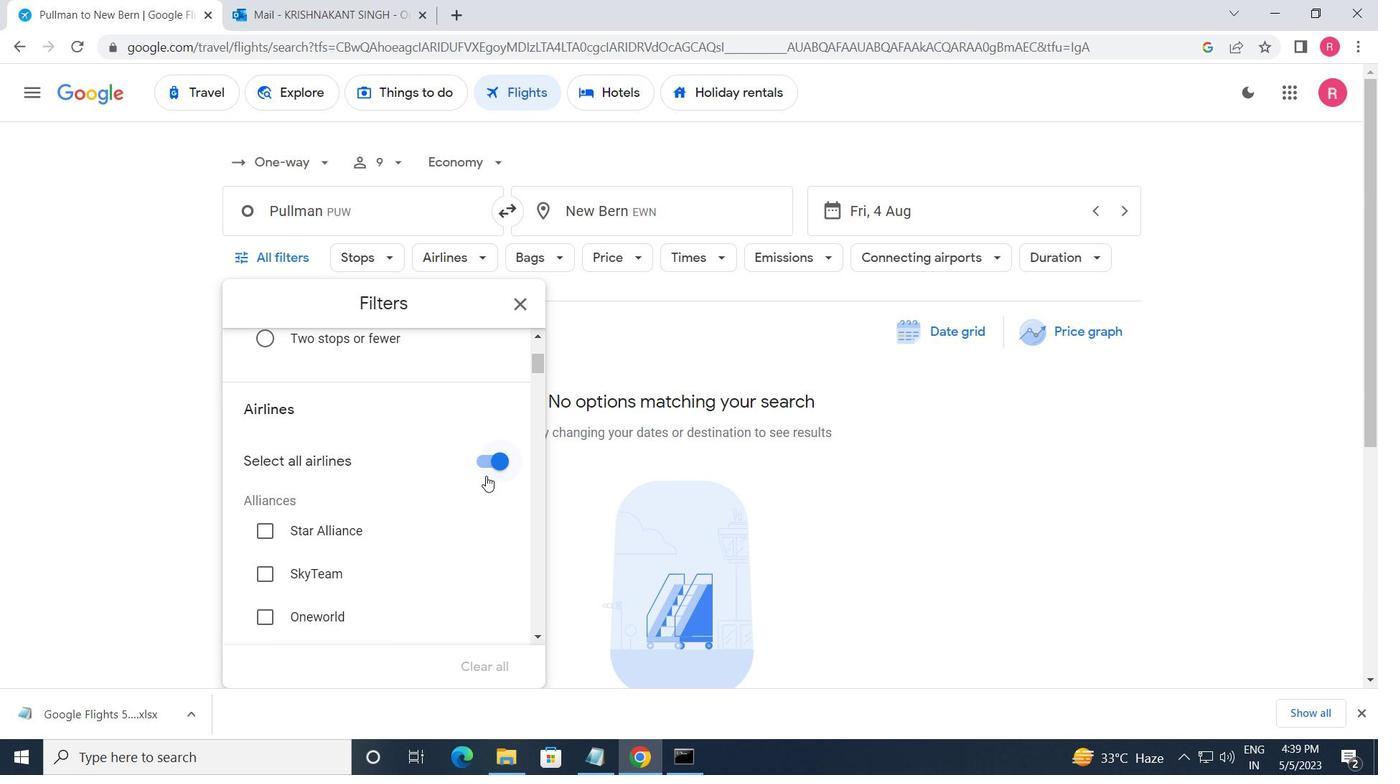 
Action: Mouse pressed left at (488, 468)
Screenshot: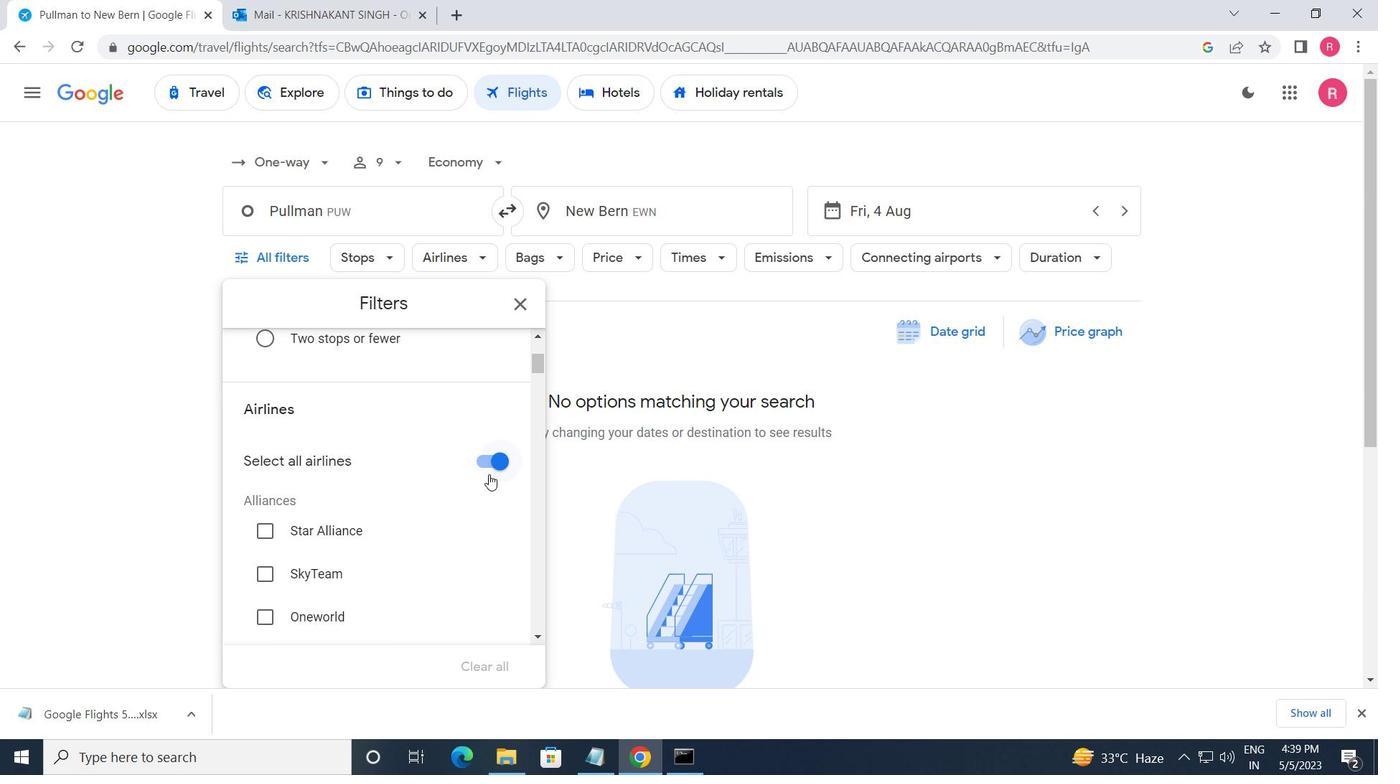 
Action: Mouse moved to (438, 529)
Screenshot: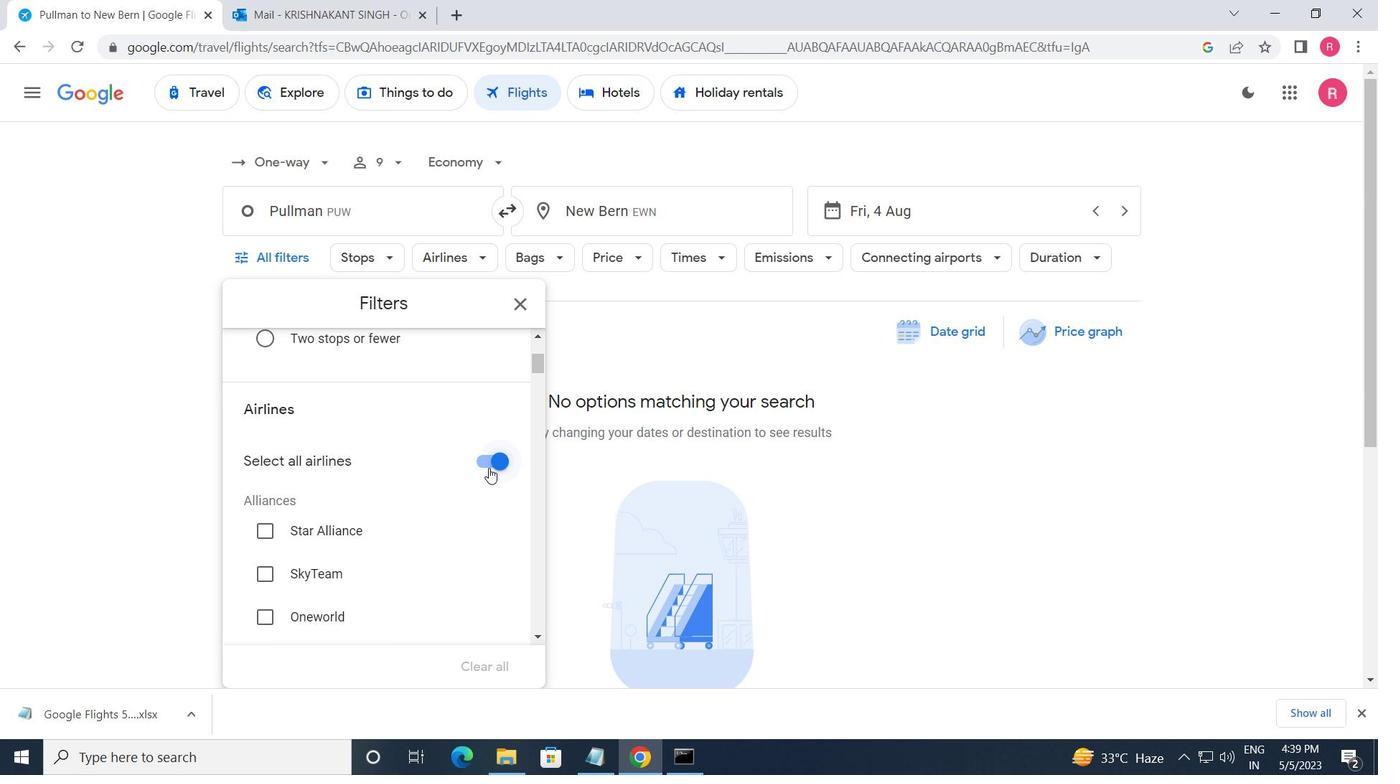 
Action: Mouse scrolled (438, 528) with delta (0, 0)
Screenshot: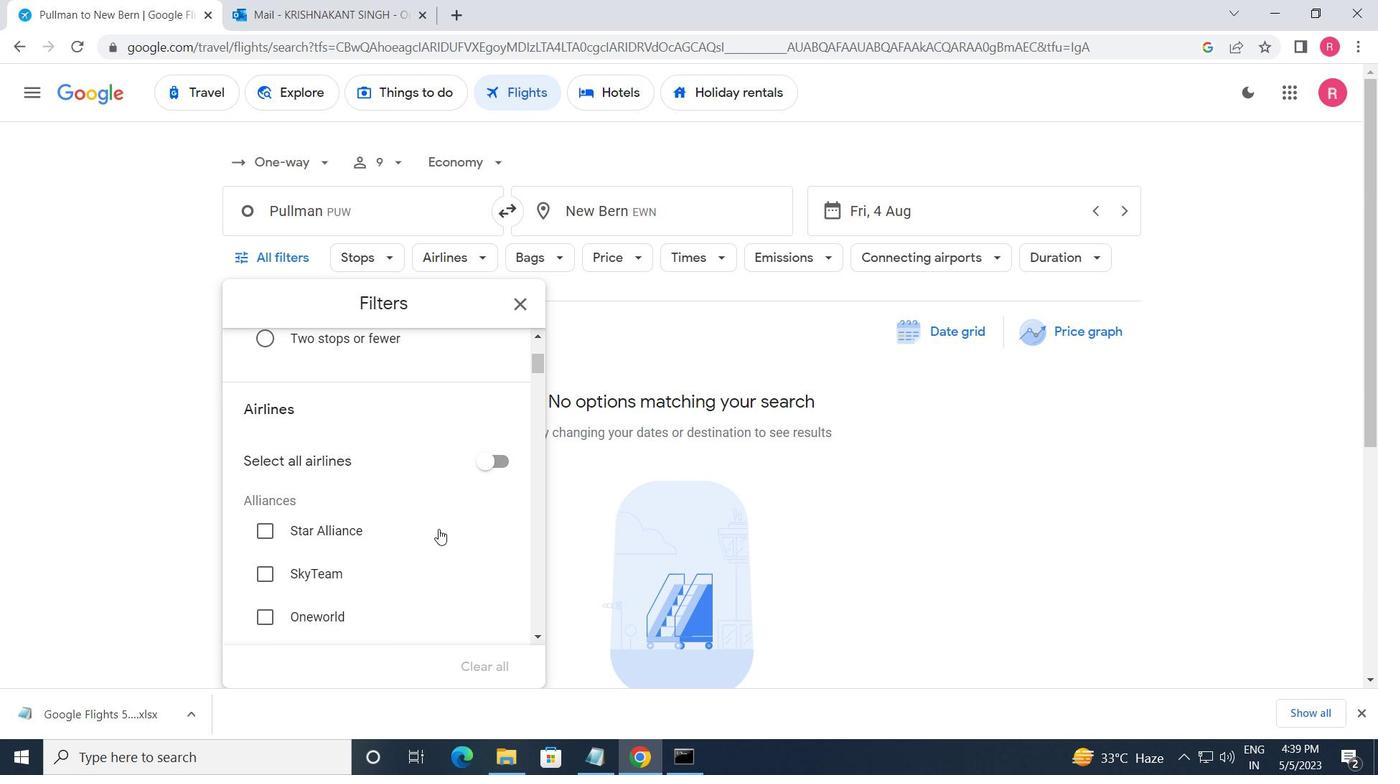 
Action: Mouse scrolled (438, 528) with delta (0, 0)
Screenshot: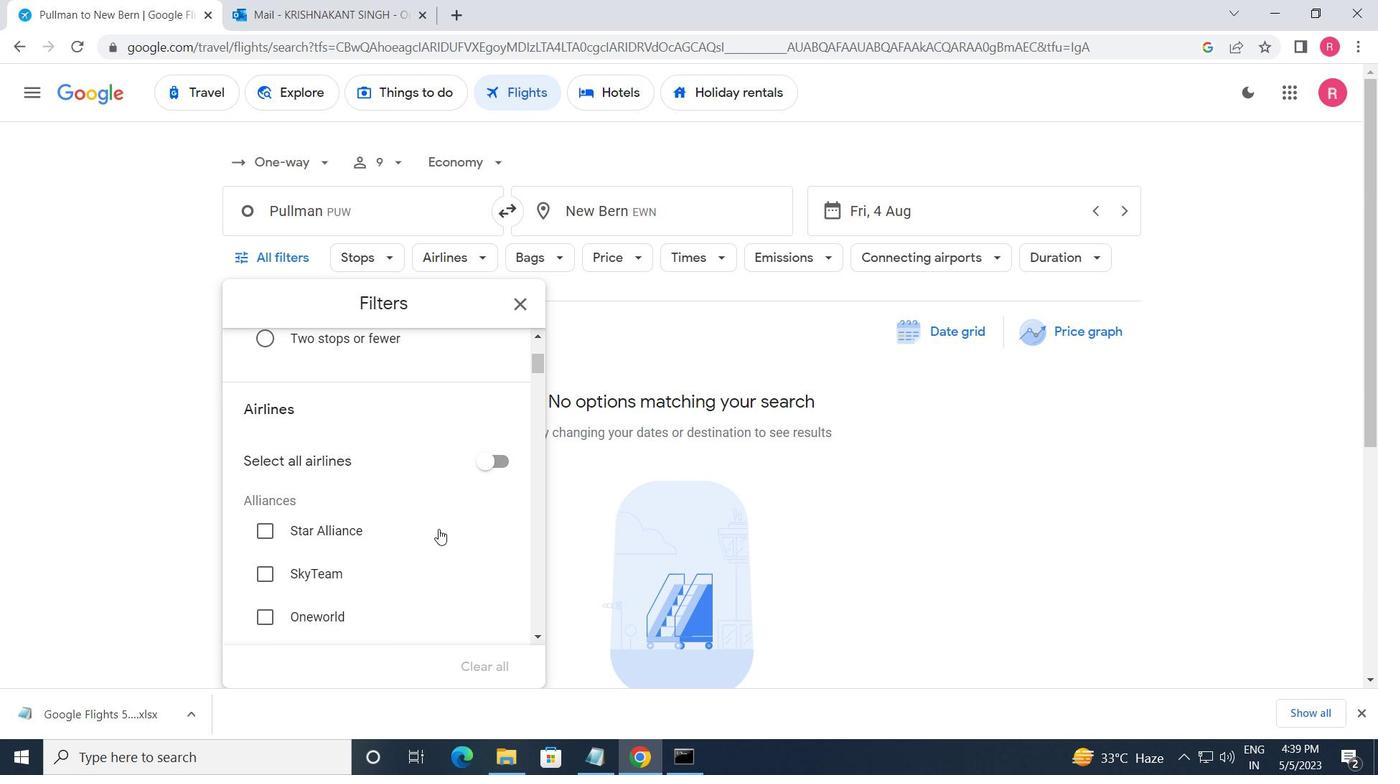 
Action: Mouse scrolled (438, 528) with delta (0, 0)
Screenshot: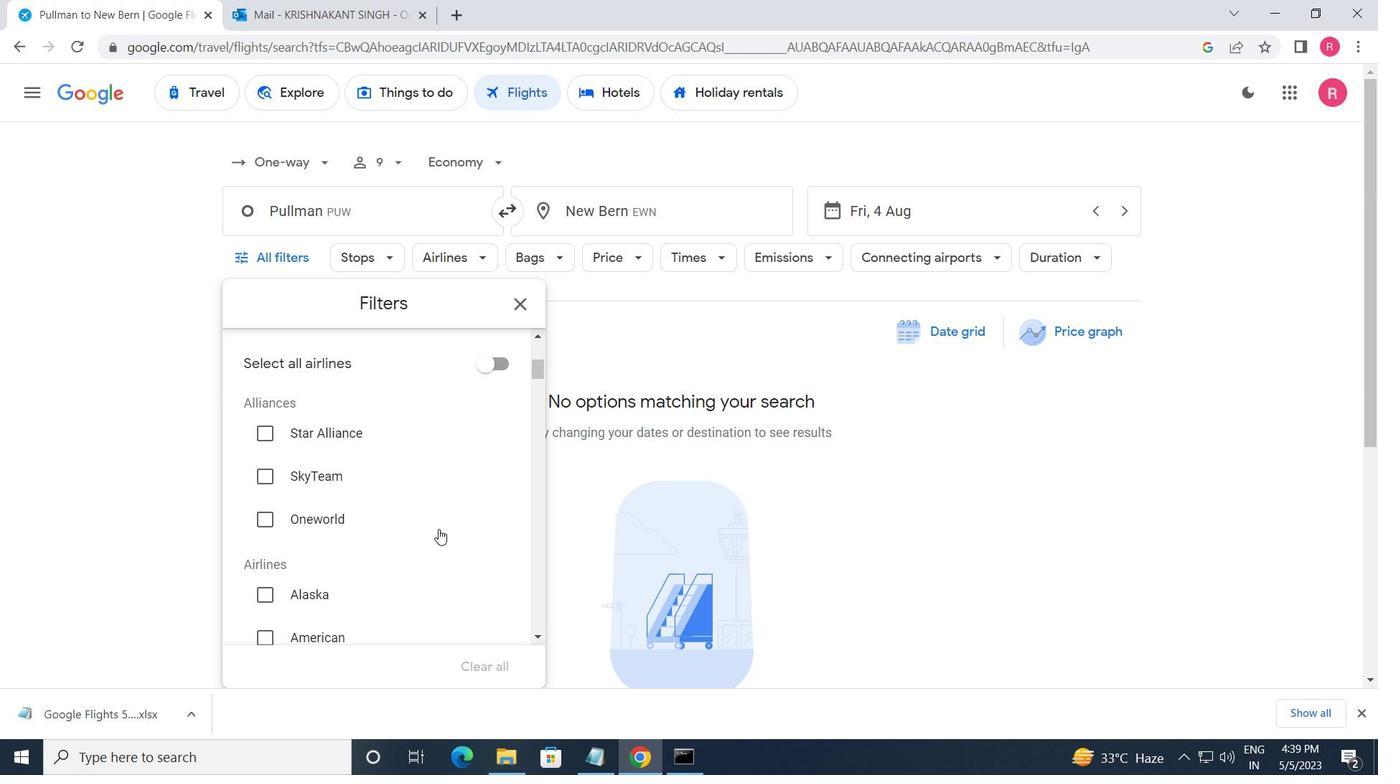 
Action: Mouse scrolled (438, 528) with delta (0, 0)
Screenshot: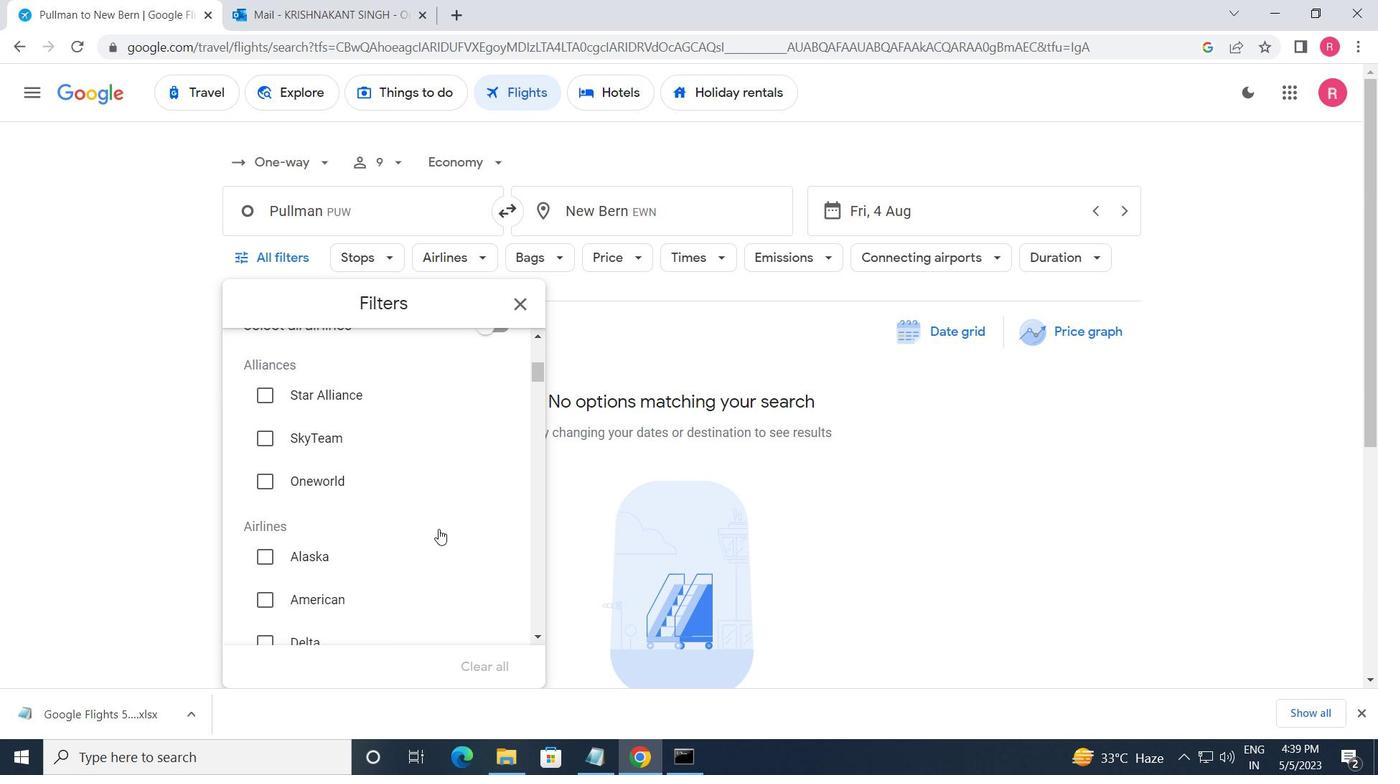 
Action: Mouse scrolled (438, 528) with delta (0, 0)
Screenshot: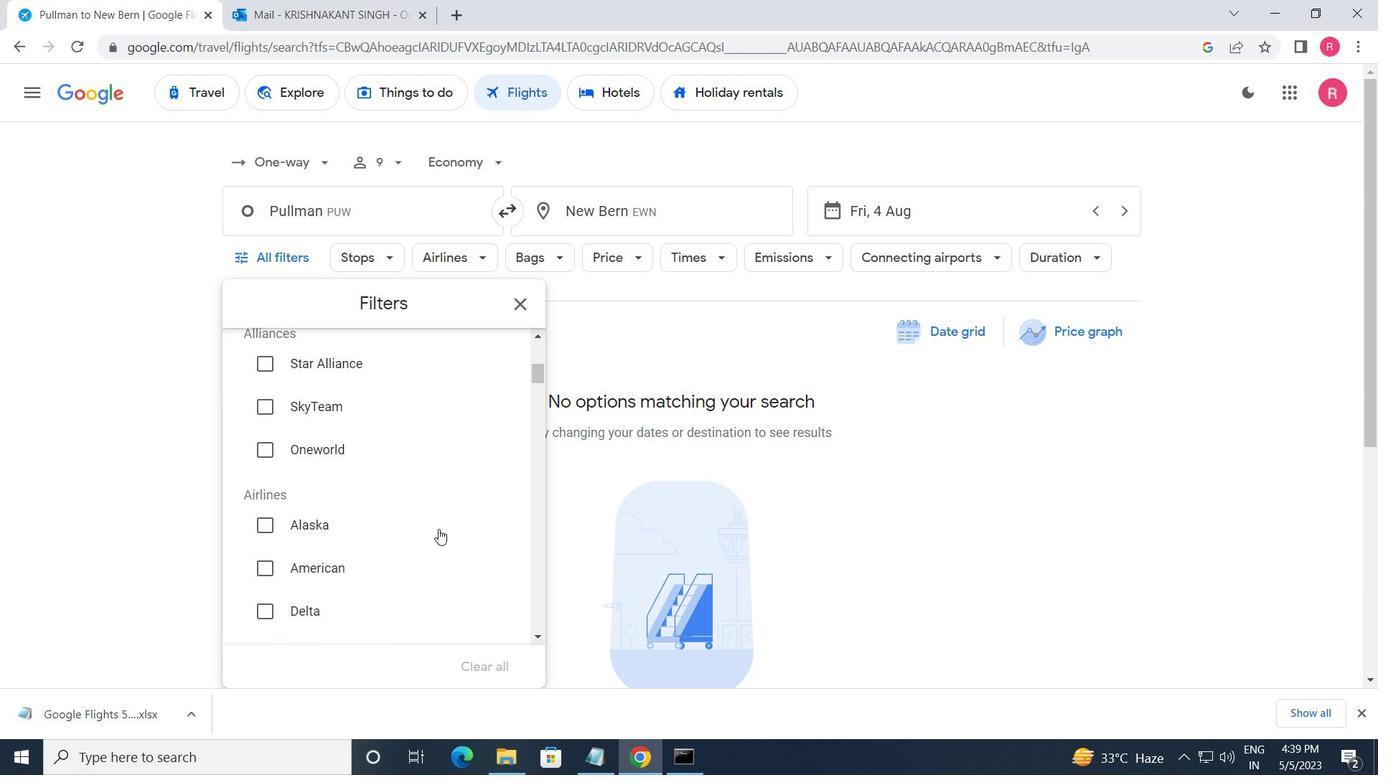 
Action: Mouse moved to (437, 529)
Screenshot: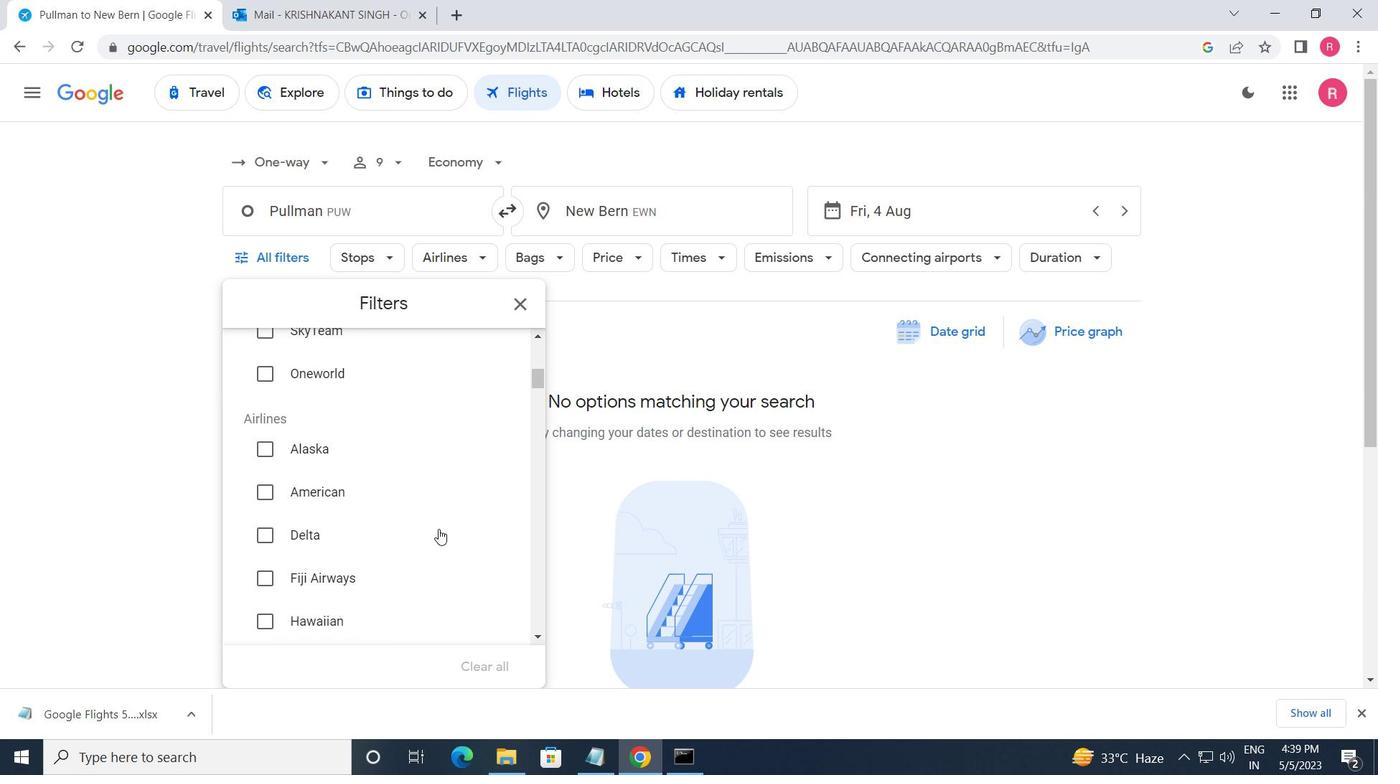 
Action: Mouse scrolled (437, 529) with delta (0, 0)
Screenshot: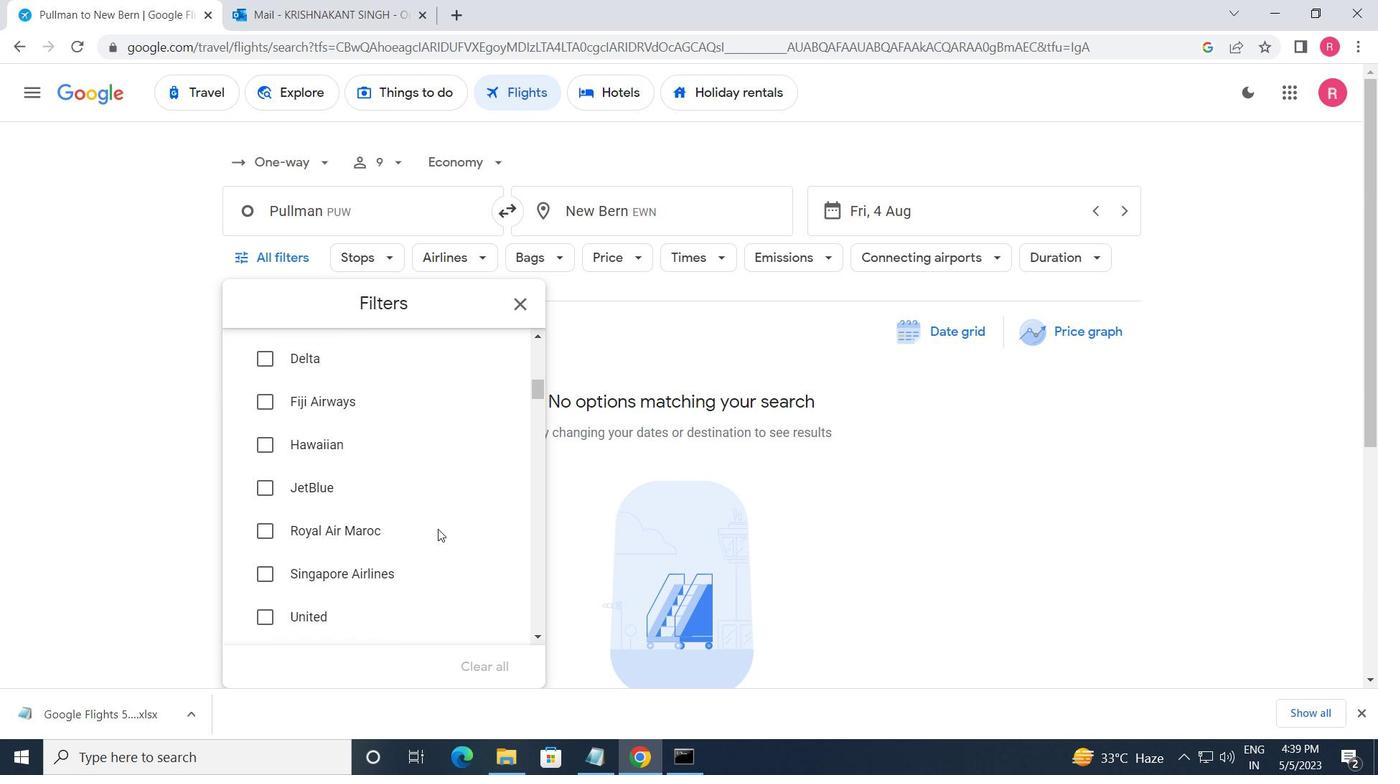 
Action: Mouse scrolled (437, 529) with delta (0, 0)
Screenshot: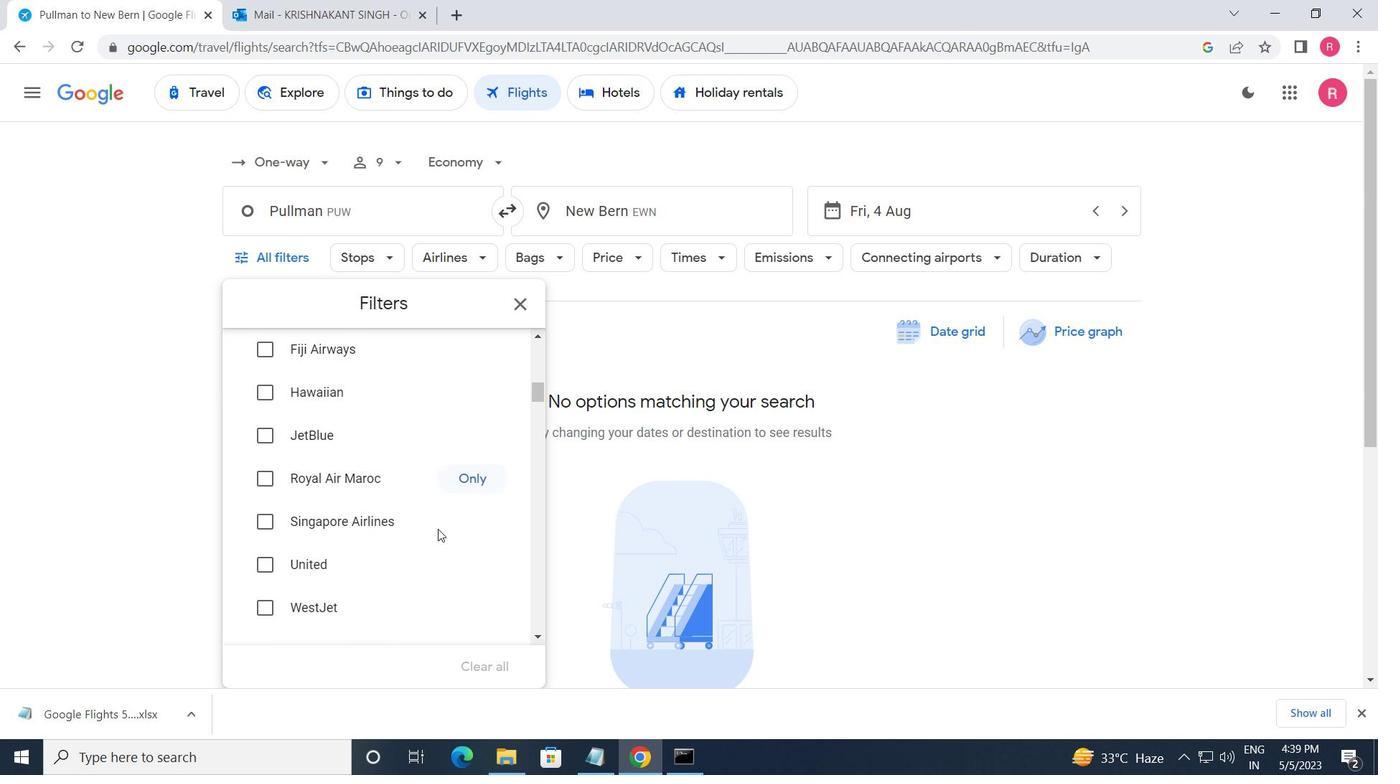 
Action: Mouse moved to (489, 597)
Screenshot: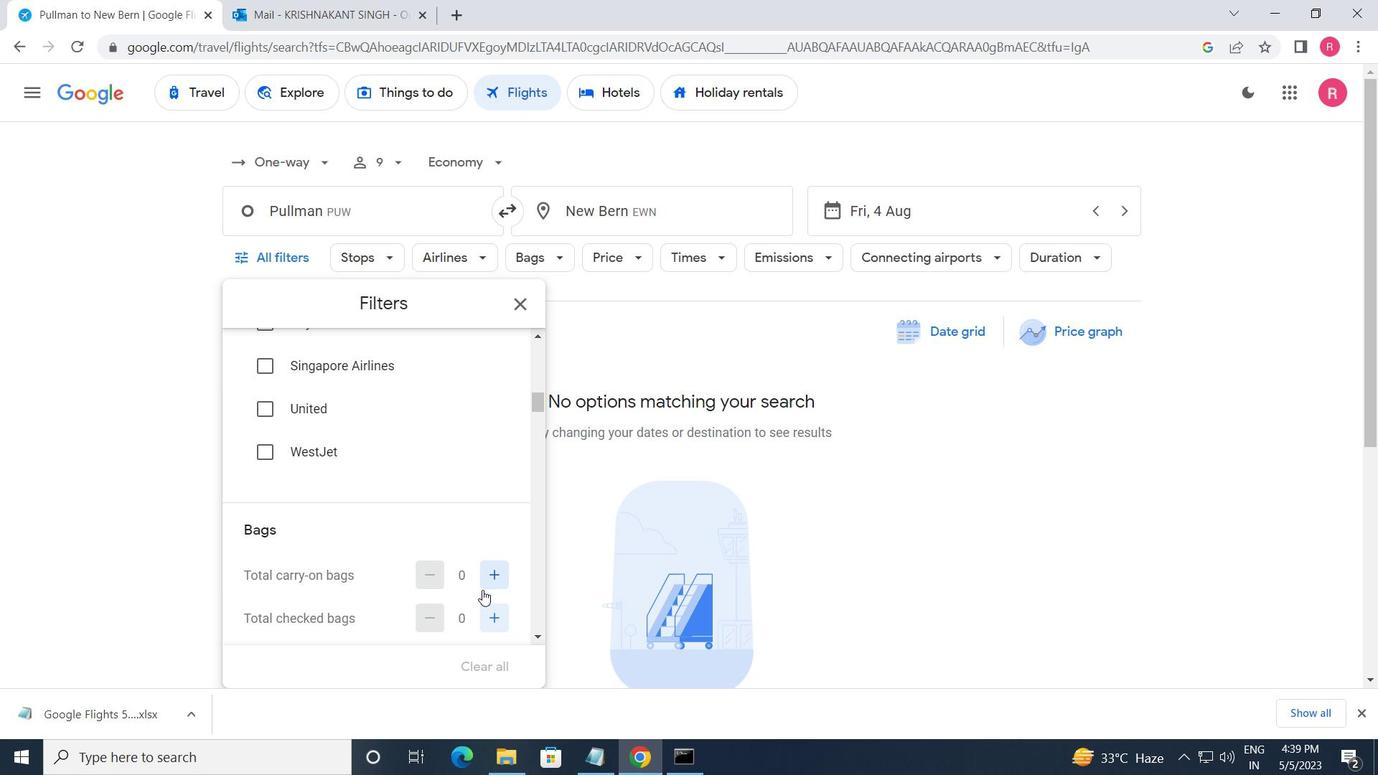 
Action: Mouse scrolled (489, 596) with delta (0, 0)
Screenshot: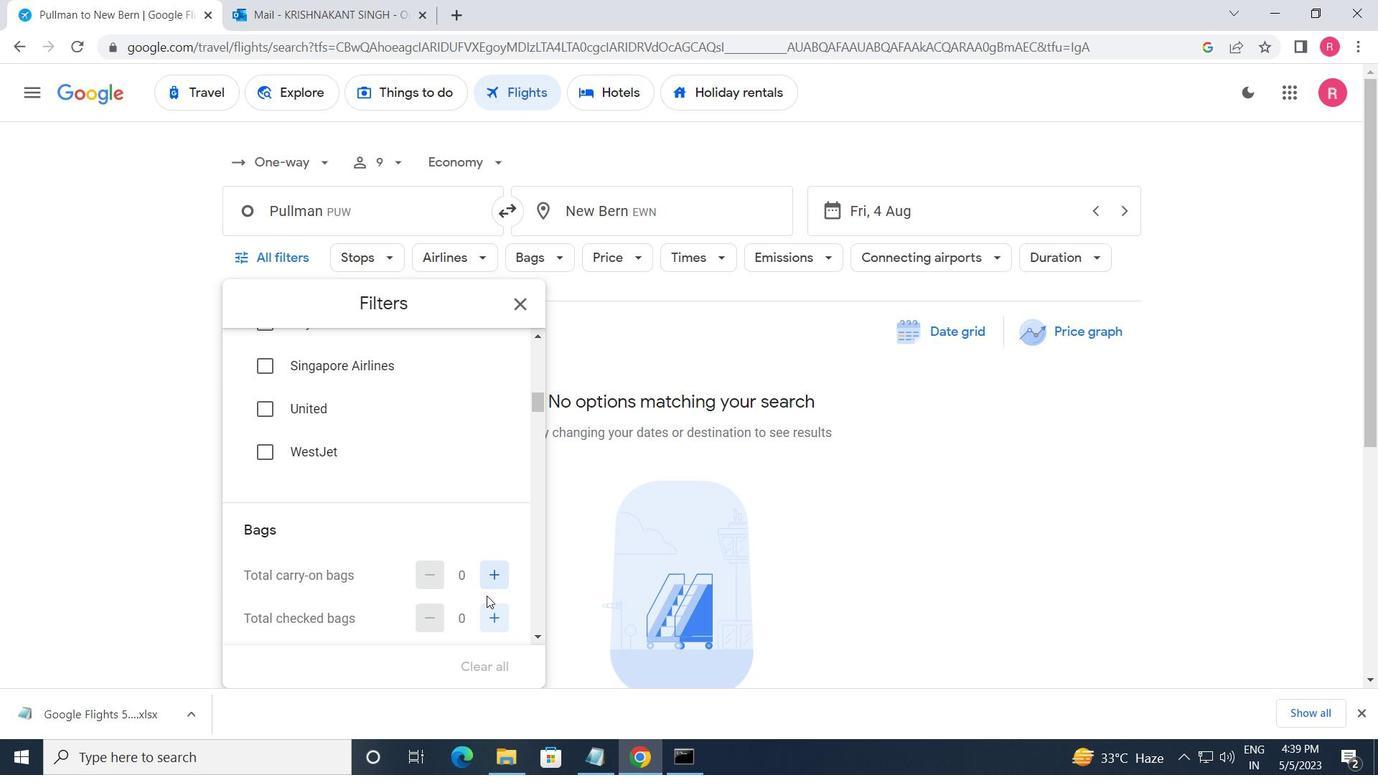
Action: Mouse moved to (495, 533)
Screenshot: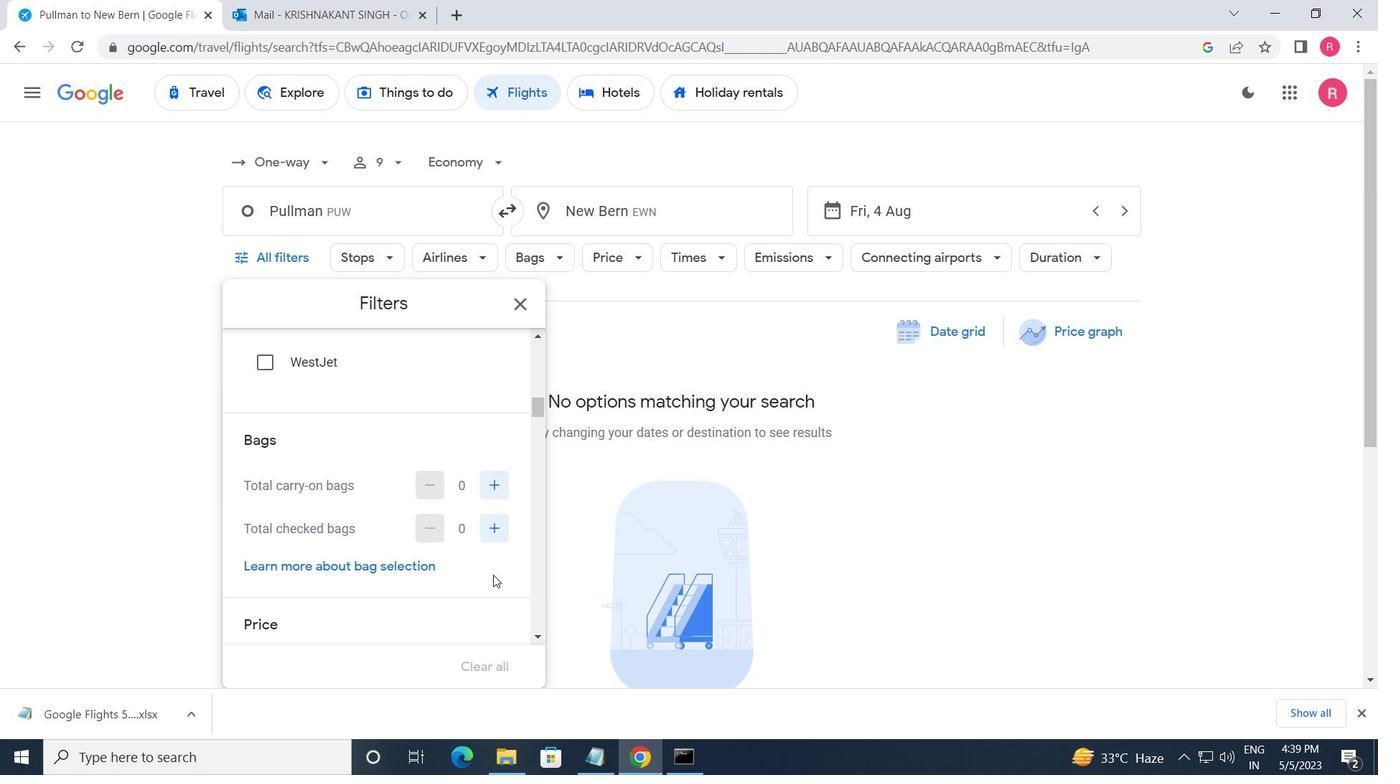 
Action: Mouse pressed left at (495, 533)
Screenshot: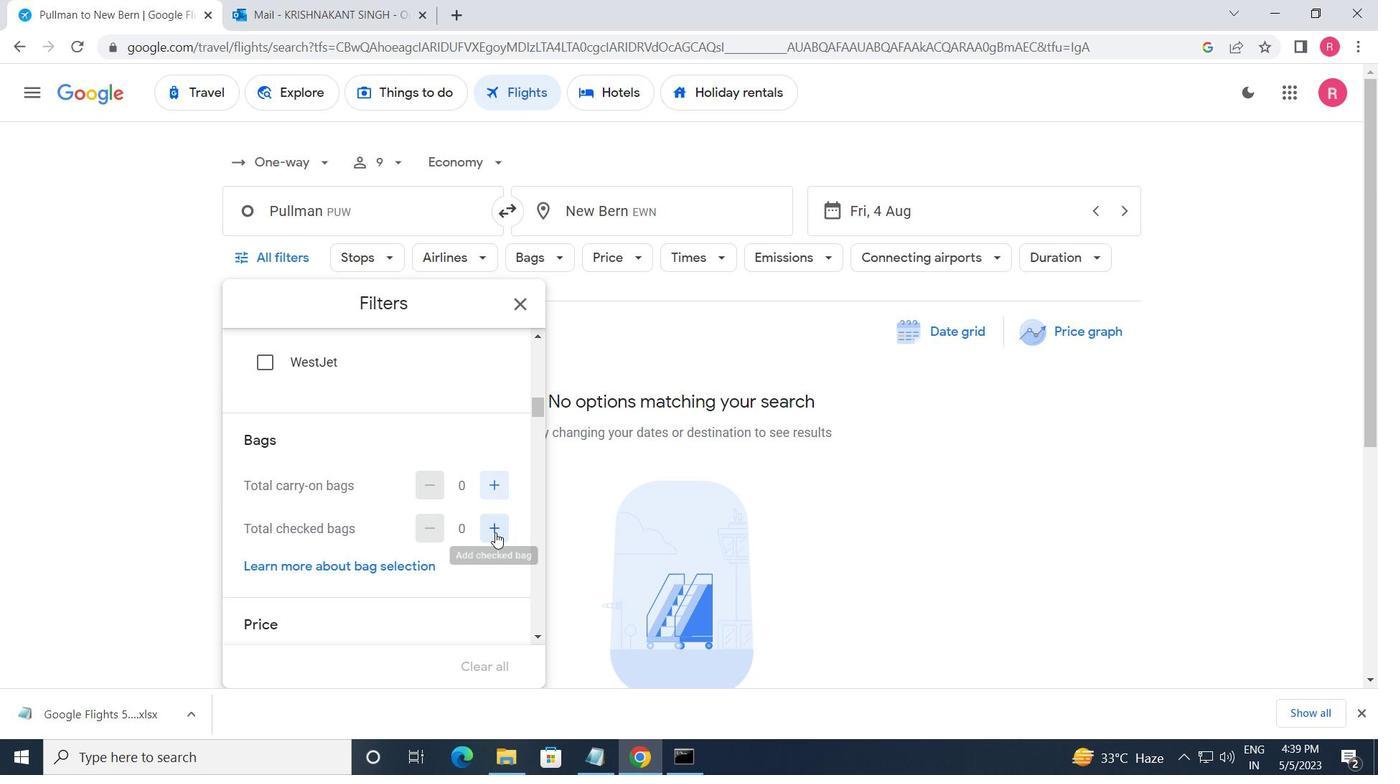 
Action: Mouse pressed left at (495, 533)
Screenshot: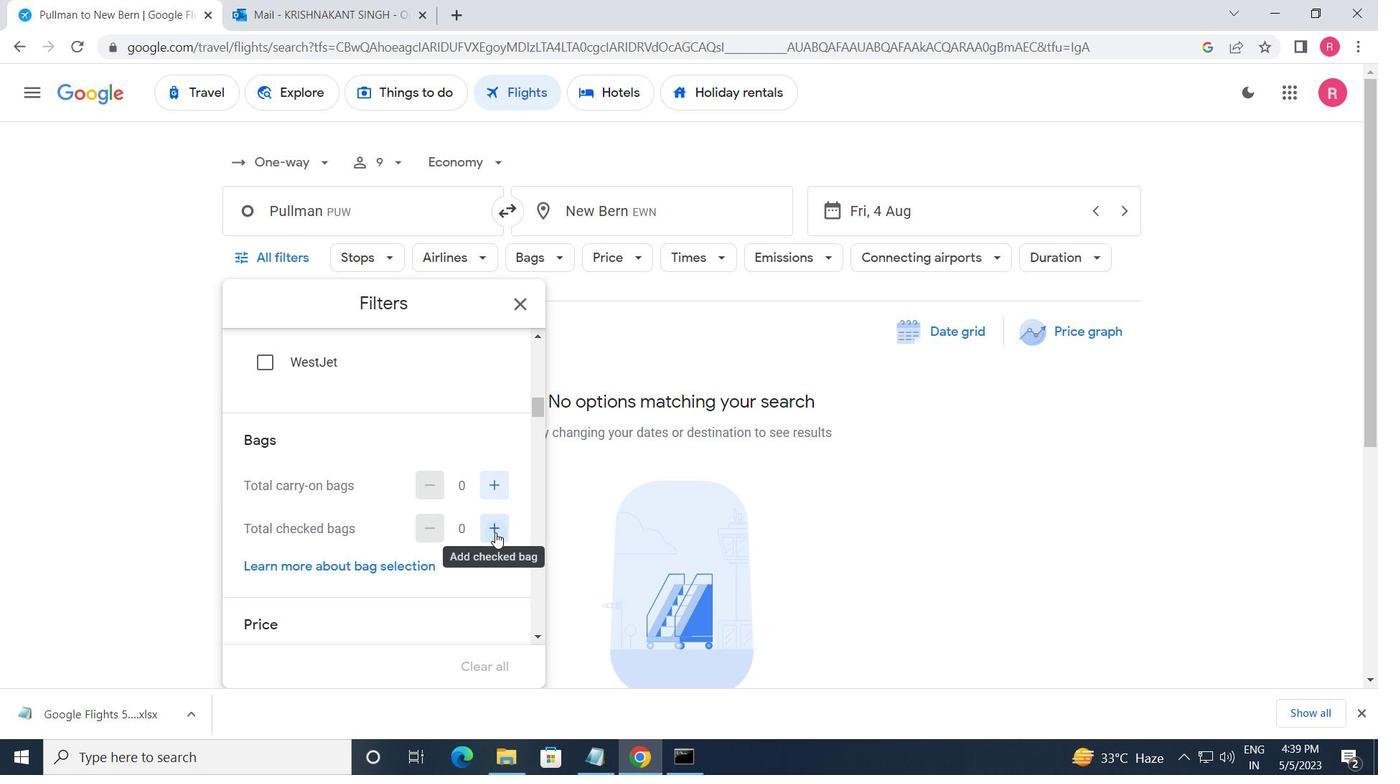 
Action: Mouse moved to (495, 532)
Screenshot: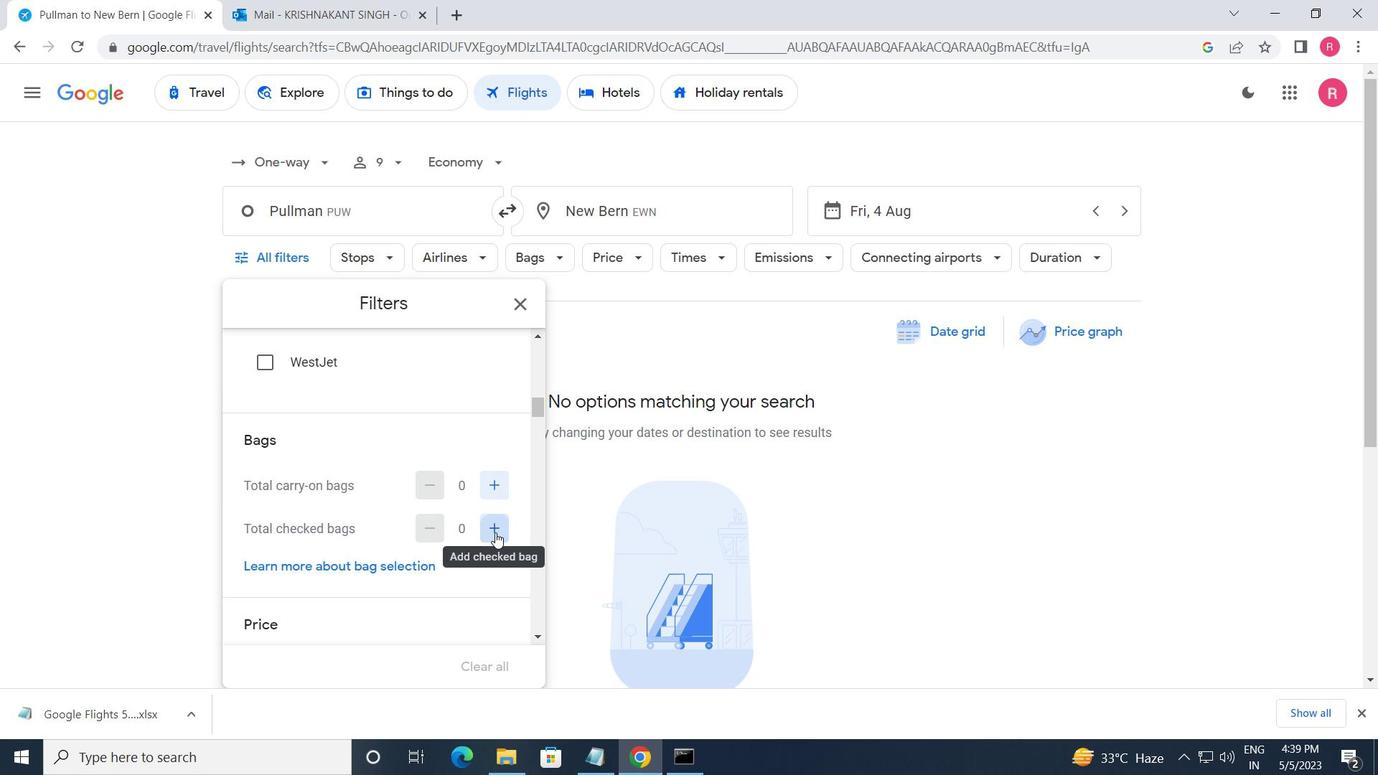 
Action: Mouse pressed left at (495, 532)
Screenshot: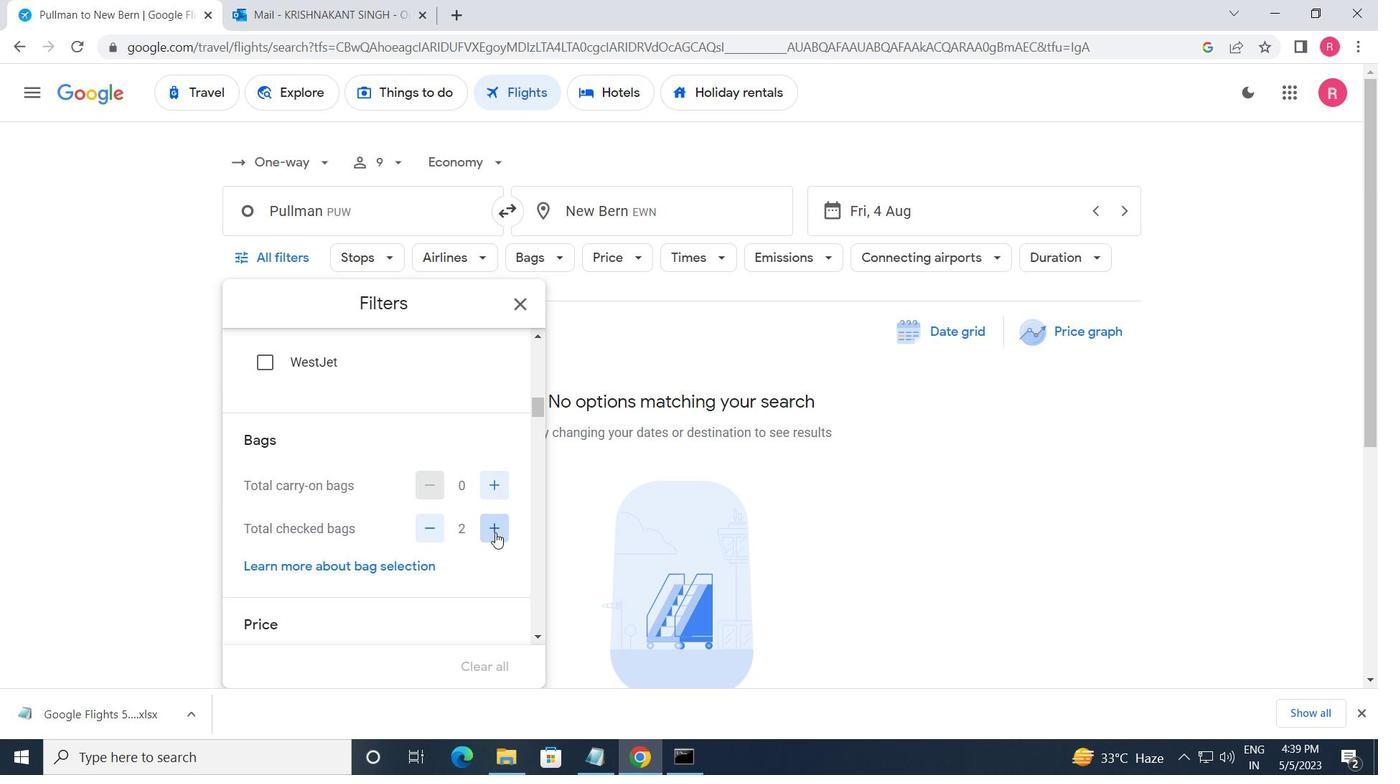 
Action: Mouse pressed left at (495, 532)
Screenshot: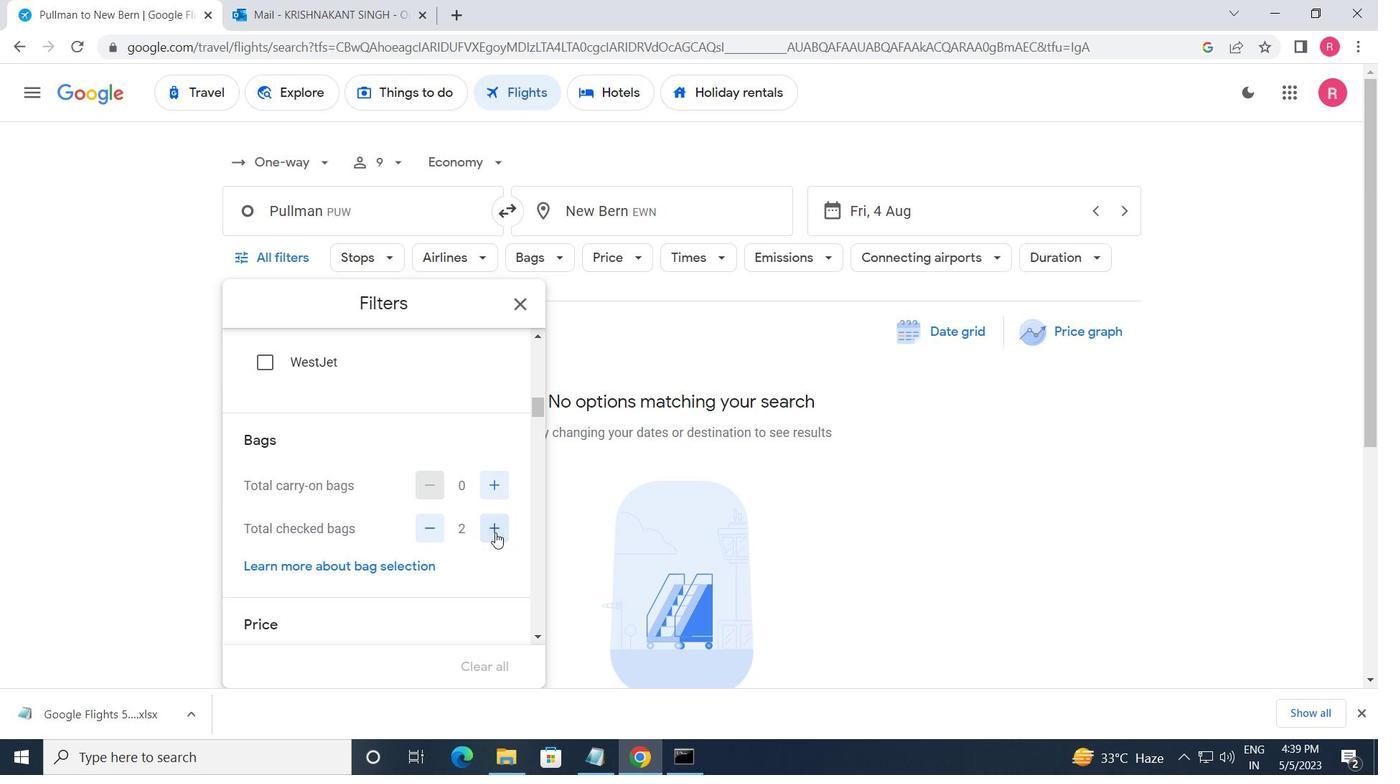
Action: Mouse pressed left at (495, 532)
Screenshot: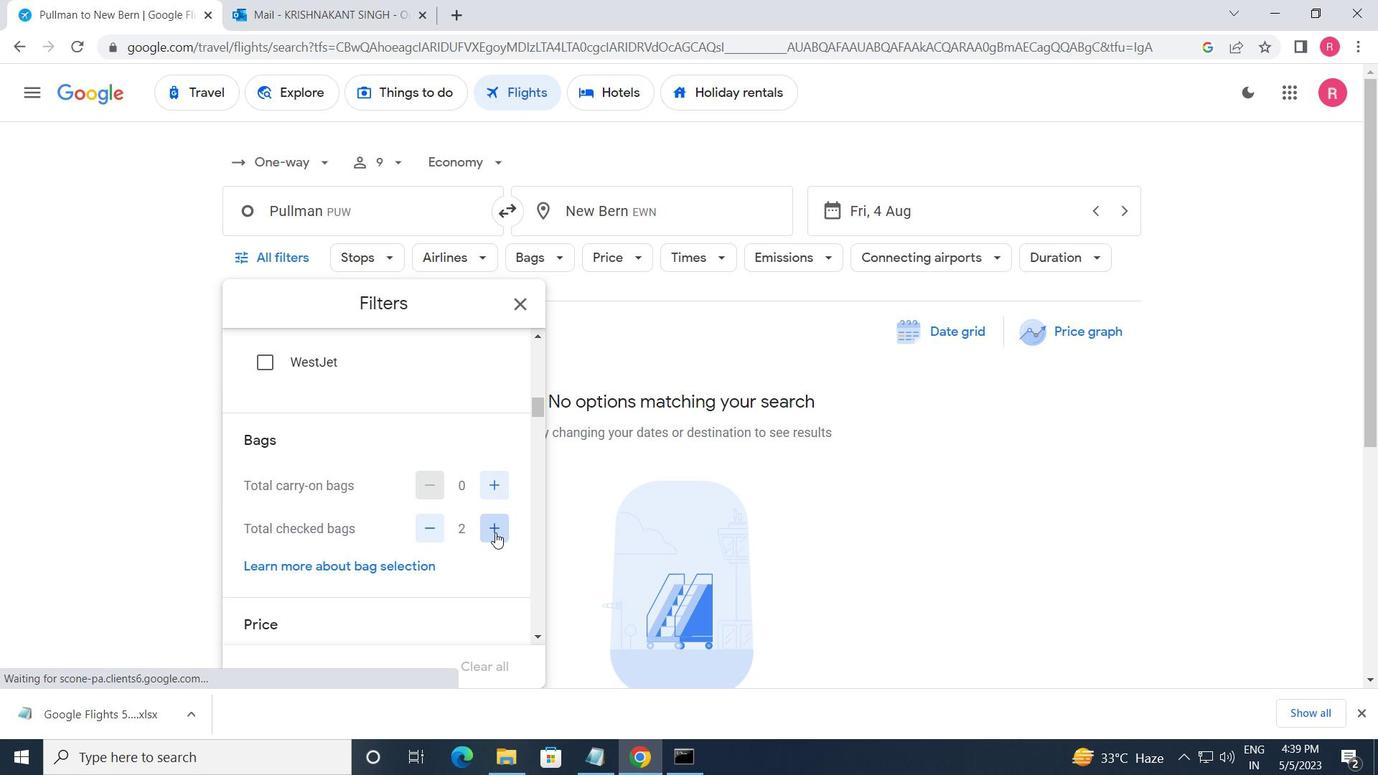
Action: Mouse pressed left at (495, 532)
Screenshot: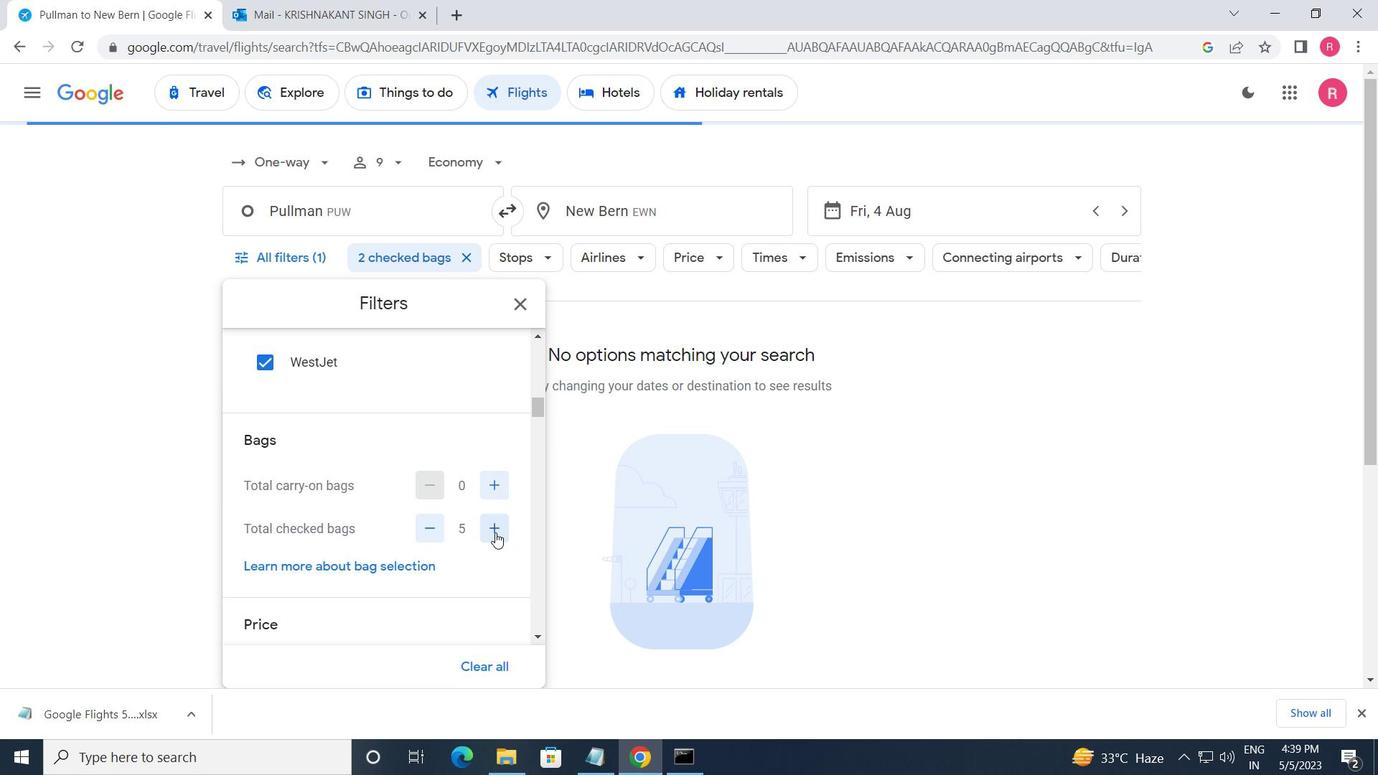 
Action: Mouse pressed left at (495, 532)
Screenshot: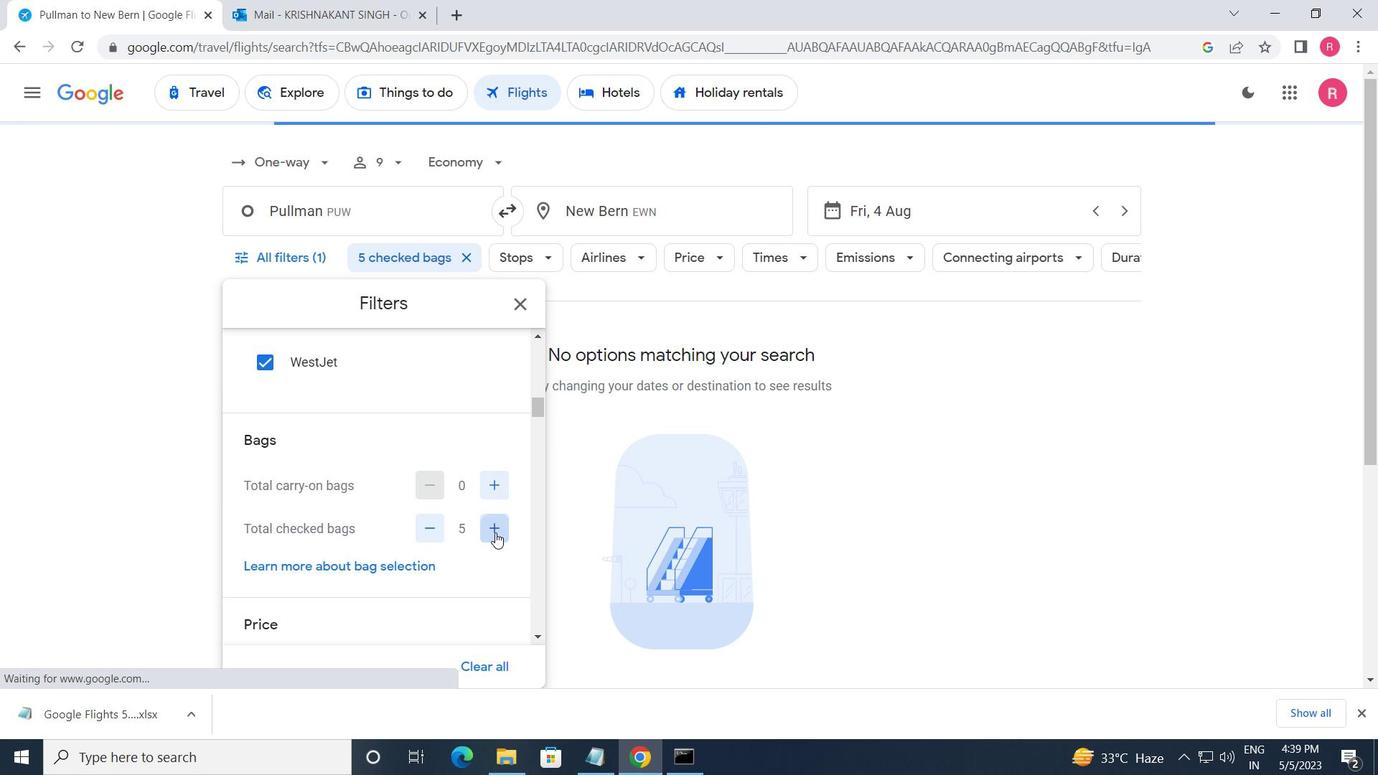 
Action: Mouse pressed left at (495, 532)
Screenshot: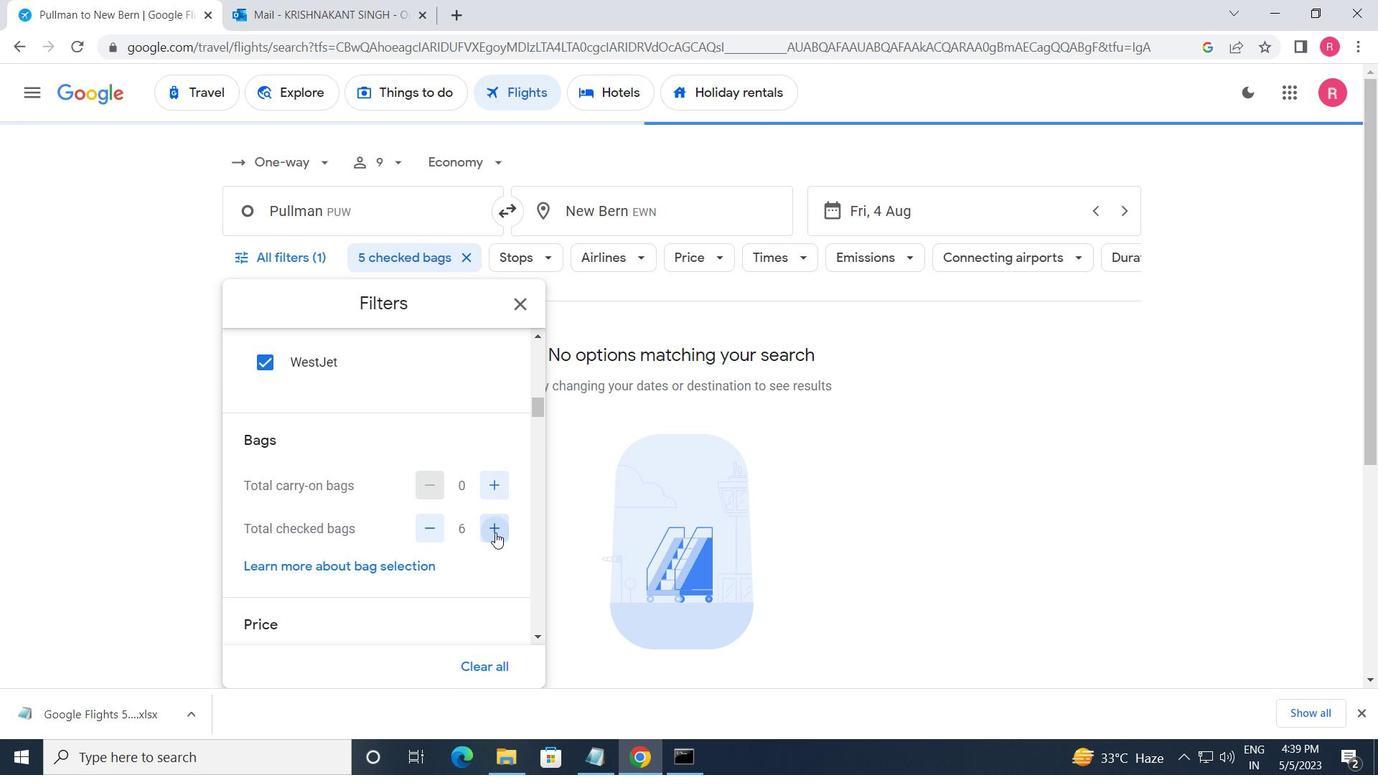 
Action: Mouse pressed left at (495, 532)
Screenshot: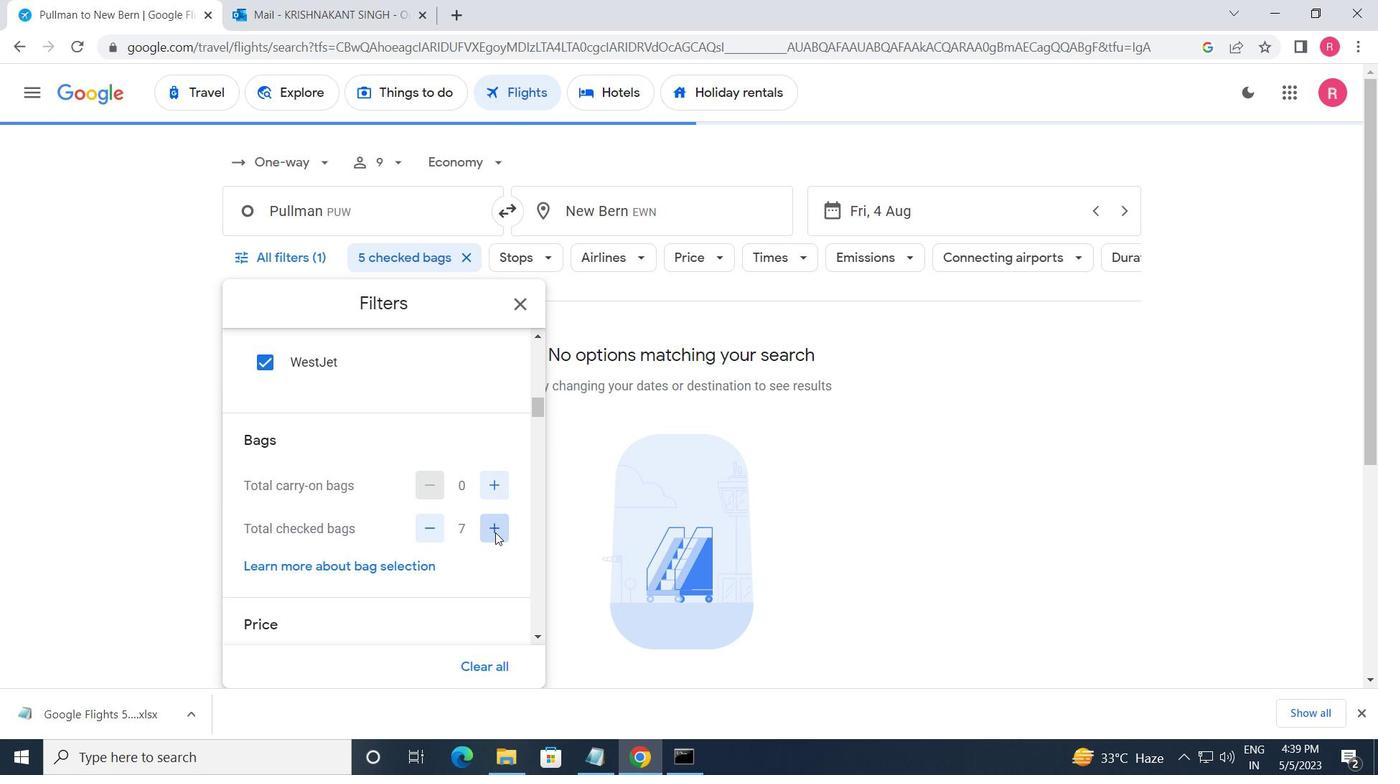 
Action: Mouse pressed left at (495, 532)
Screenshot: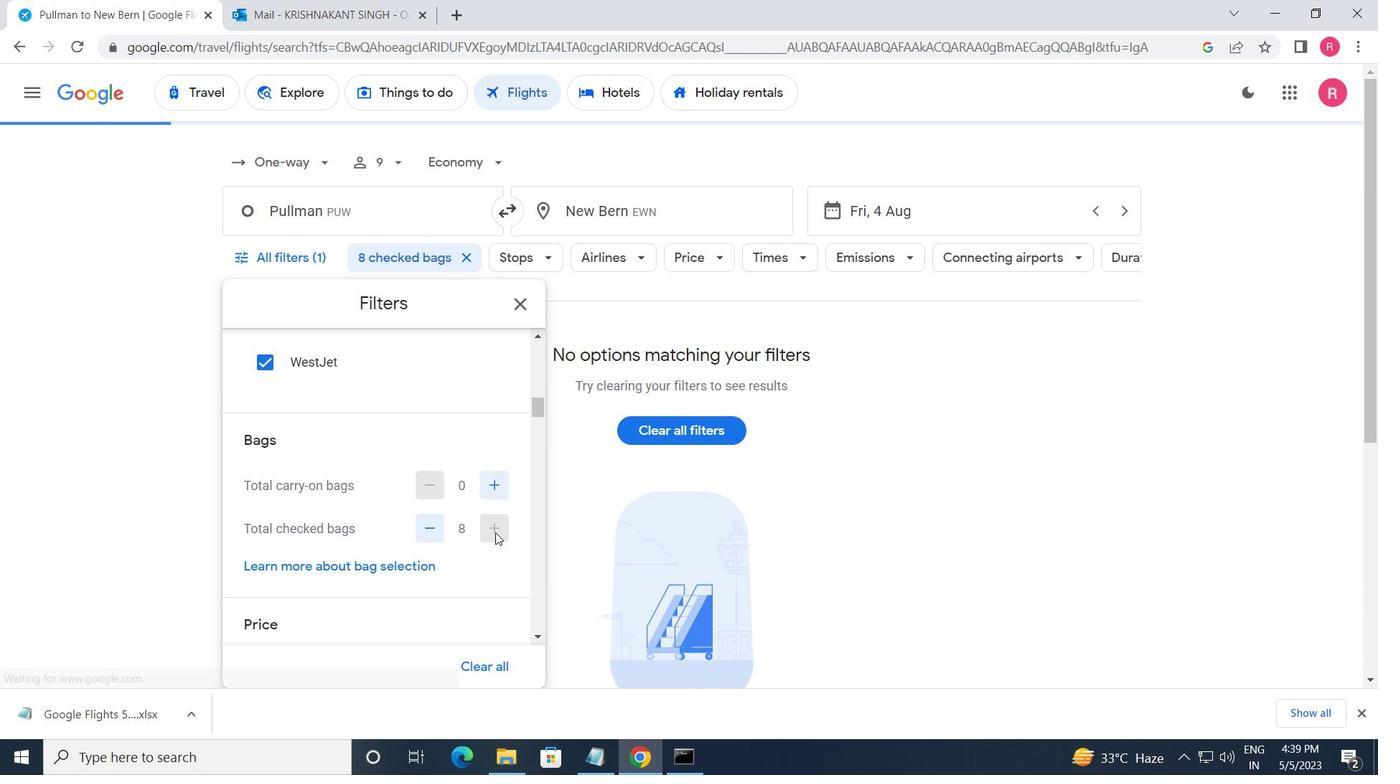
Action: Mouse moved to (463, 551)
Screenshot: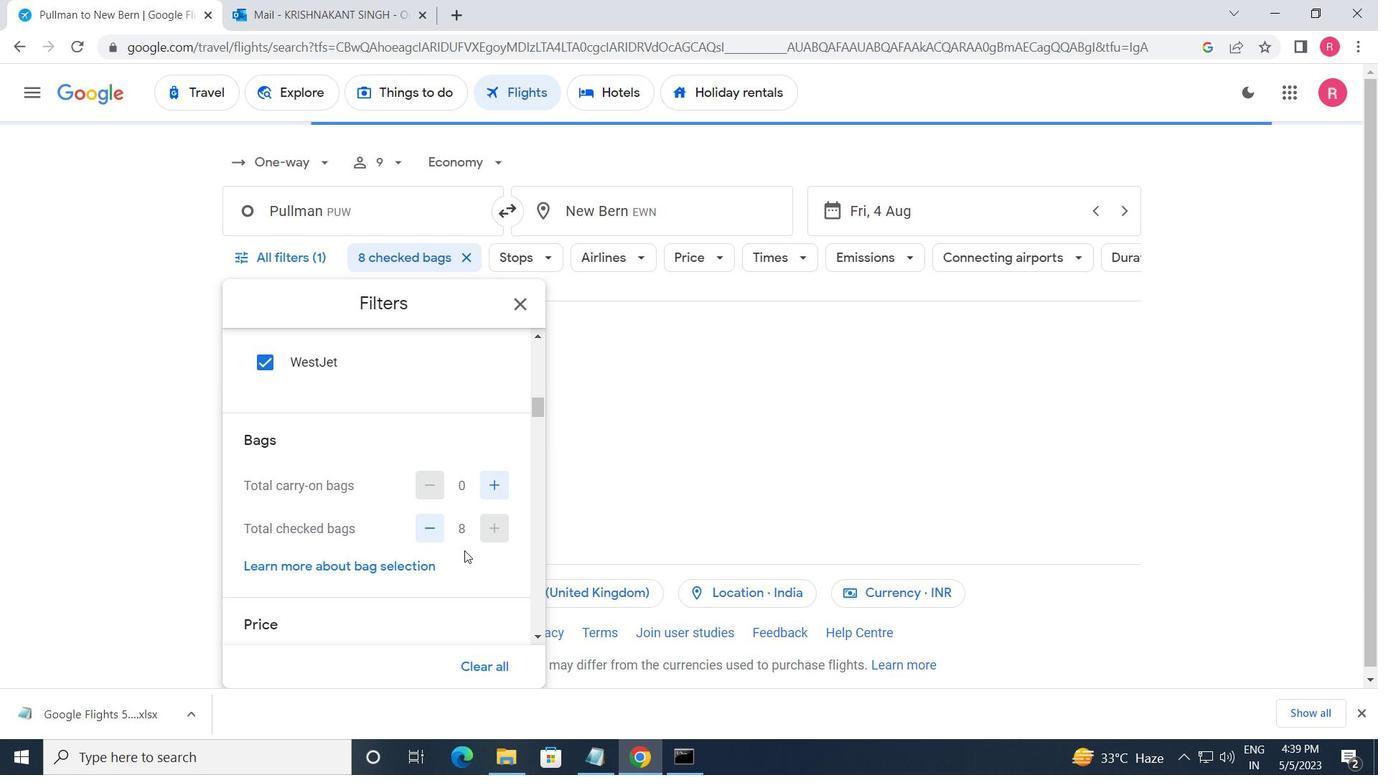 
Action: Mouse scrolled (463, 550) with delta (0, 0)
Screenshot: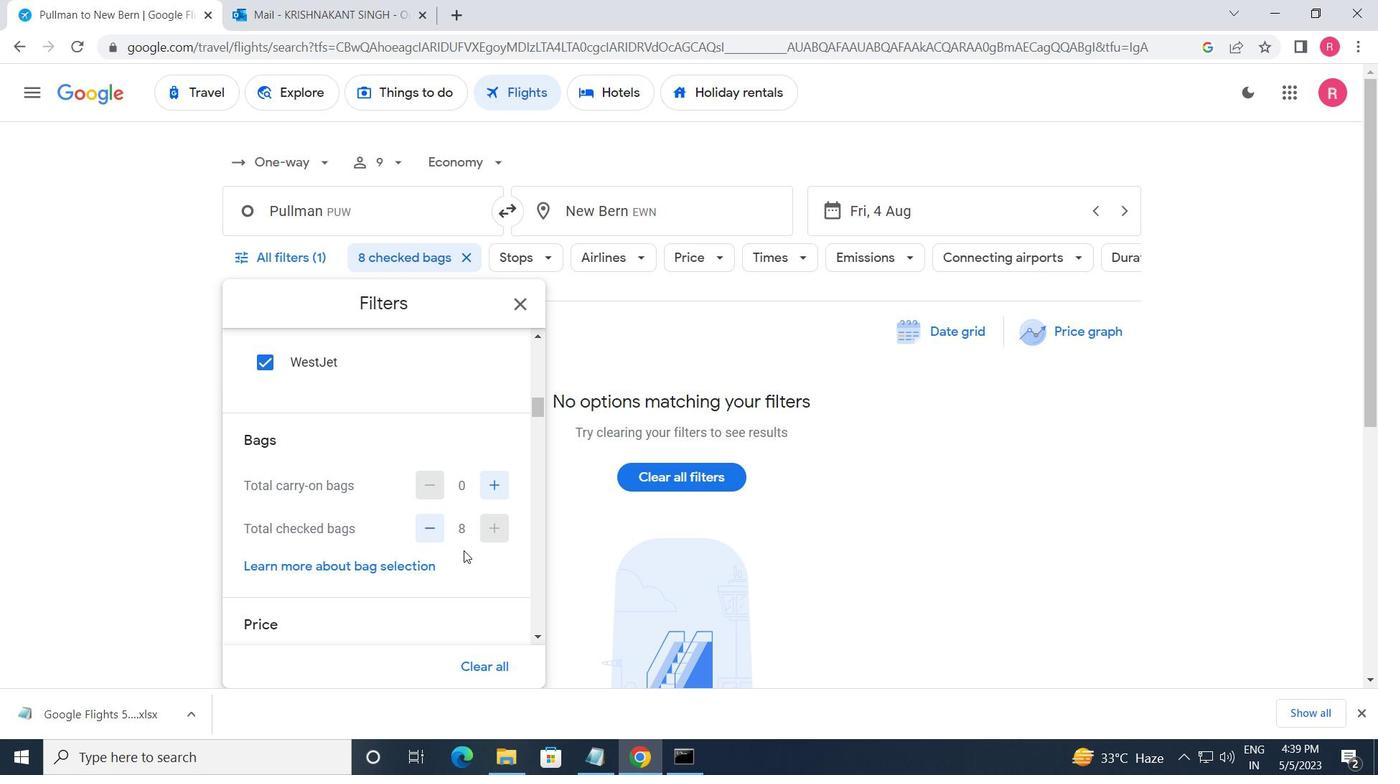 
Action: Mouse moved to (430, 567)
Screenshot: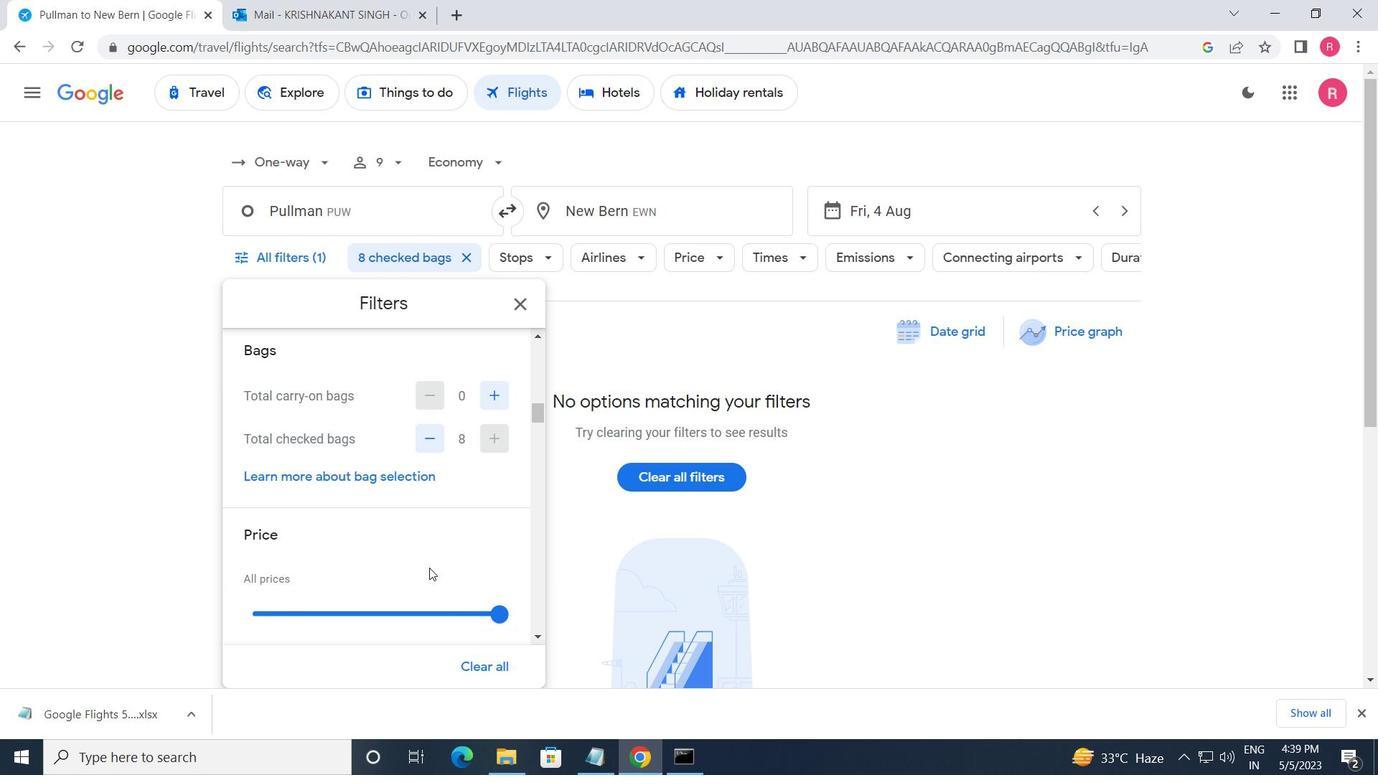 
Action: Mouse scrolled (430, 567) with delta (0, 0)
Screenshot: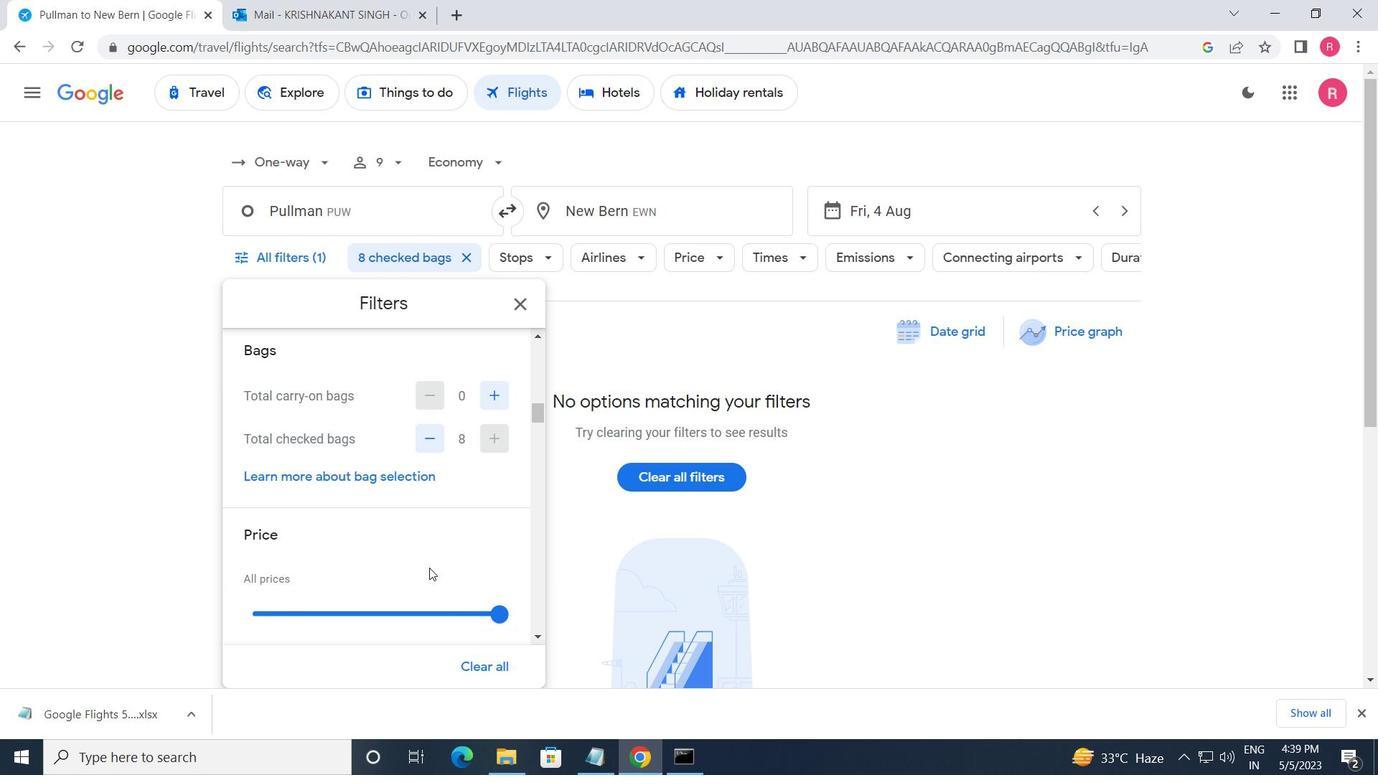 
Action: Mouse moved to (507, 531)
Screenshot: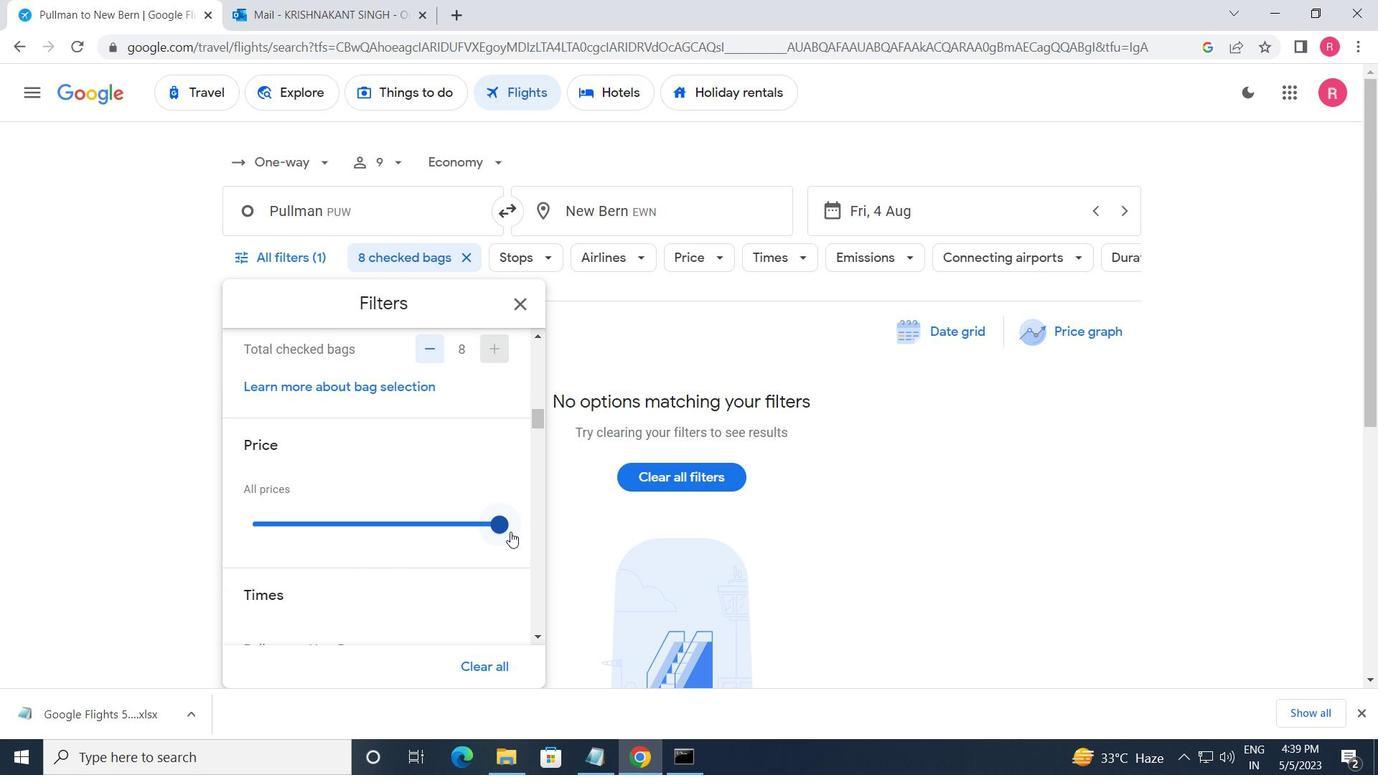 
Action: Mouse pressed left at (507, 531)
Screenshot: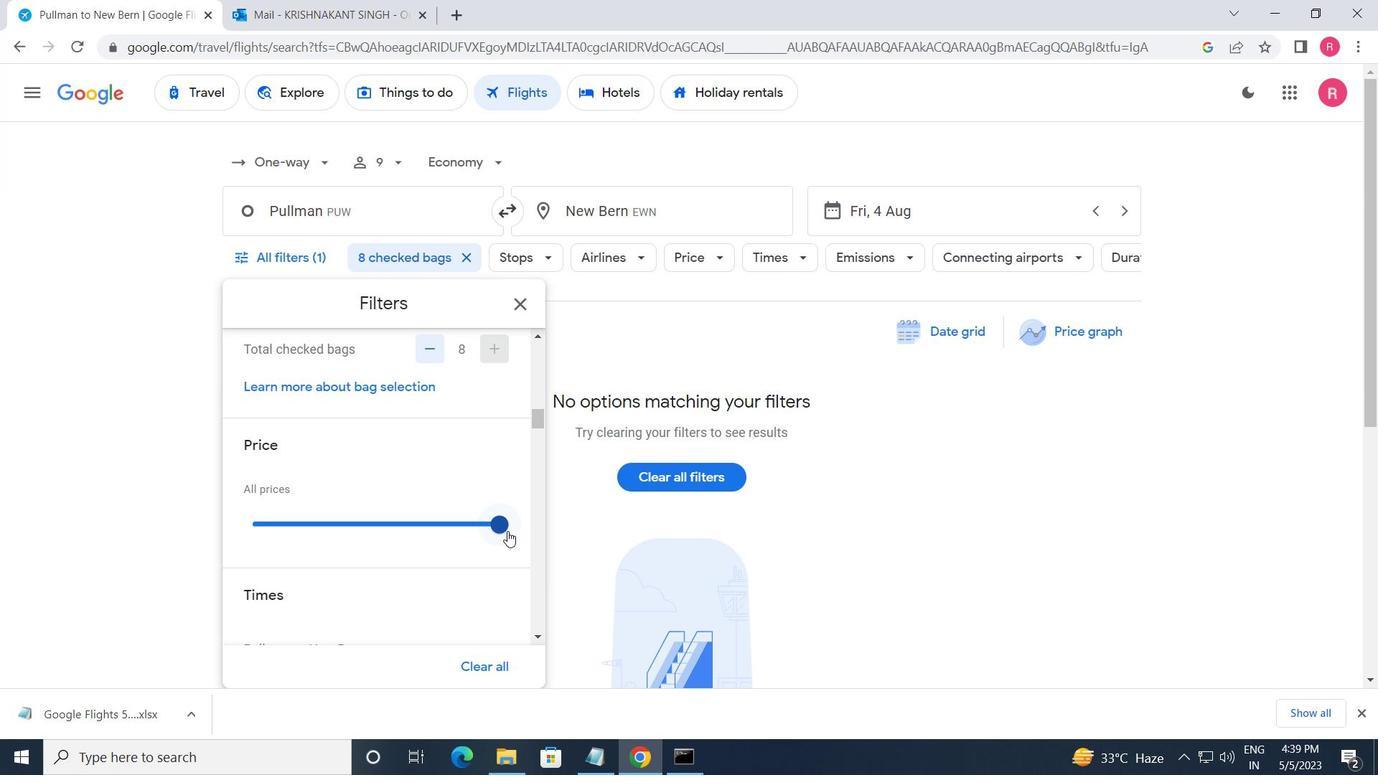 
Action: Mouse moved to (456, 548)
Screenshot: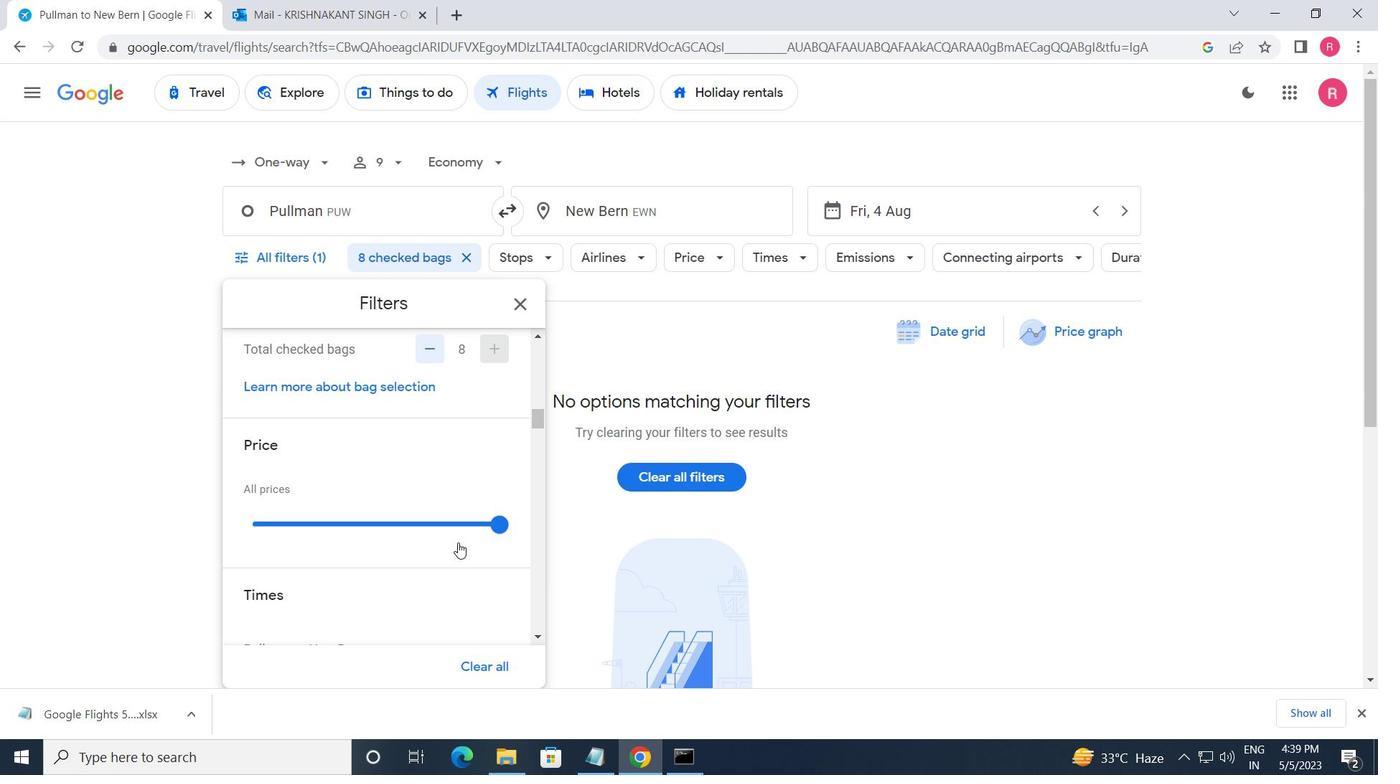 
Action: Mouse scrolled (456, 547) with delta (0, 0)
Screenshot: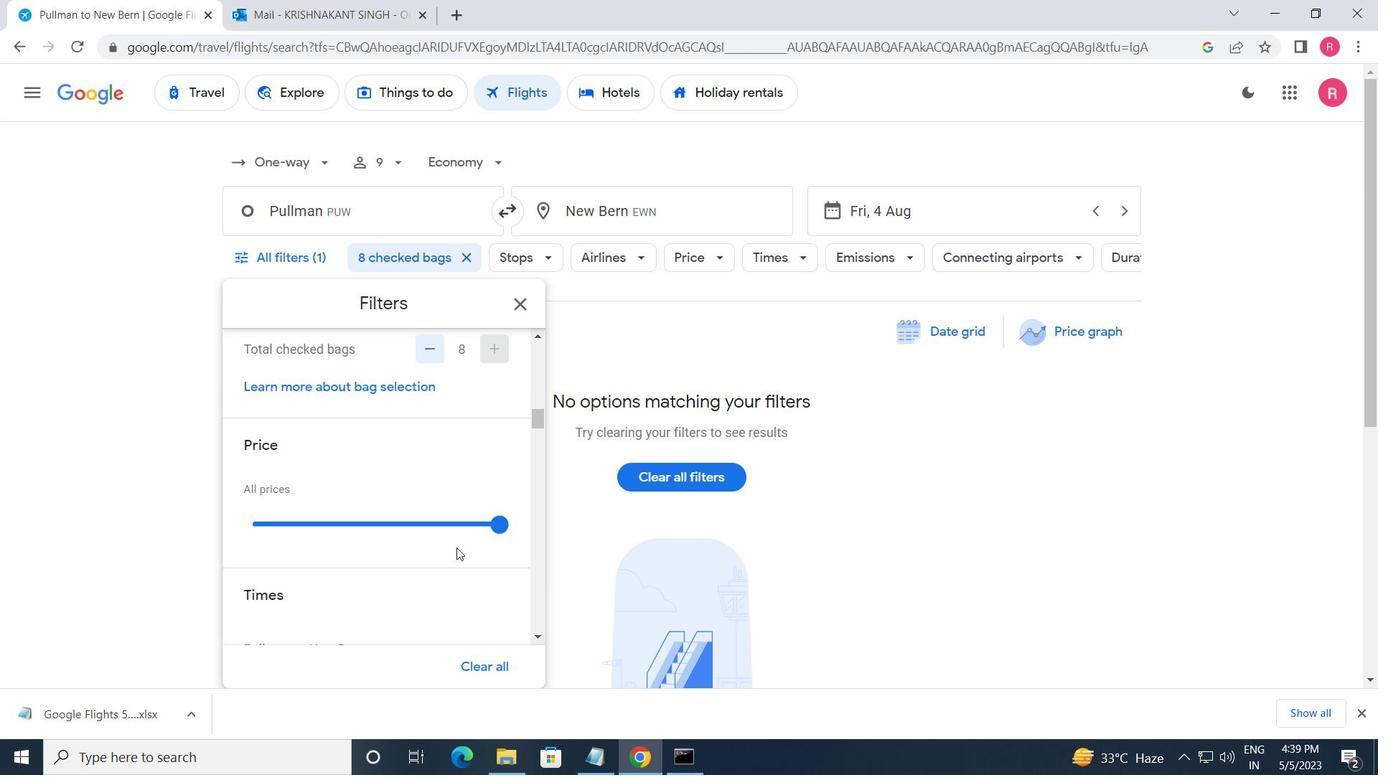 
Action: Mouse scrolled (456, 547) with delta (0, 0)
Screenshot: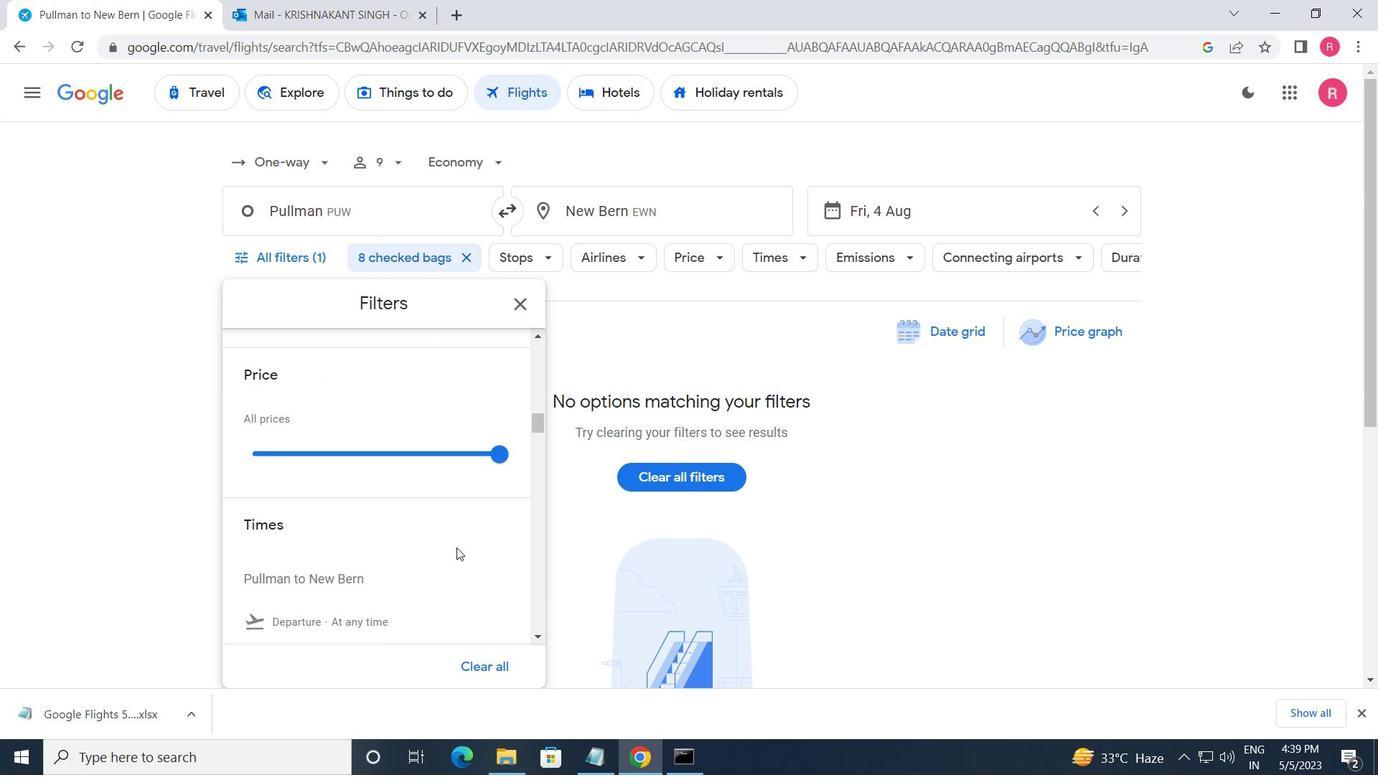 
Action: Mouse moved to (268, 549)
Screenshot: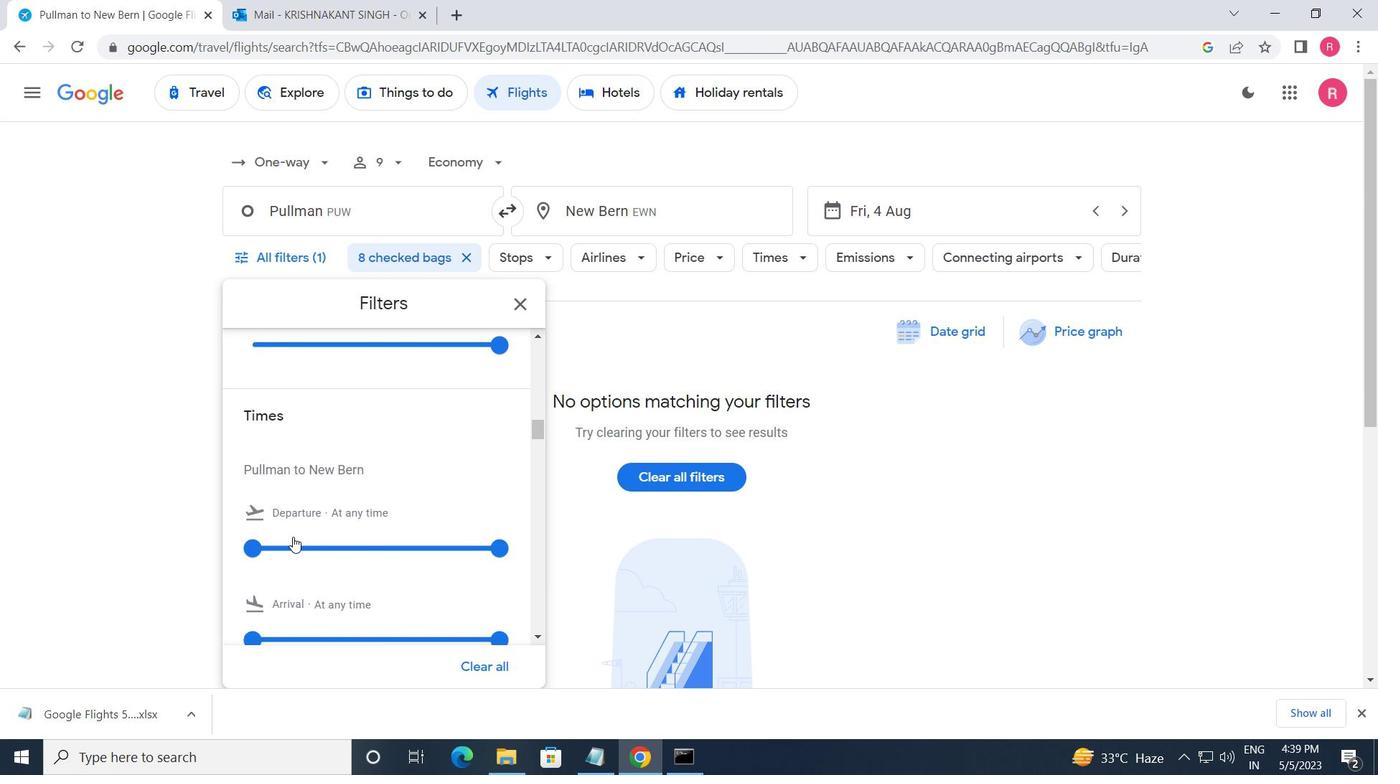 
Action: Mouse pressed left at (268, 549)
Screenshot: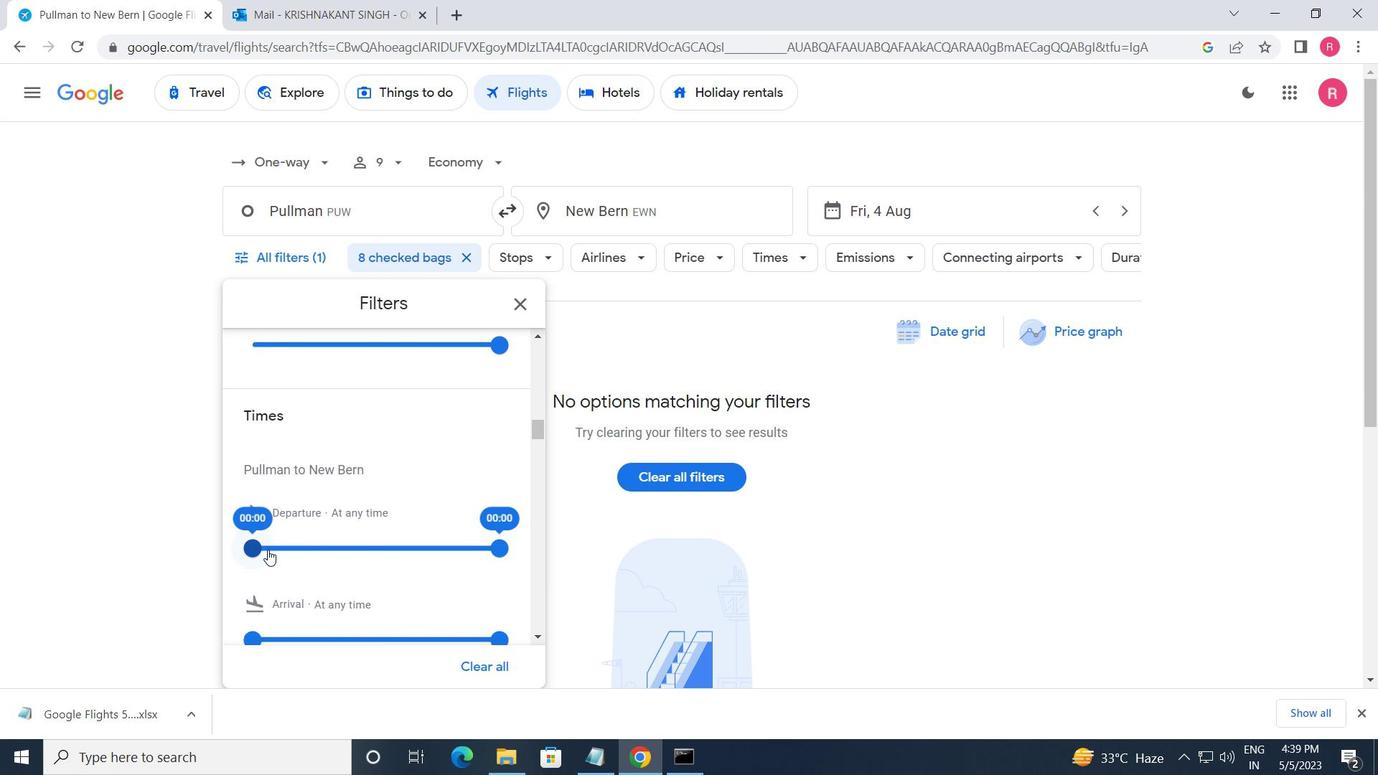 
Action: Mouse moved to (507, 543)
Screenshot: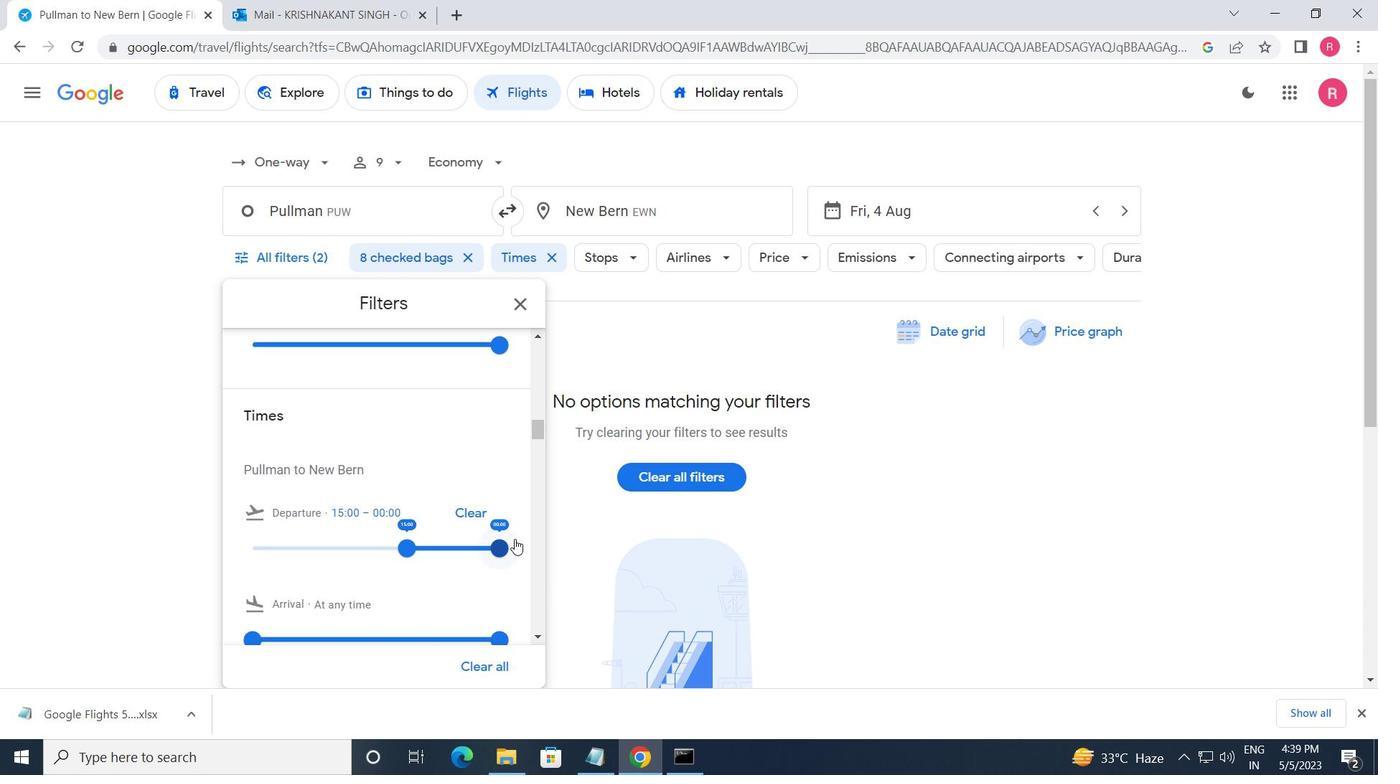 
Action: Mouse pressed left at (507, 543)
Screenshot: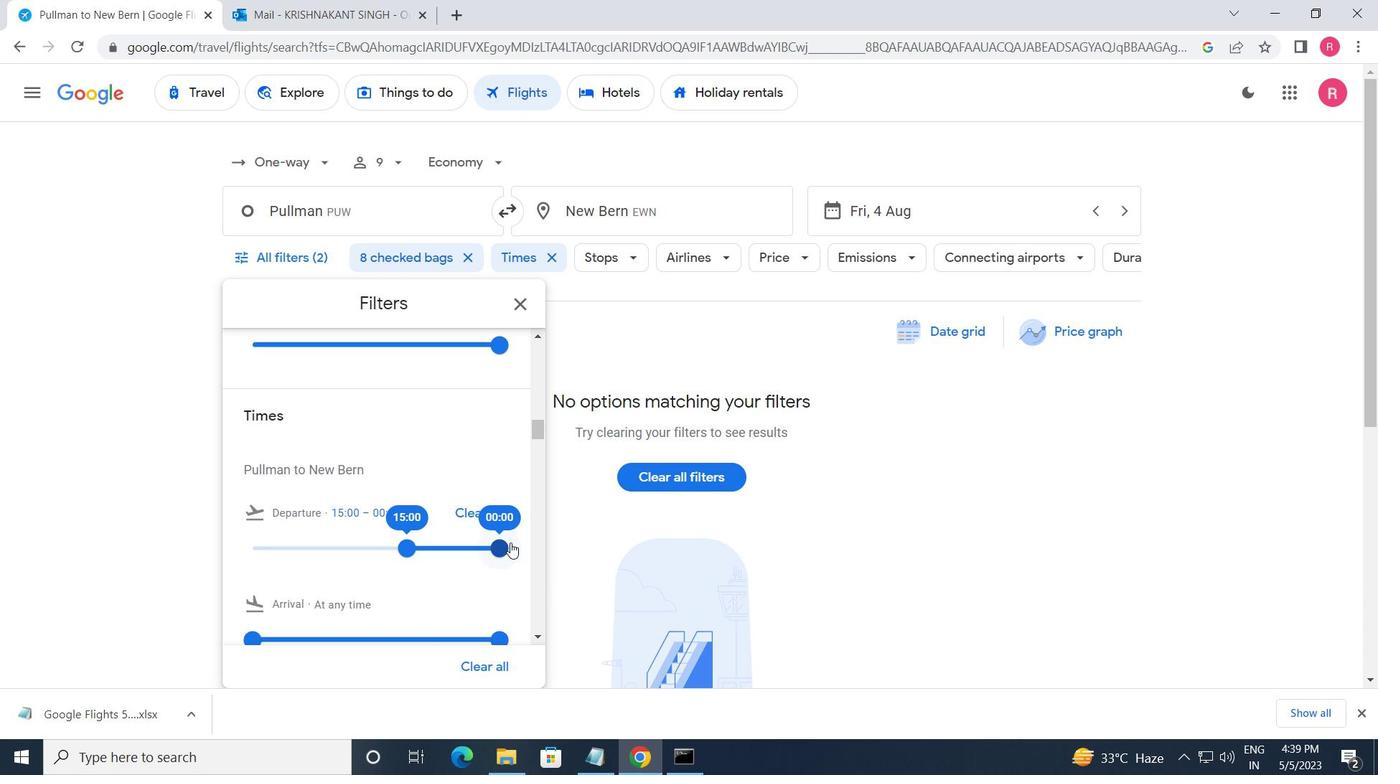 
Action: Mouse moved to (515, 310)
Screenshot: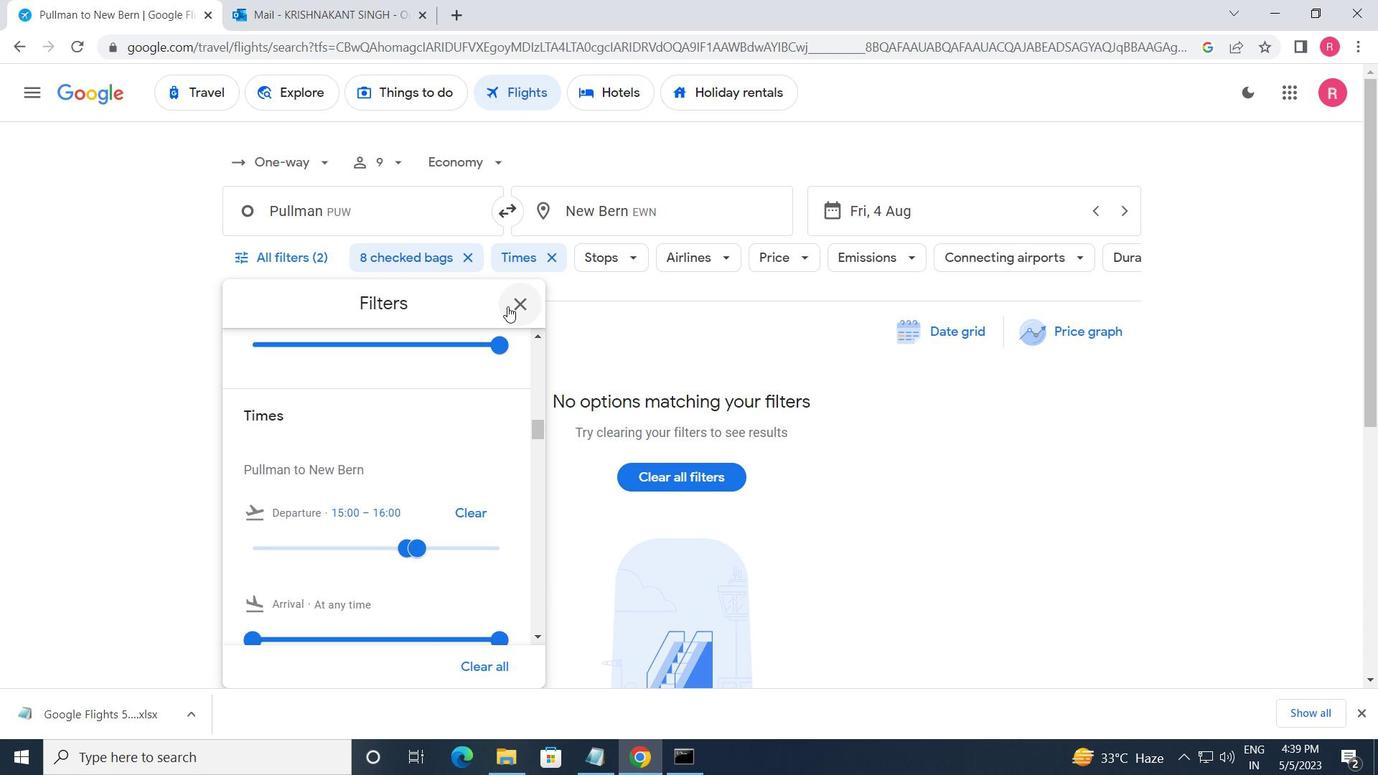 
Action: Mouse pressed left at (515, 310)
Screenshot: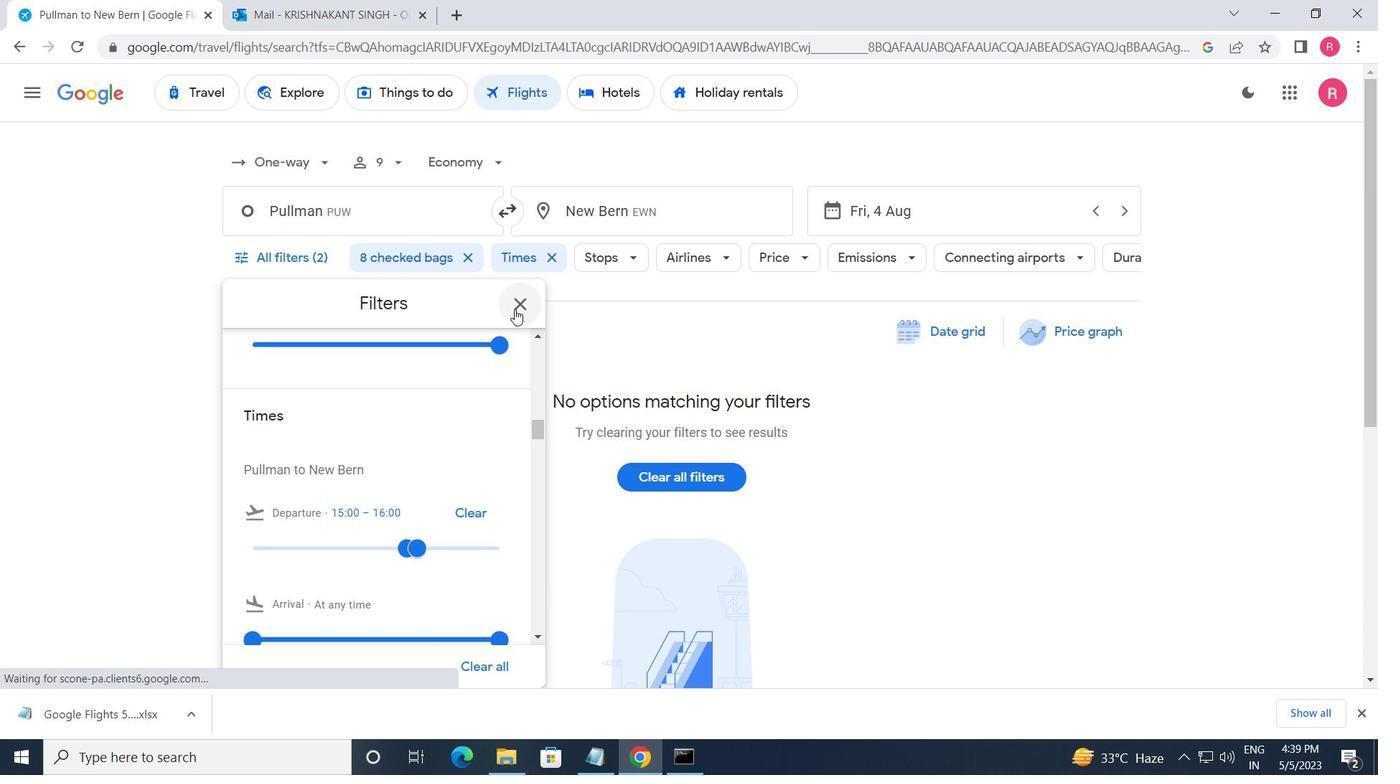 
